 Task: Research Airbnb accommodation in Yuyao, China from 5th December, 2023 to 10th December, 2023 for 4 adults.2 bedrooms having 4 beds and 2 bathrooms. Property type can be house. Amenities needed are: washing machine. Look for 3 properties as per requirement.
Action: Mouse moved to (418, 171)
Screenshot: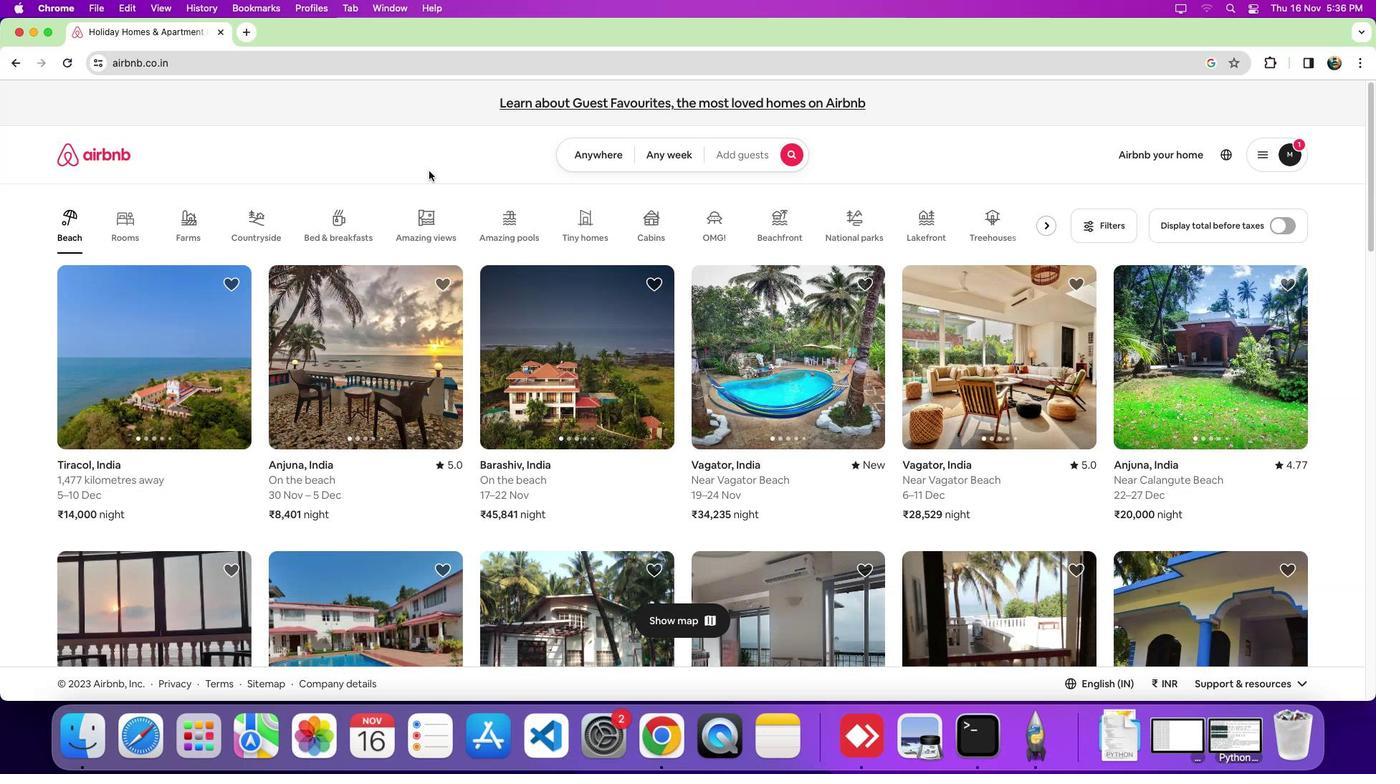 
Action: Mouse pressed left at (418, 171)
Screenshot: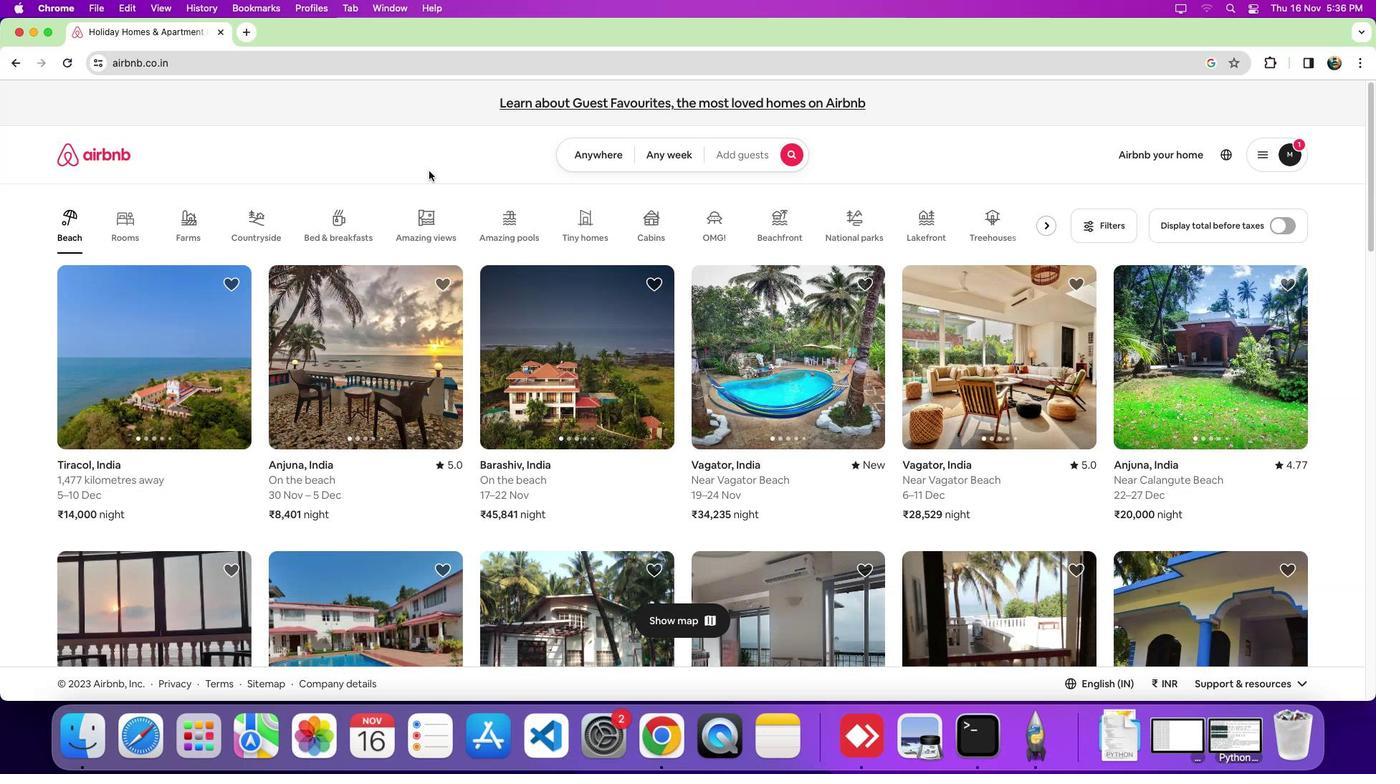 
Action: Mouse moved to (585, 155)
Screenshot: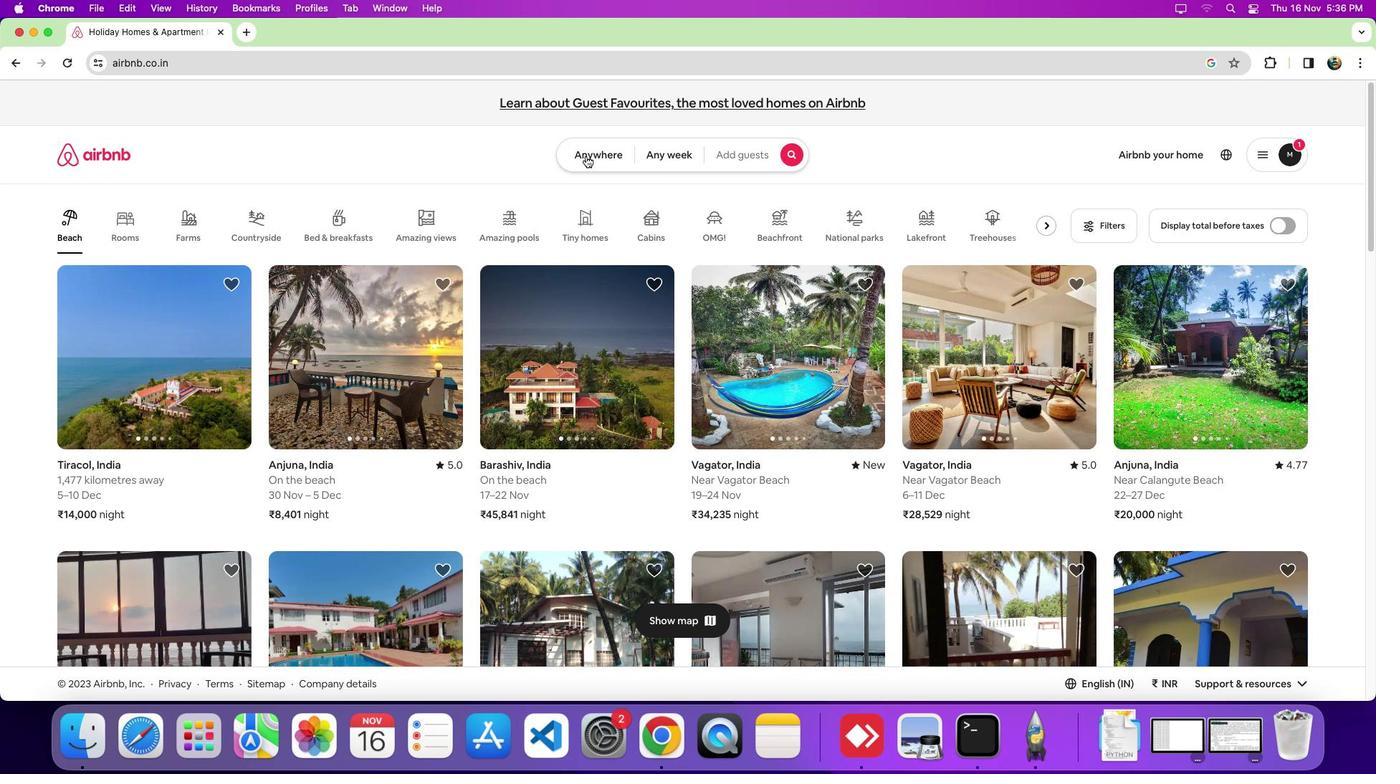 
Action: Mouse pressed left at (585, 155)
Screenshot: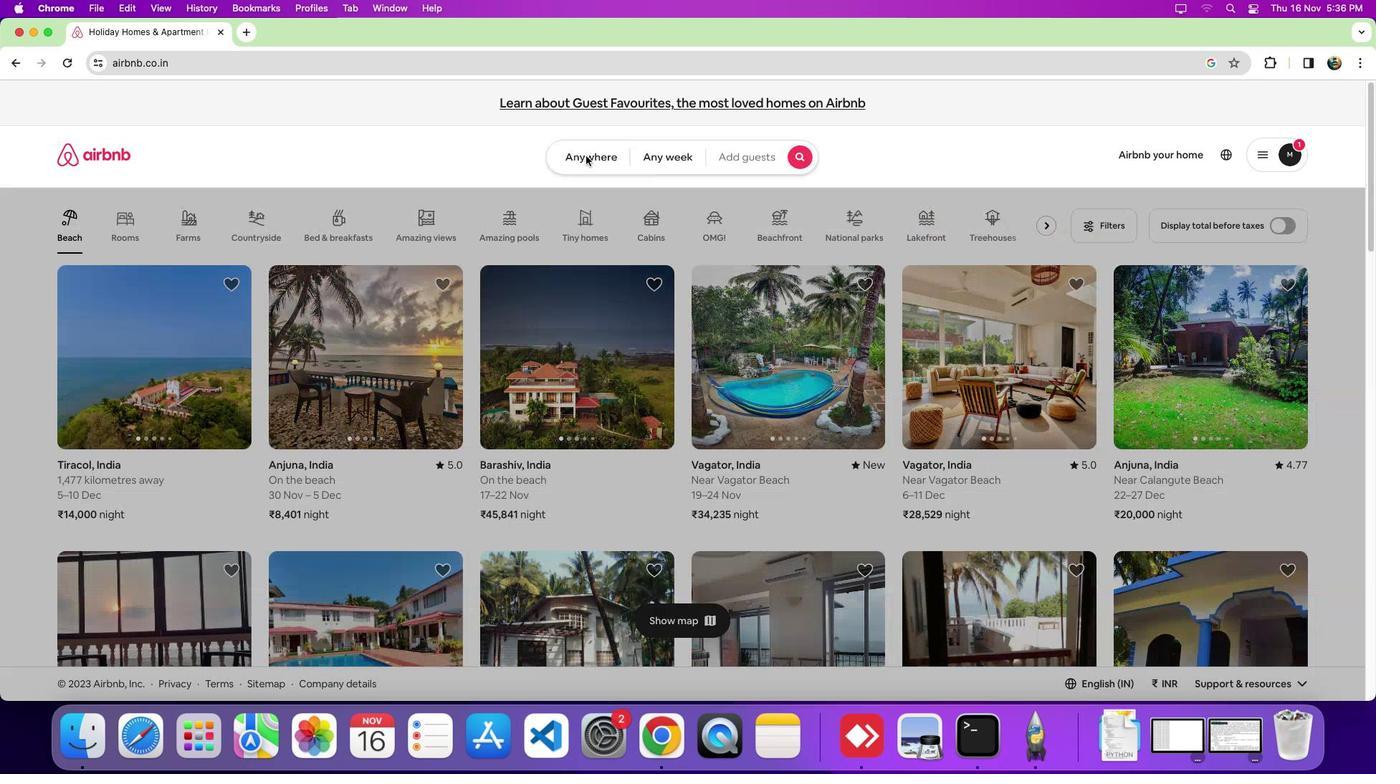 
Action: Mouse moved to (589, 162)
Screenshot: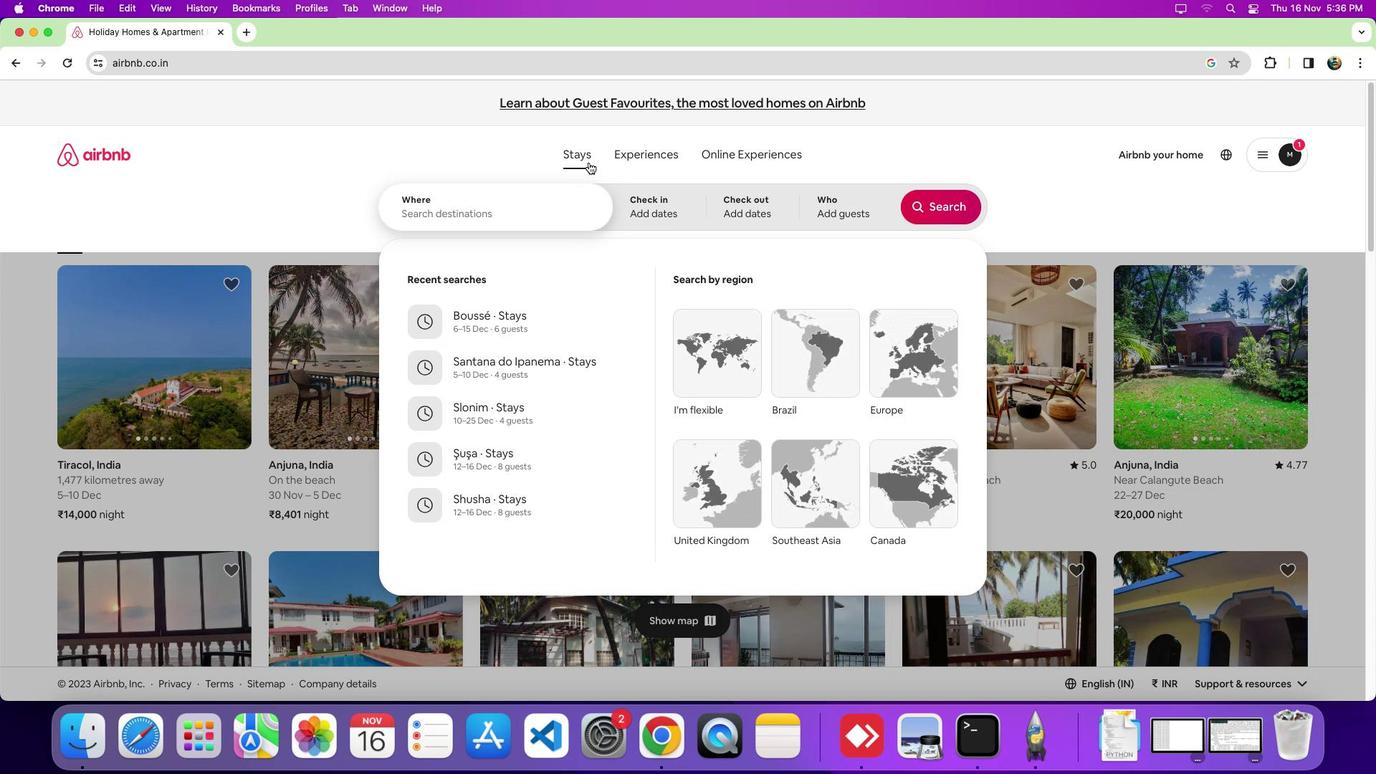 
Action: Key pressed Key.shift'Y''u''y''a''o'','Key.spaceKey.shift_r'C'
Screenshot: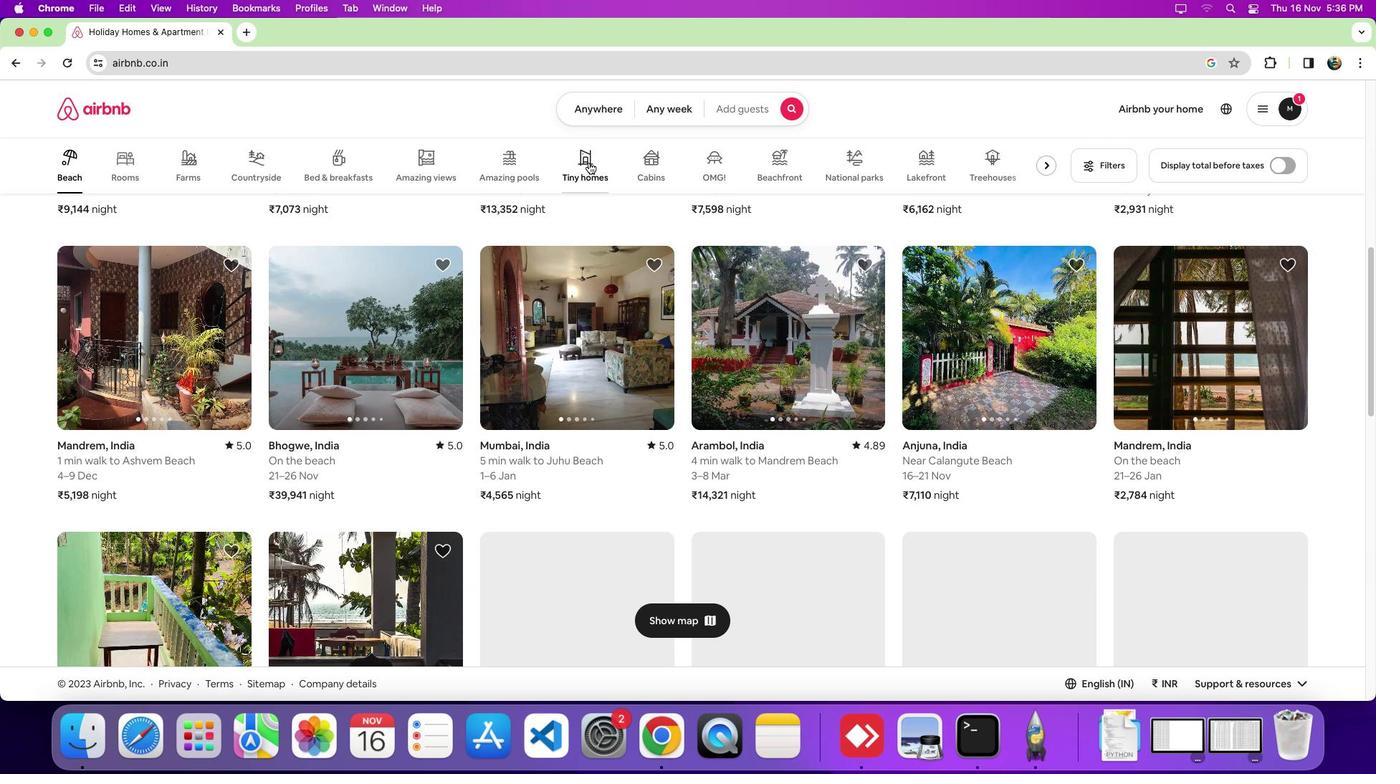 
Action: Mouse moved to (508, 408)
Screenshot: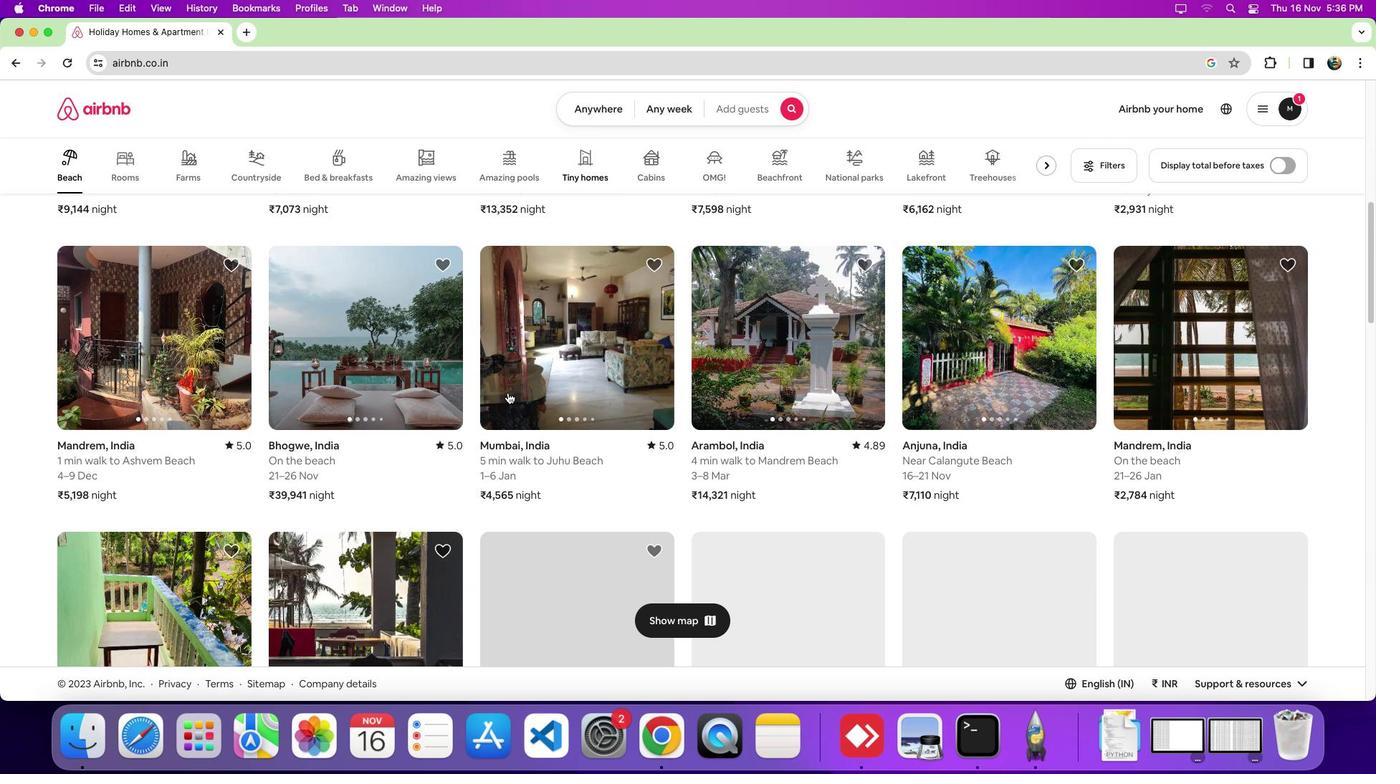 
Action: Mouse scrolled (508, 408) with delta (0, 0)
Screenshot: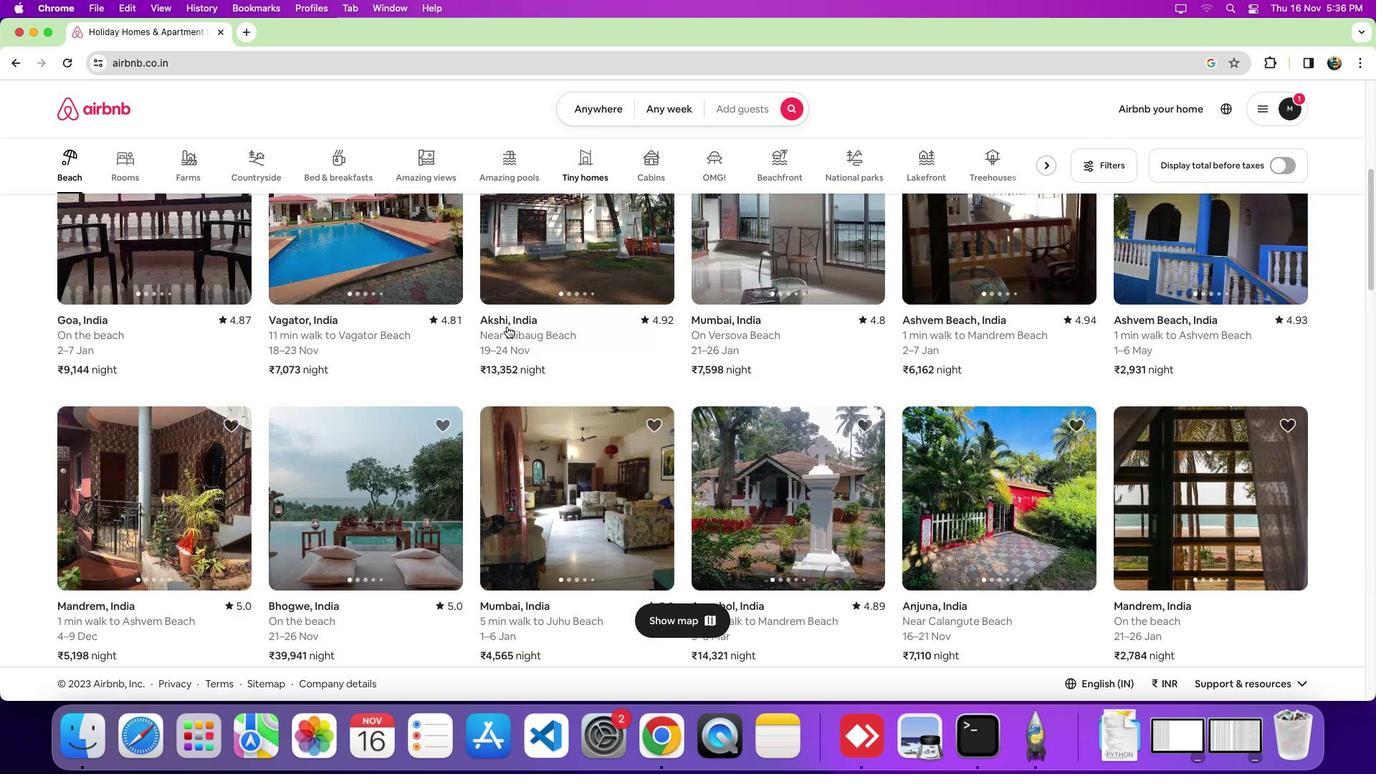 
Action: Mouse scrolled (508, 408) with delta (0, 0)
Screenshot: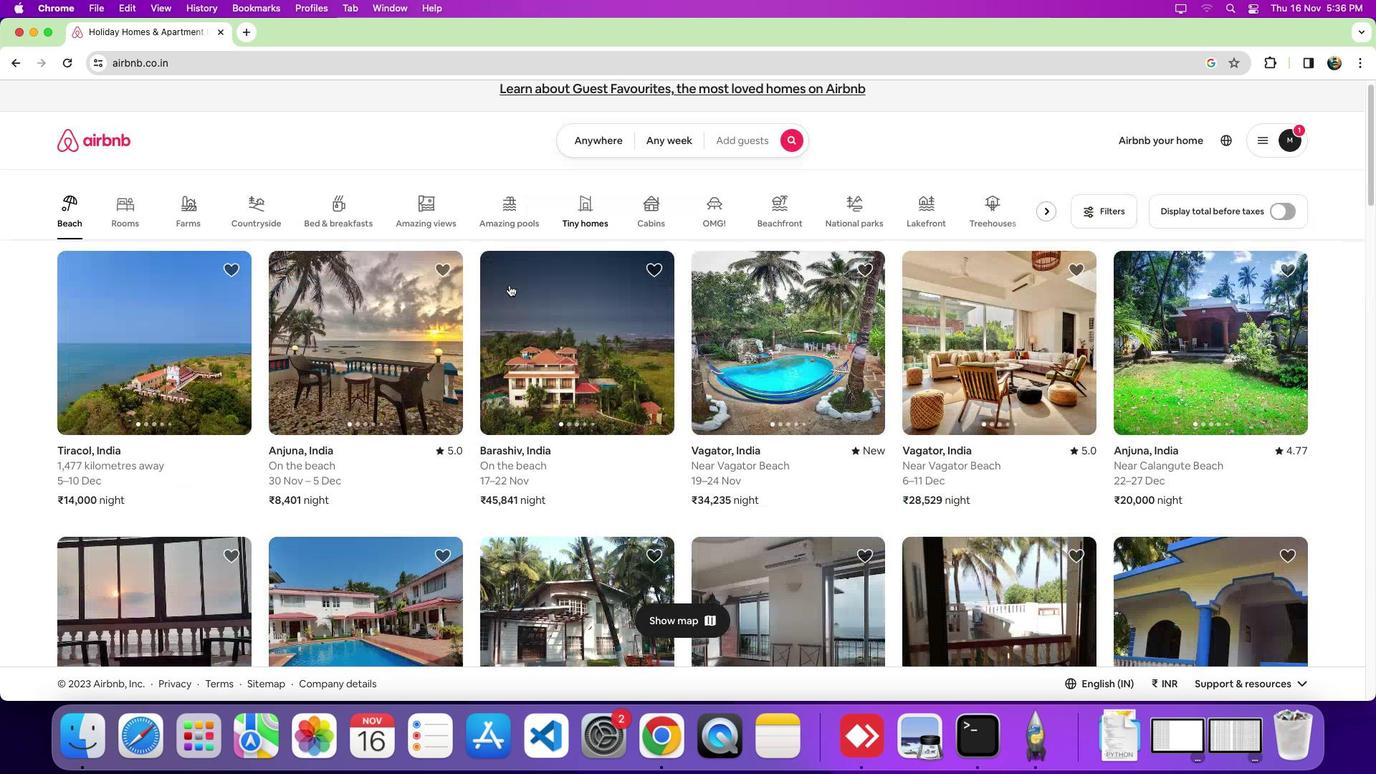 
Action: Mouse scrolled (508, 408) with delta (0, 6)
Screenshot: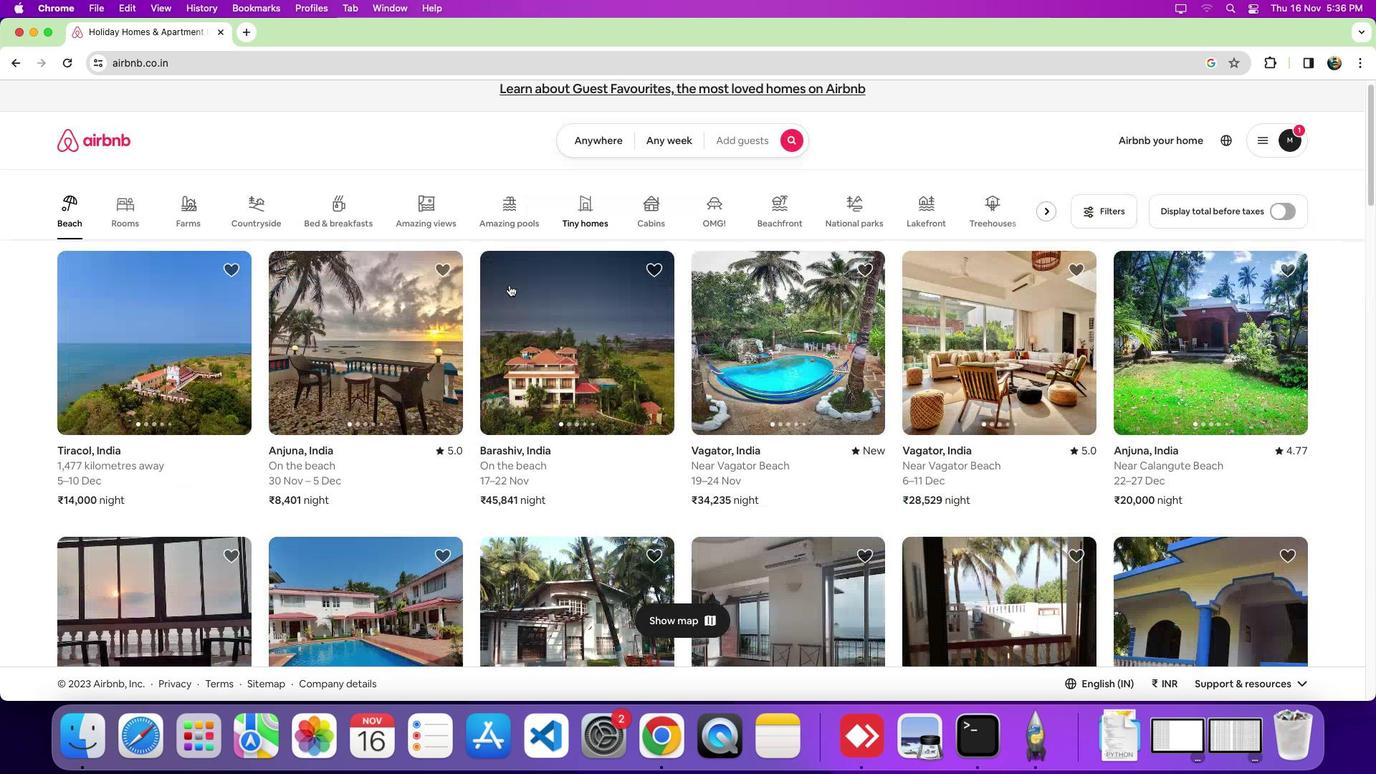 
Action: Mouse moved to (508, 392)
Screenshot: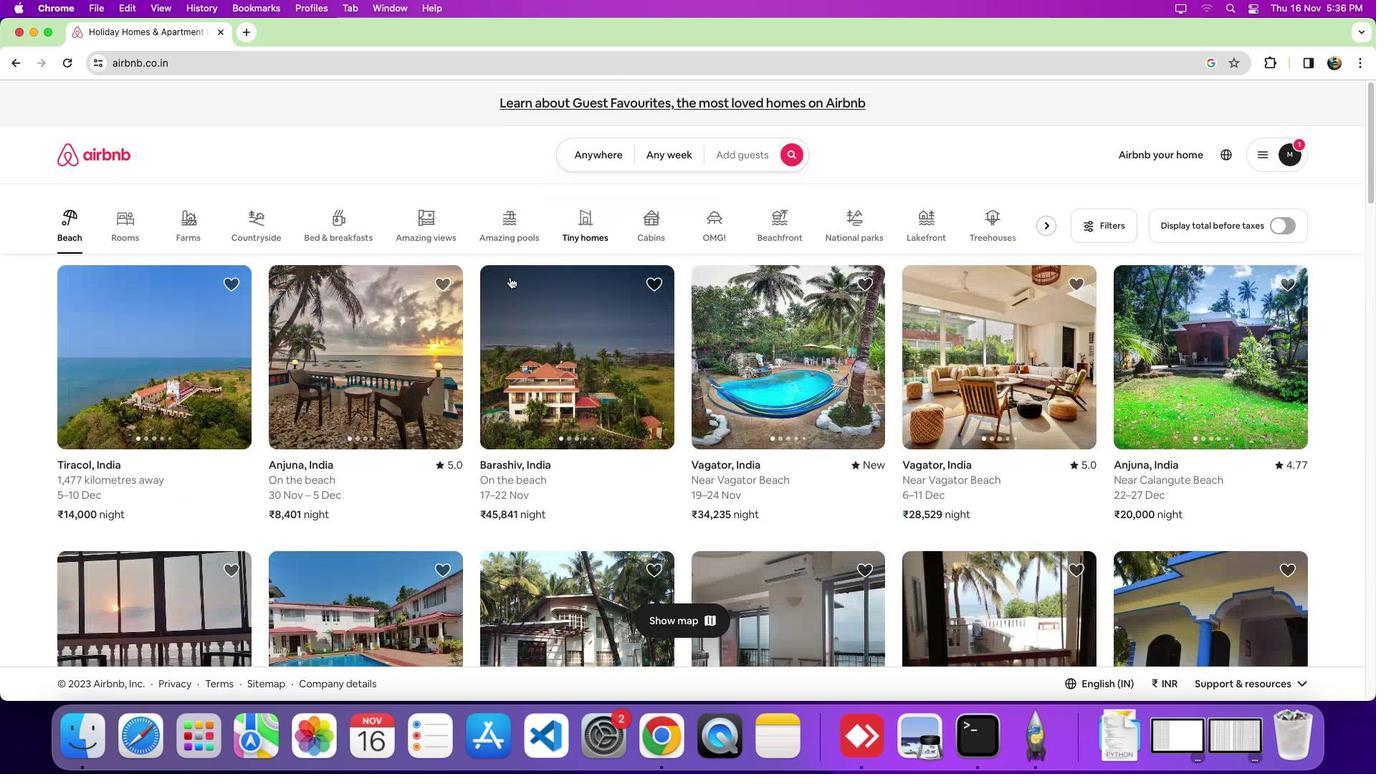 
Action: Mouse scrolled (508, 392) with delta (0, 9)
Screenshot: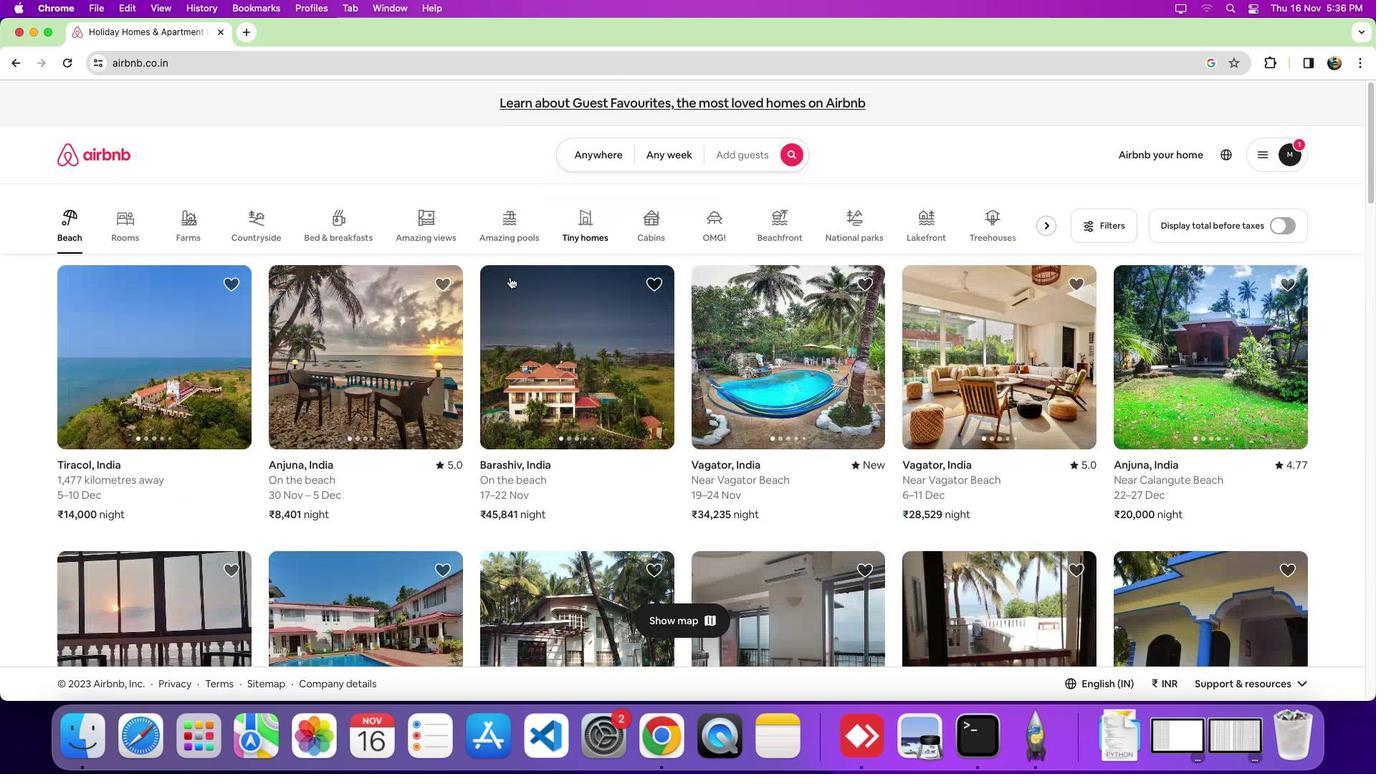 
Action: Mouse moved to (509, 276)
Screenshot: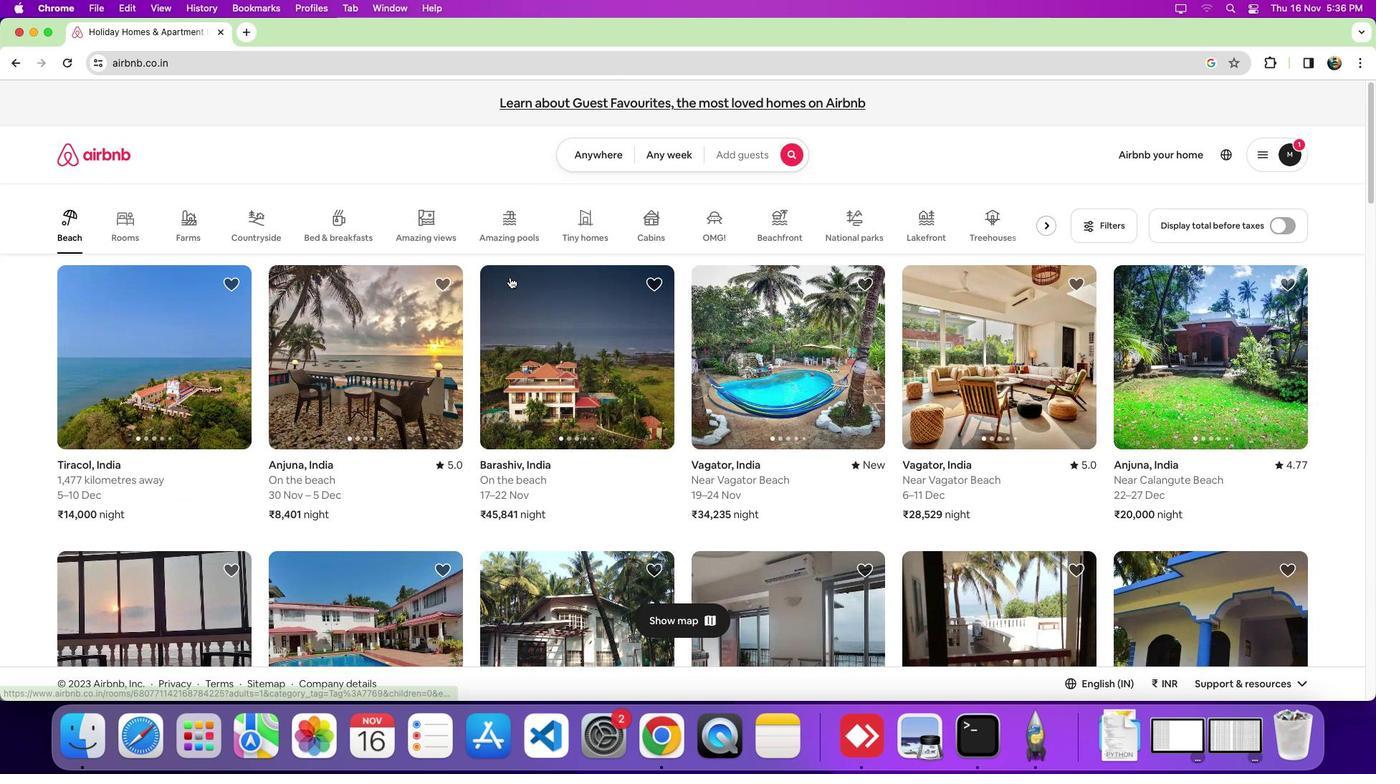 
Action: Mouse scrolled (509, 276) with delta (0, 0)
Screenshot: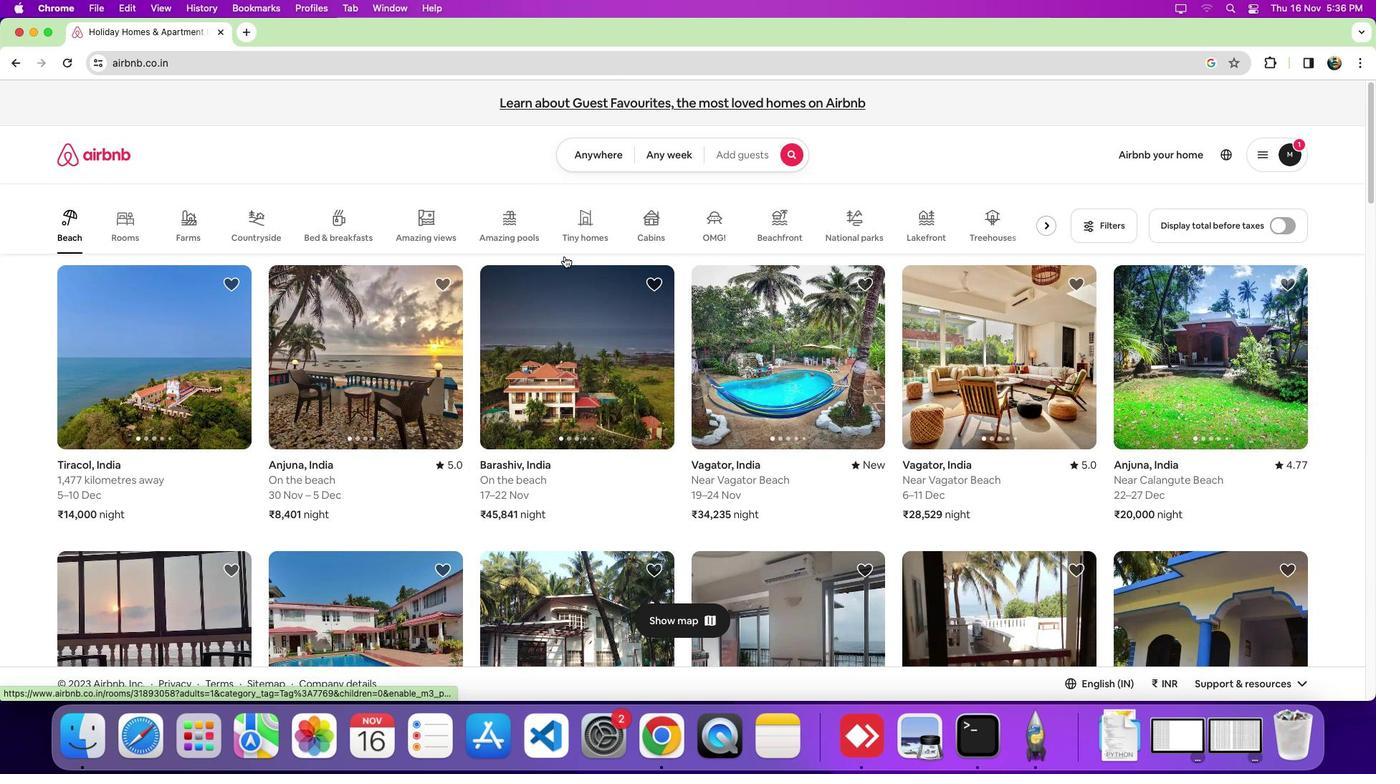 
Action: Mouse scrolled (509, 276) with delta (0, 0)
Screenshot: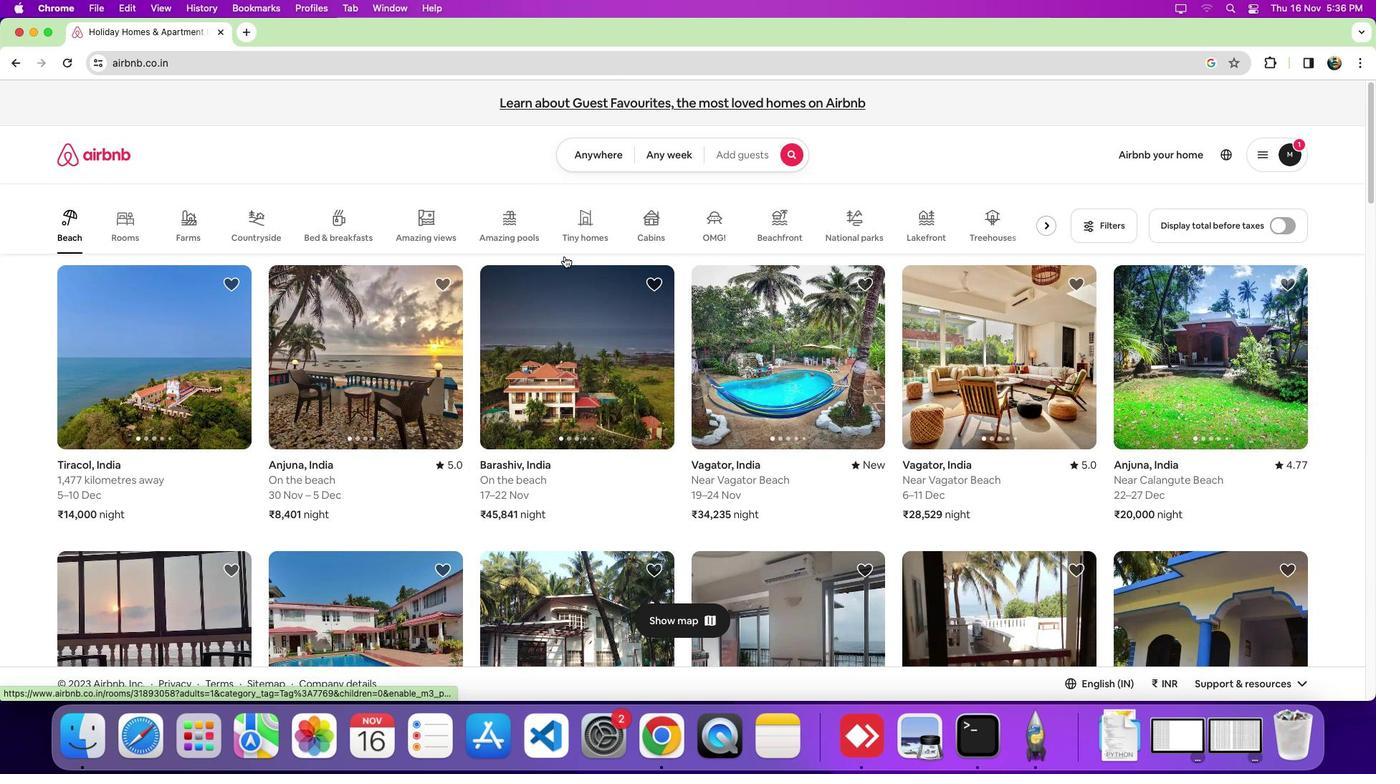 
Action: Mouse moved to (516, 276)
Screenshot: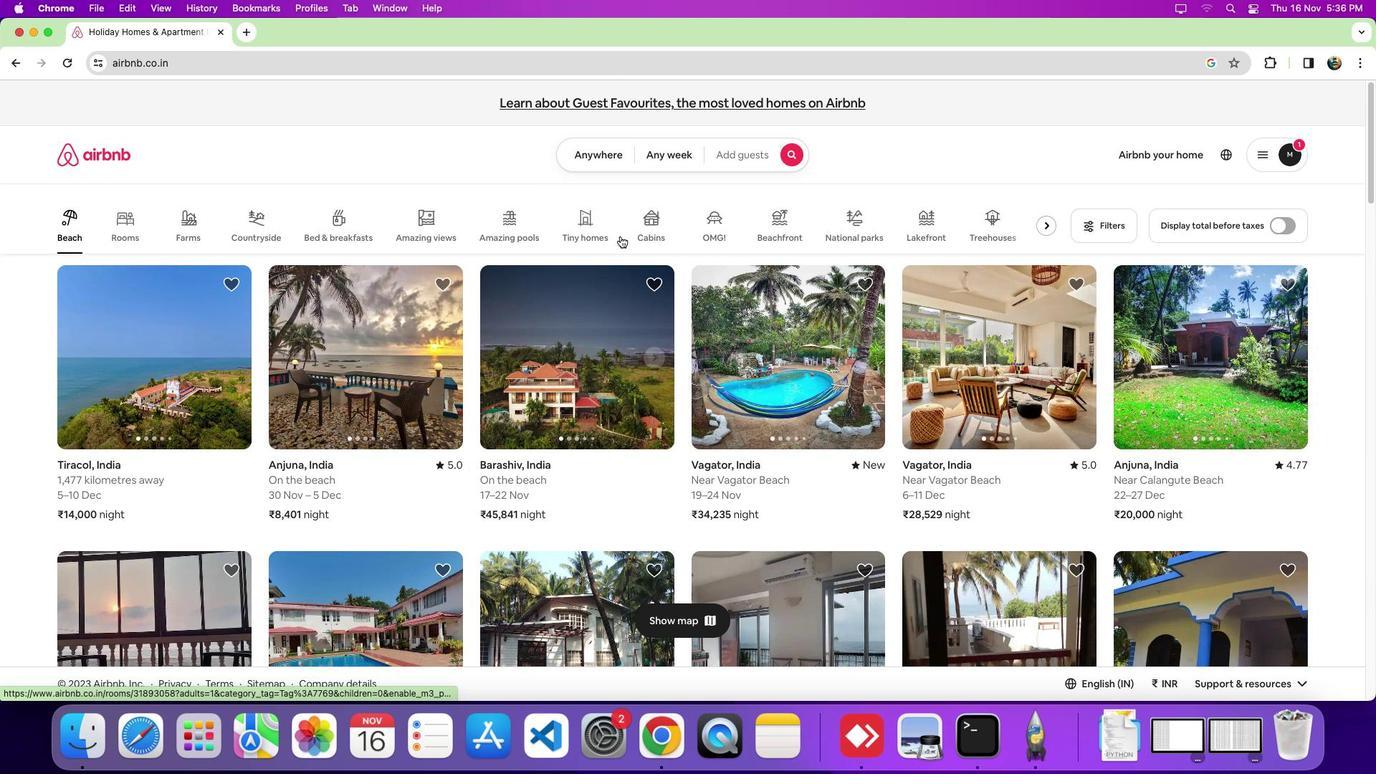 
Action: Mouse scrolled (516, 276) with delta (0, 5)
Screenshot: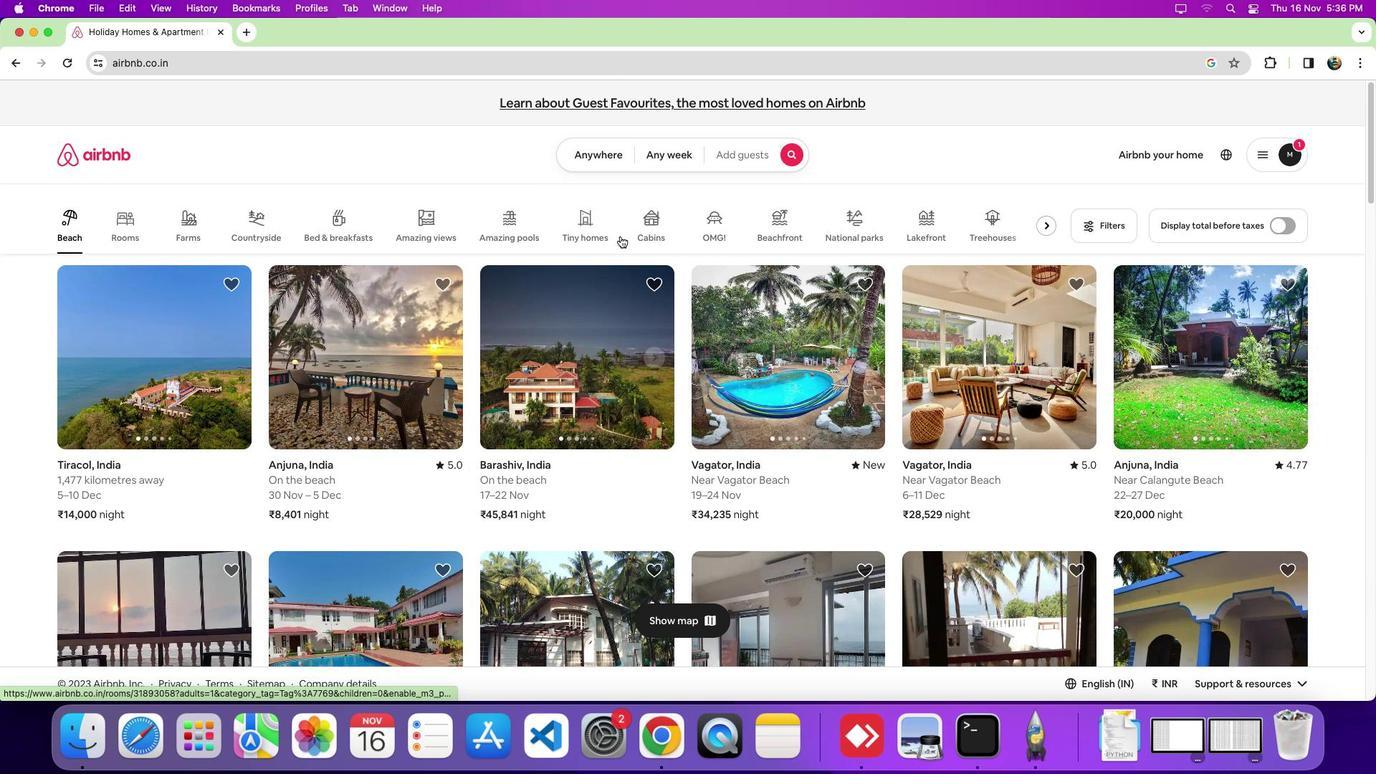 
Action: Mouse moved to (620, 159)
Screenshot: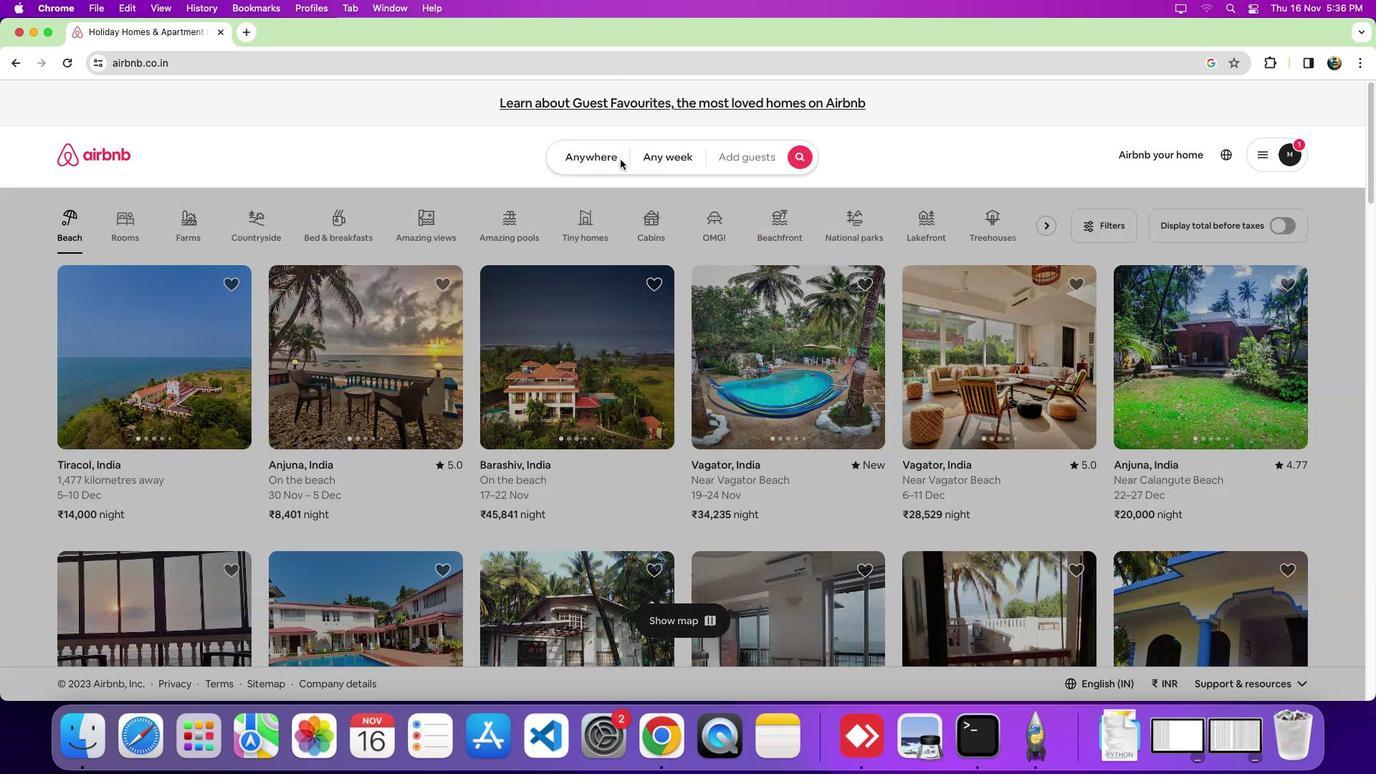 
Action: Mouse pressed left at (620, 159)
Screenshot: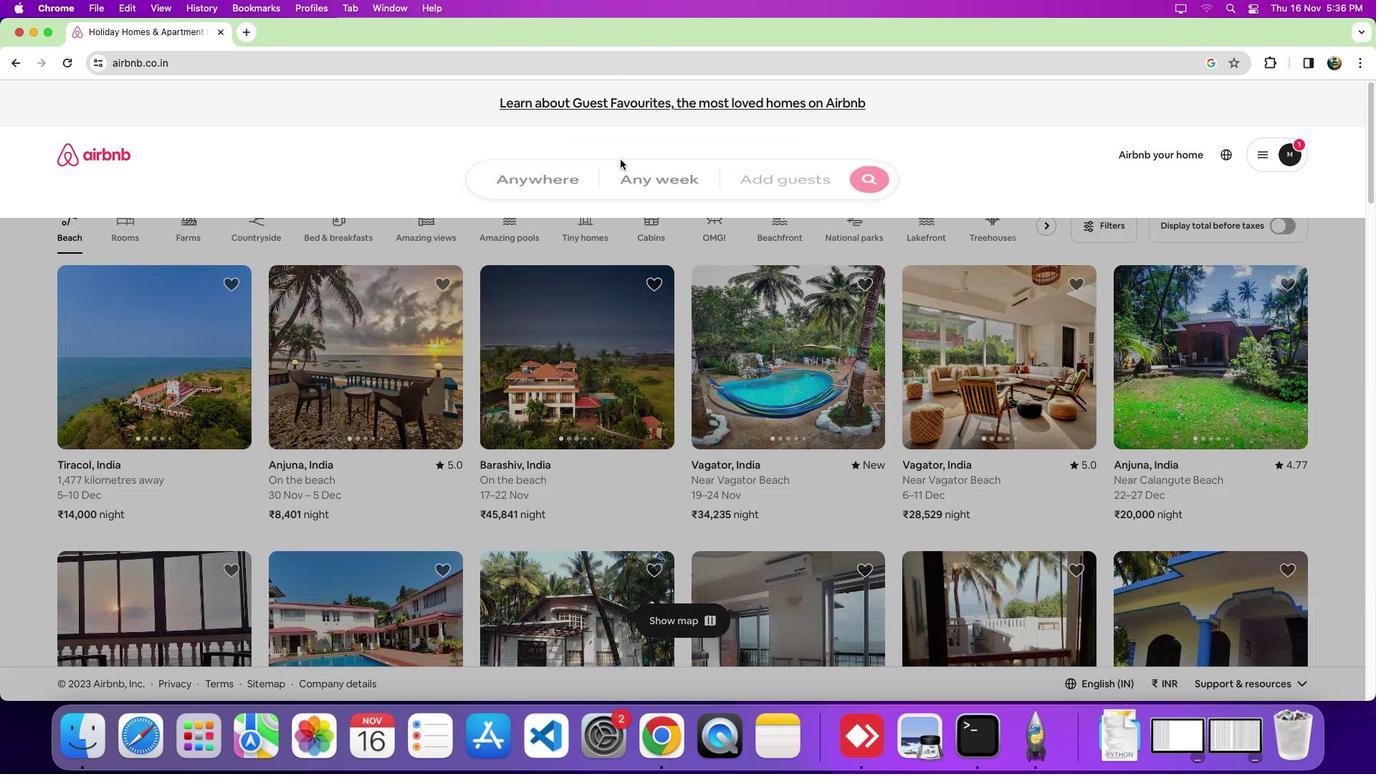 
Action: Mouse moved to (480, 212)
Screenshot: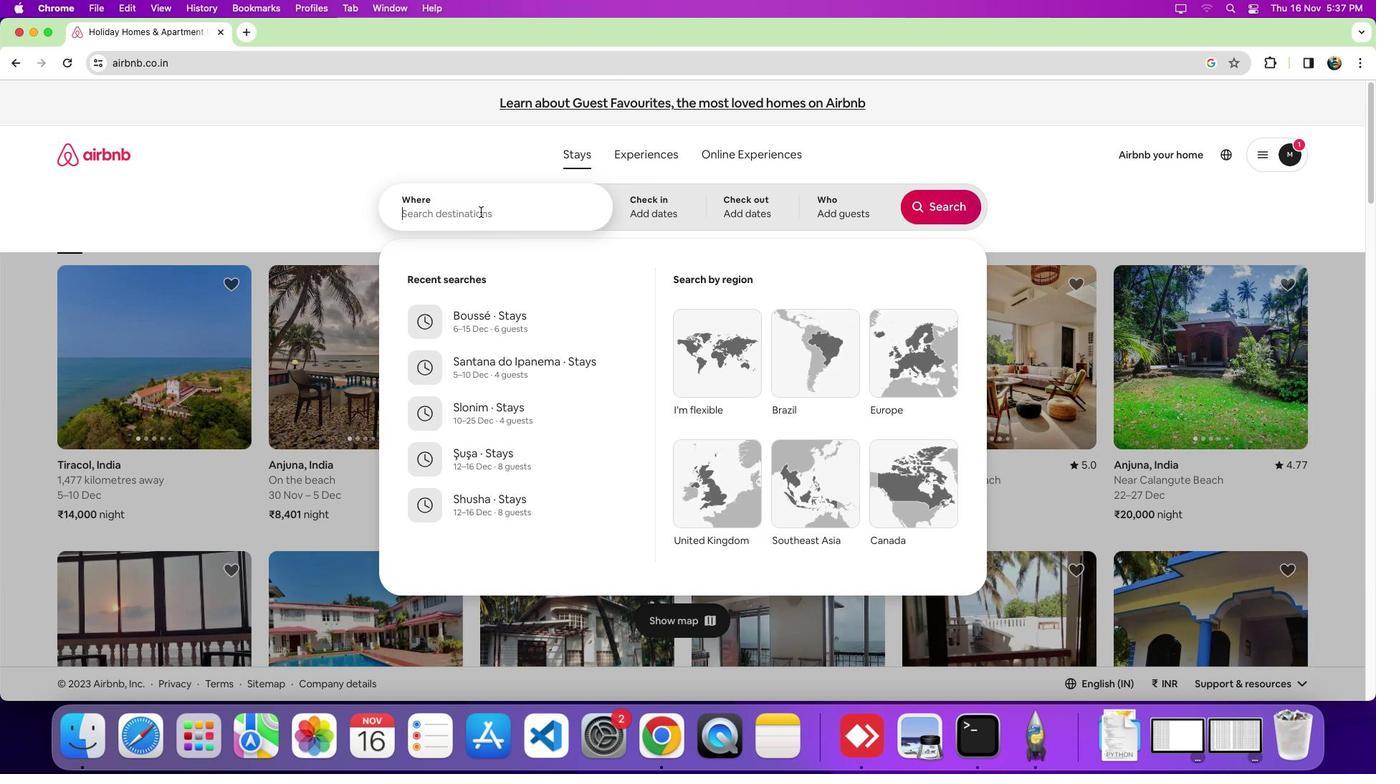 
Action: Mouse pressed left at (480, 212)
Screenshot: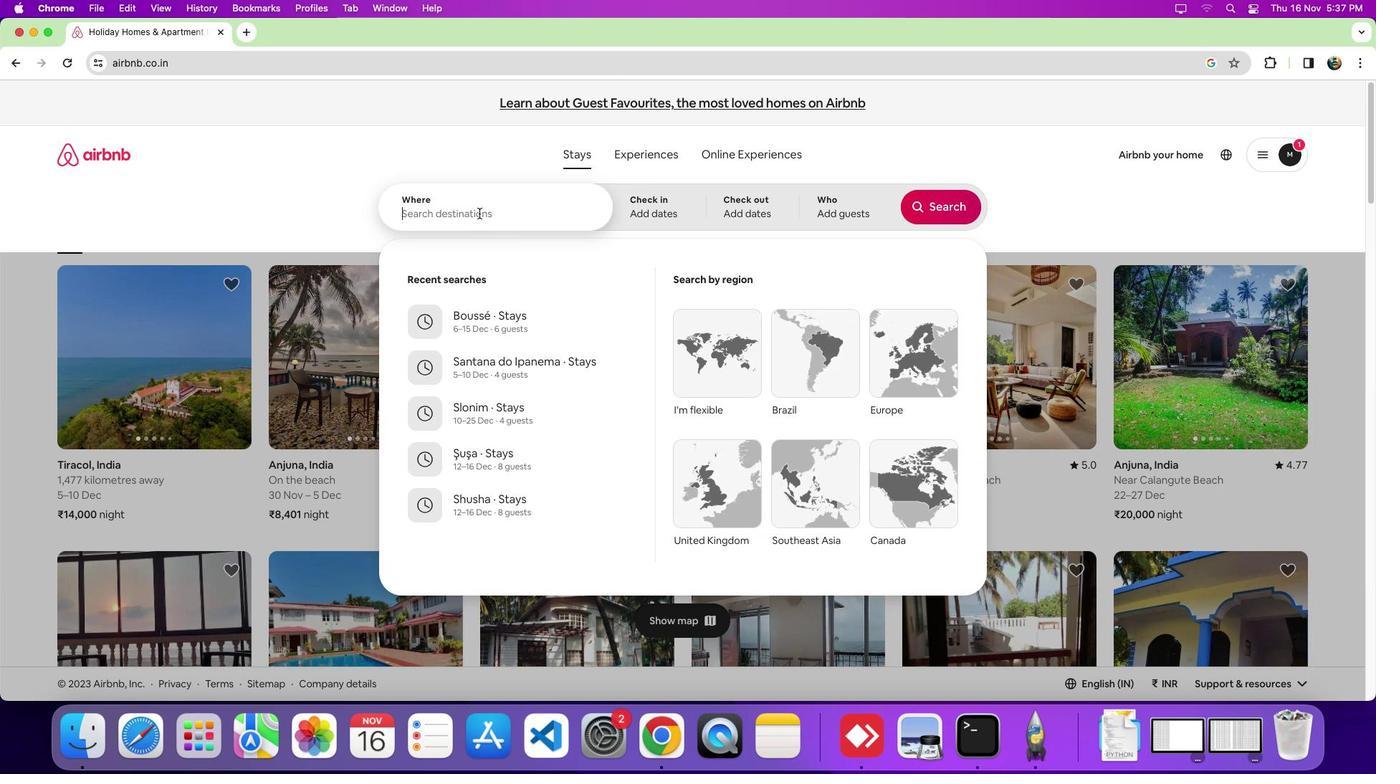 
Action: Mouse moved to (479, 212)
Screenshot: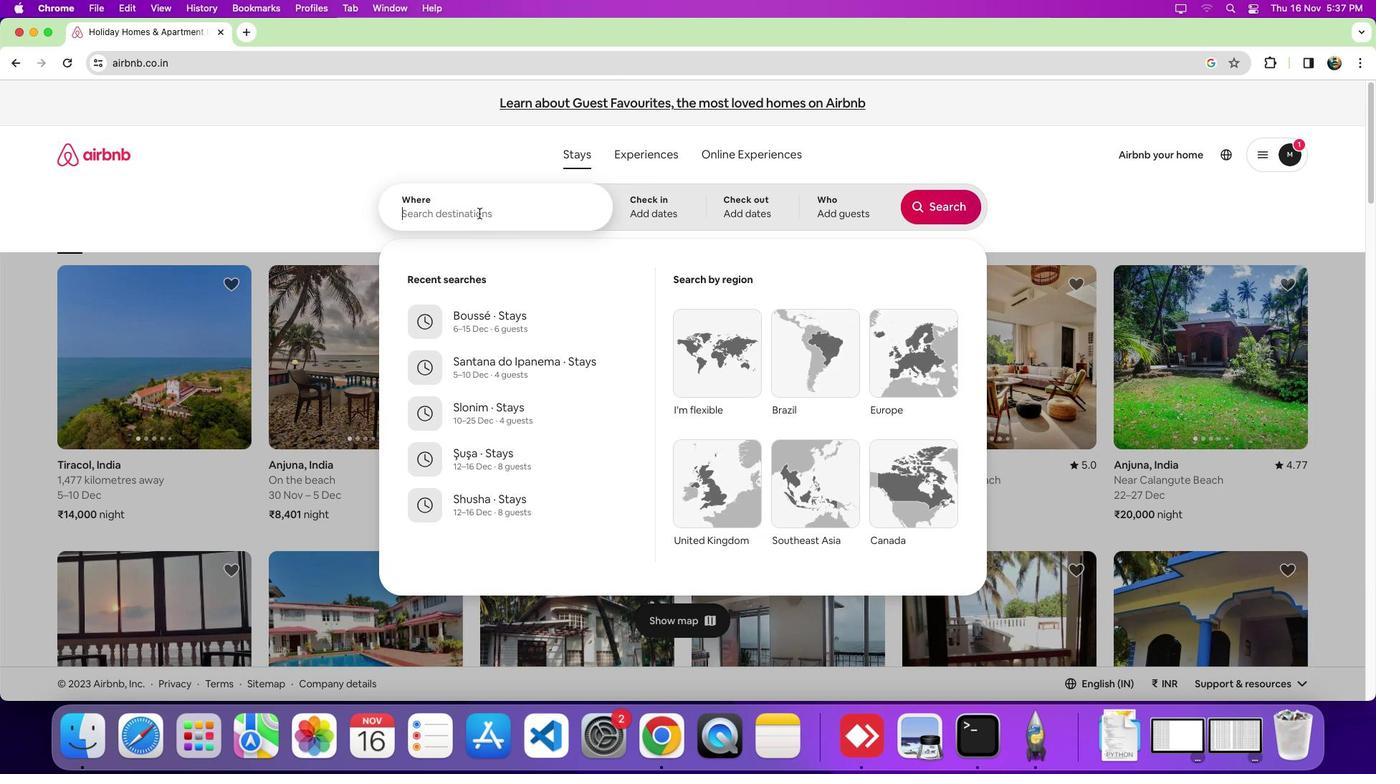 
Action: Key pressed Key.shift'Y''u''y''a''o'','Key.spaceKey.shift_r'C''h''i''n''a'
Screenshot: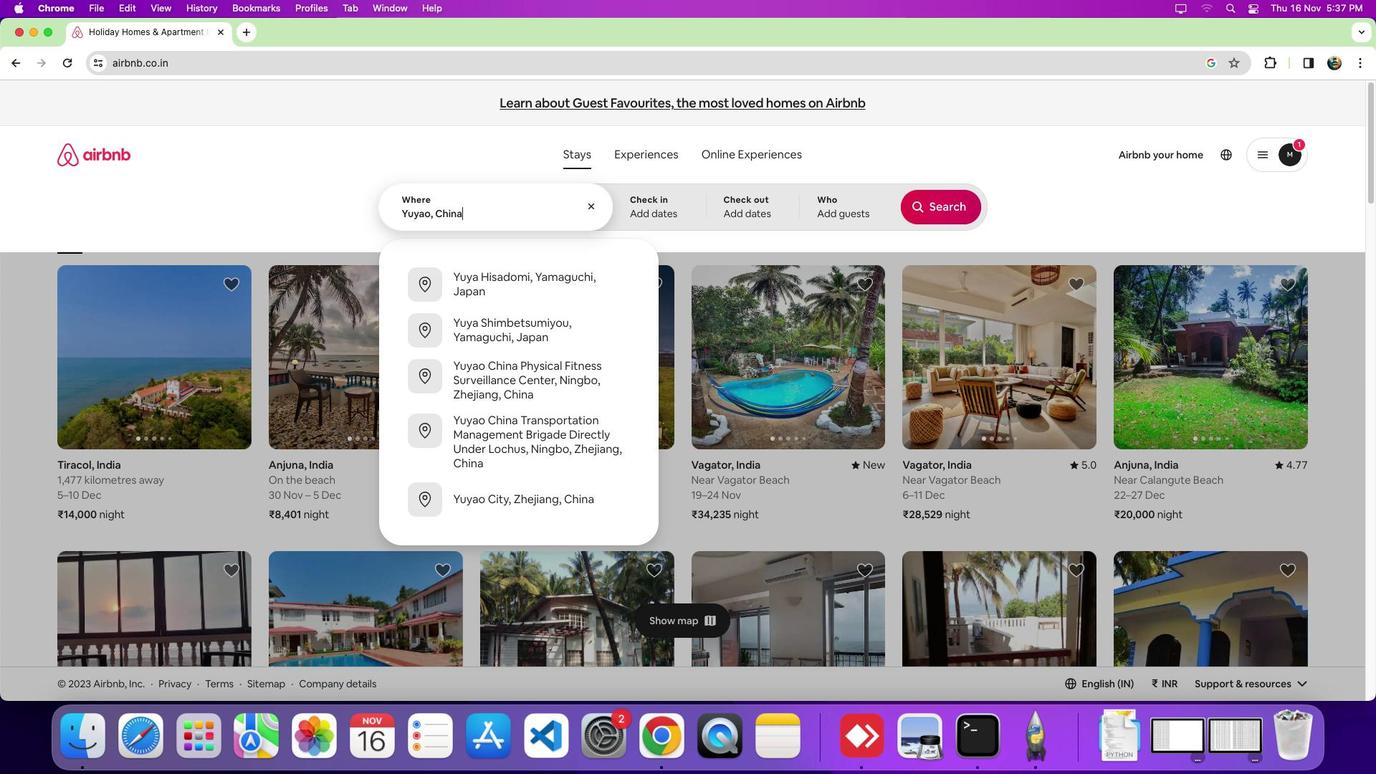 
Action: Mouse moved to (635, 218)
Screenshot: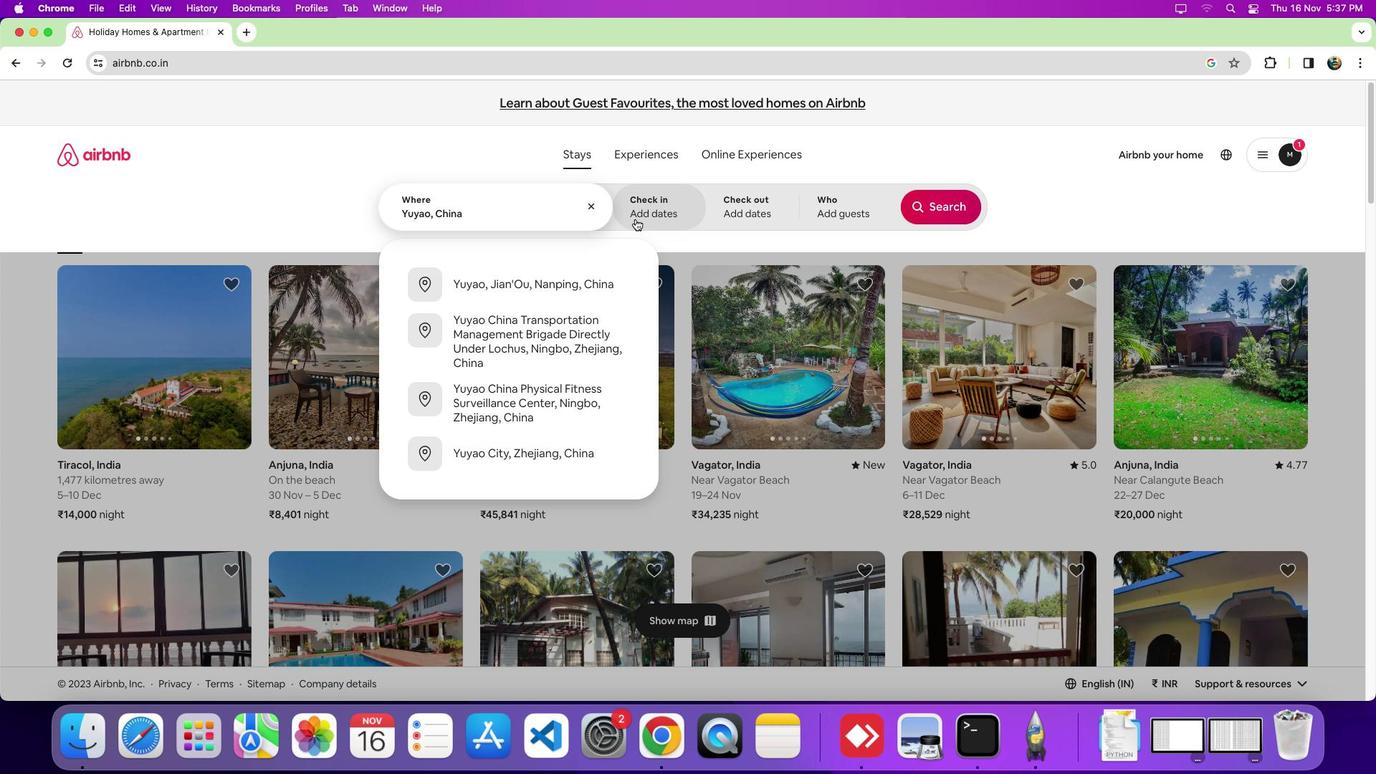 
Action: Mouse pressed left at (635, 218)
Screenshot: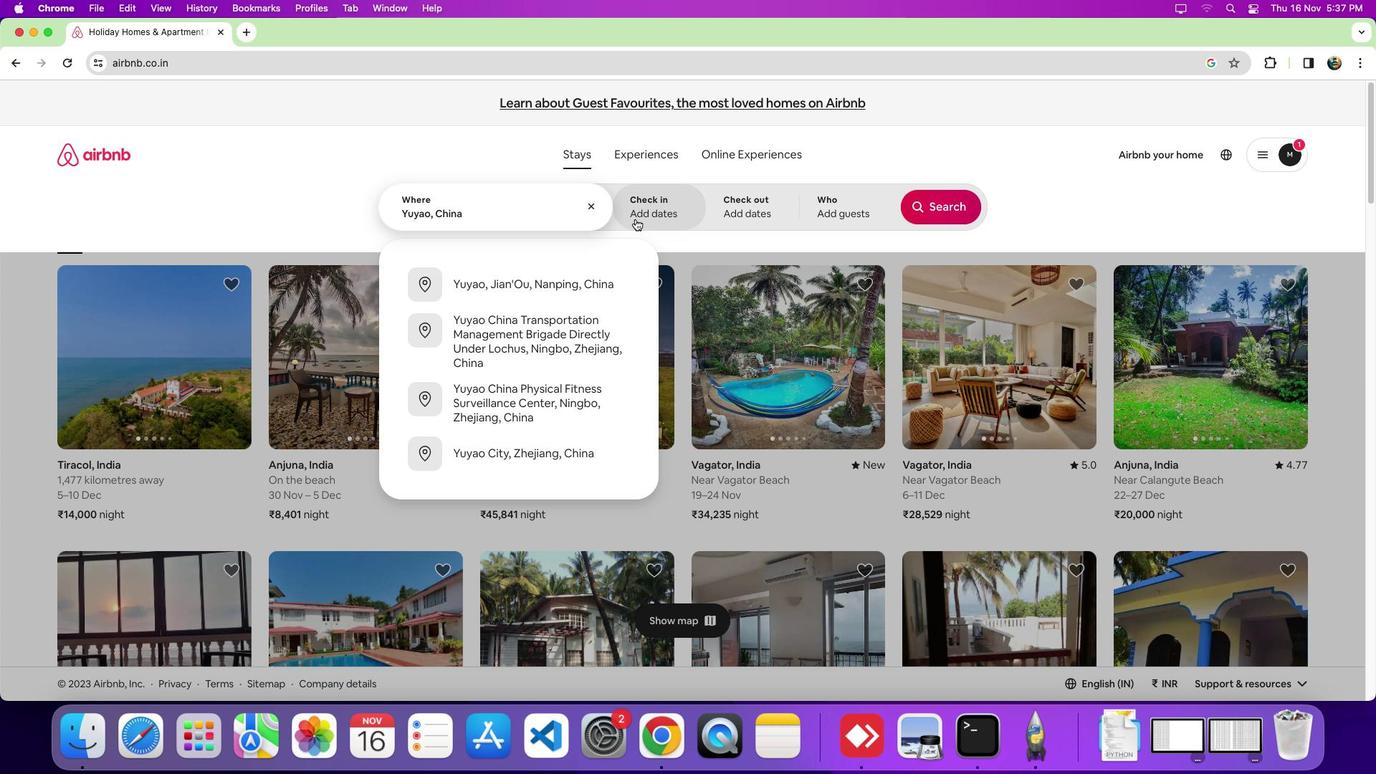 
Action: Mouse moved to (783, 424)
Screenshot: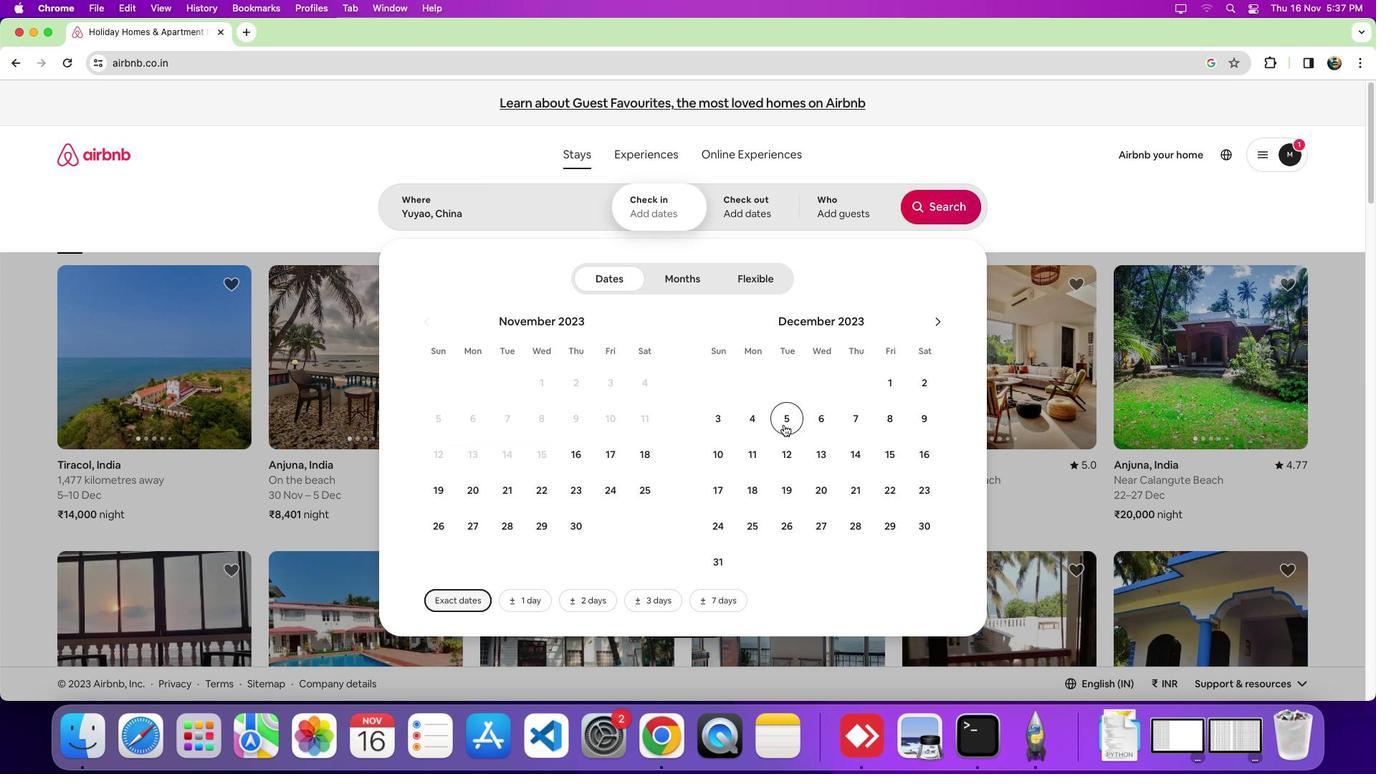 
Action: Mouse pressed left at (783, 424)
Screenshot: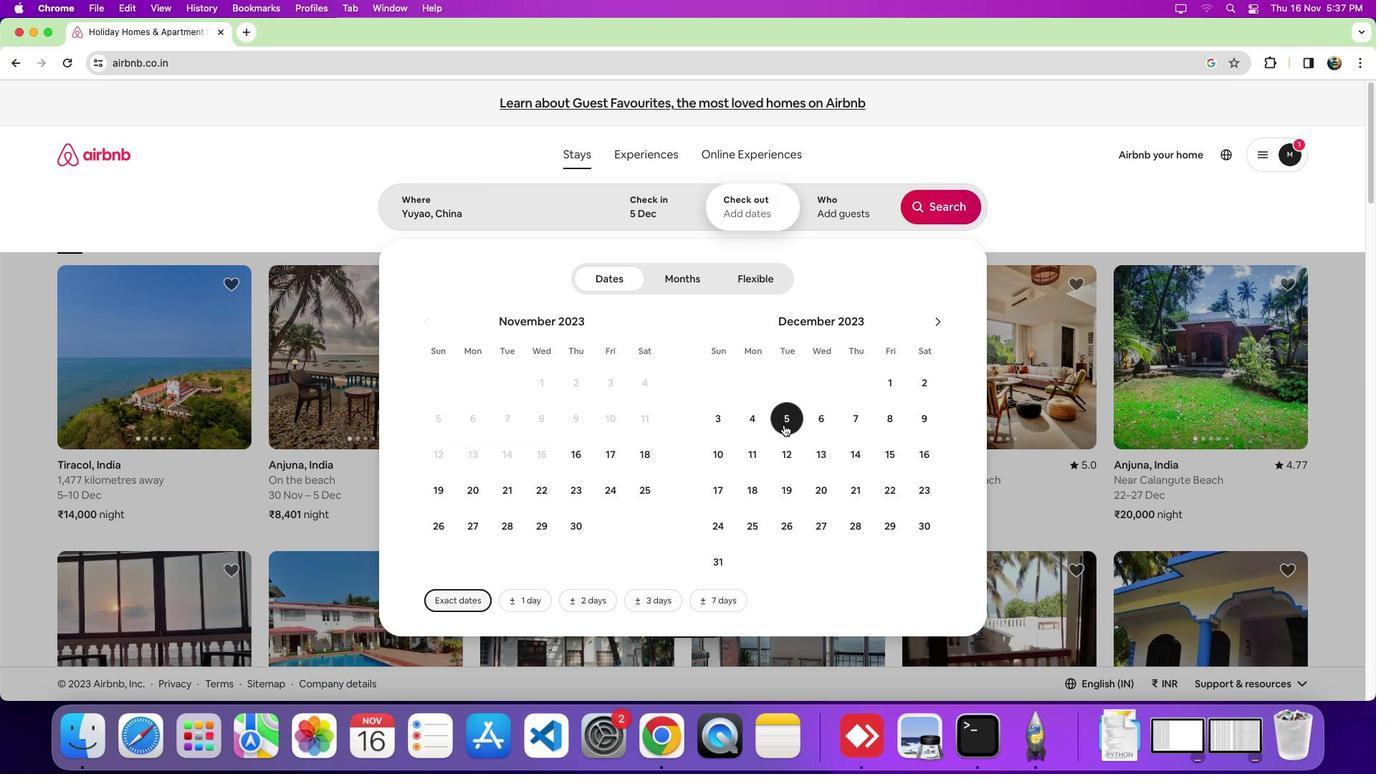 
Action: Mouse moved to (726, 464)
Screenshot: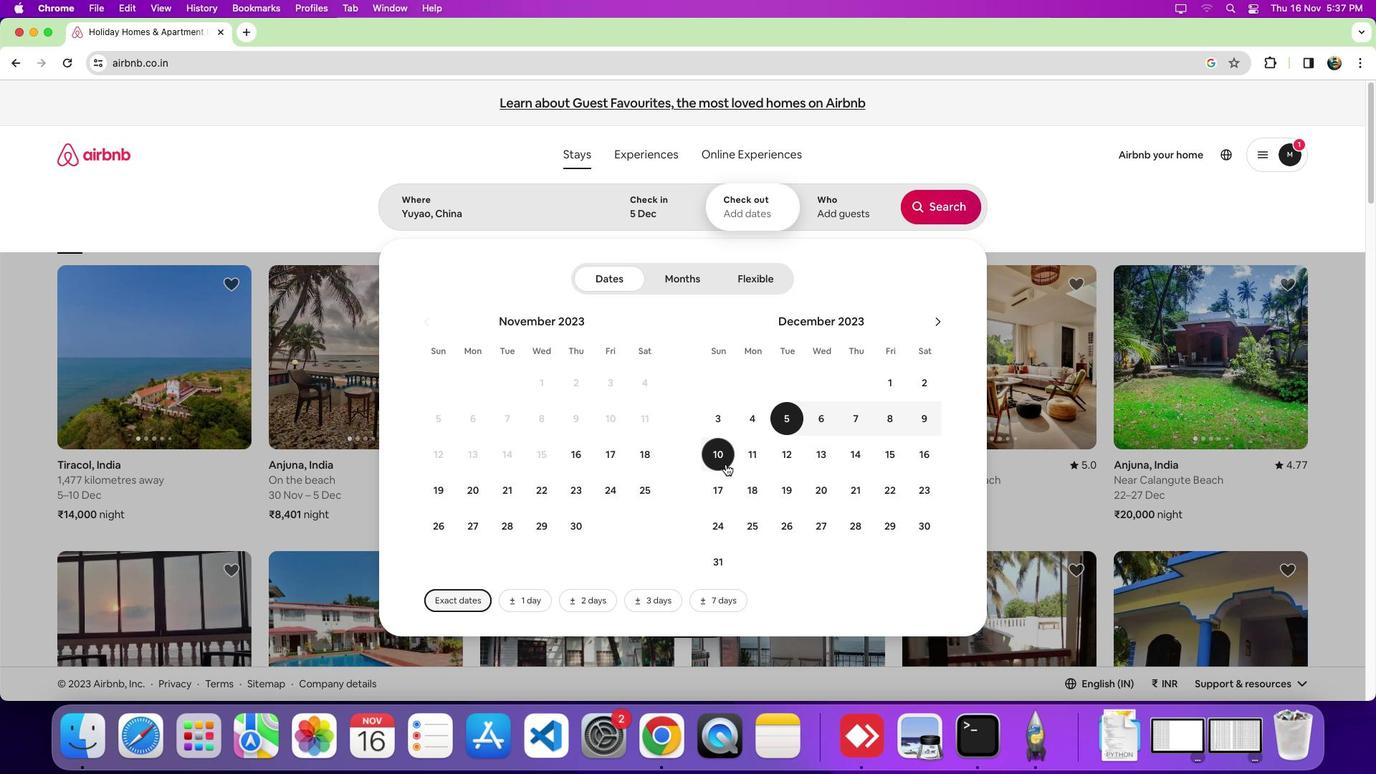 
Action: Mouse pressed left at (726, 464)
Screenshot: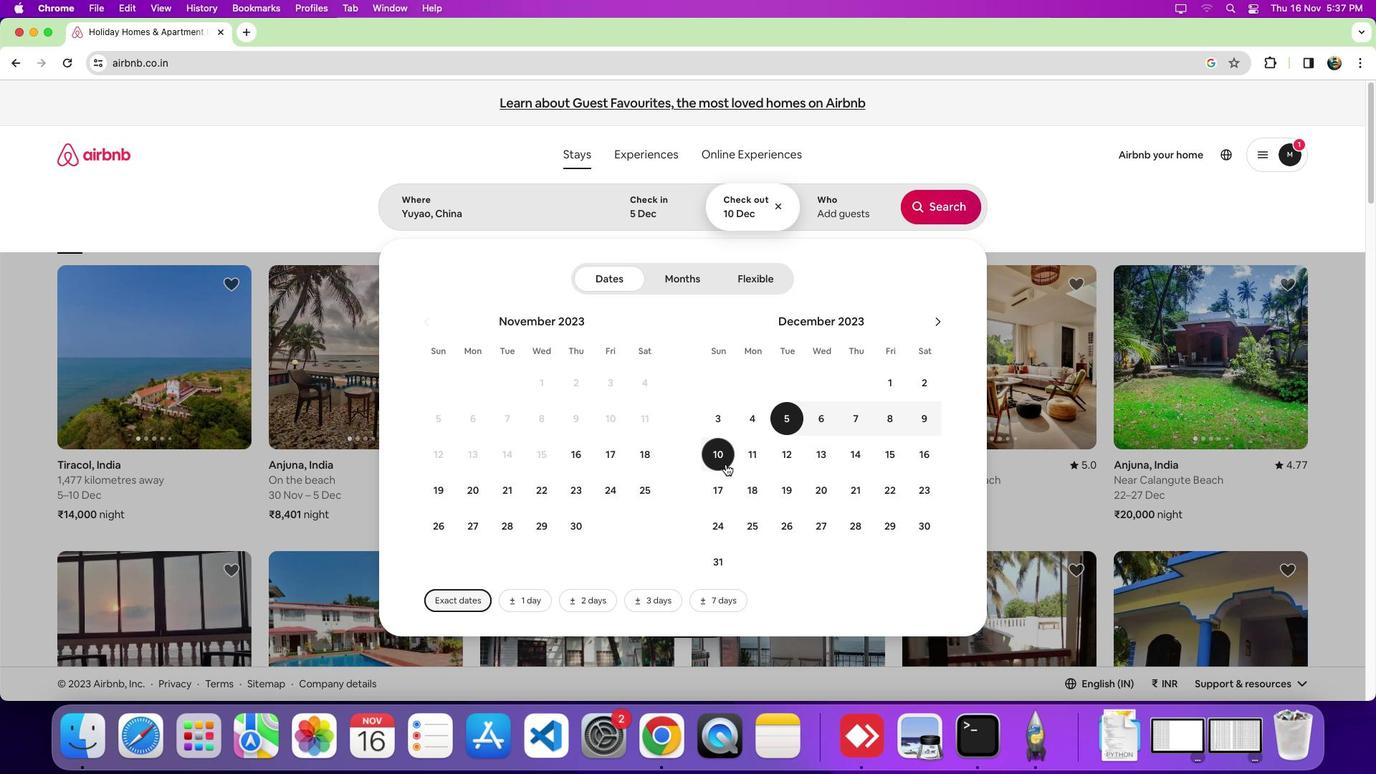 
Action: Mouse moved to (847, 209)
Screenshot: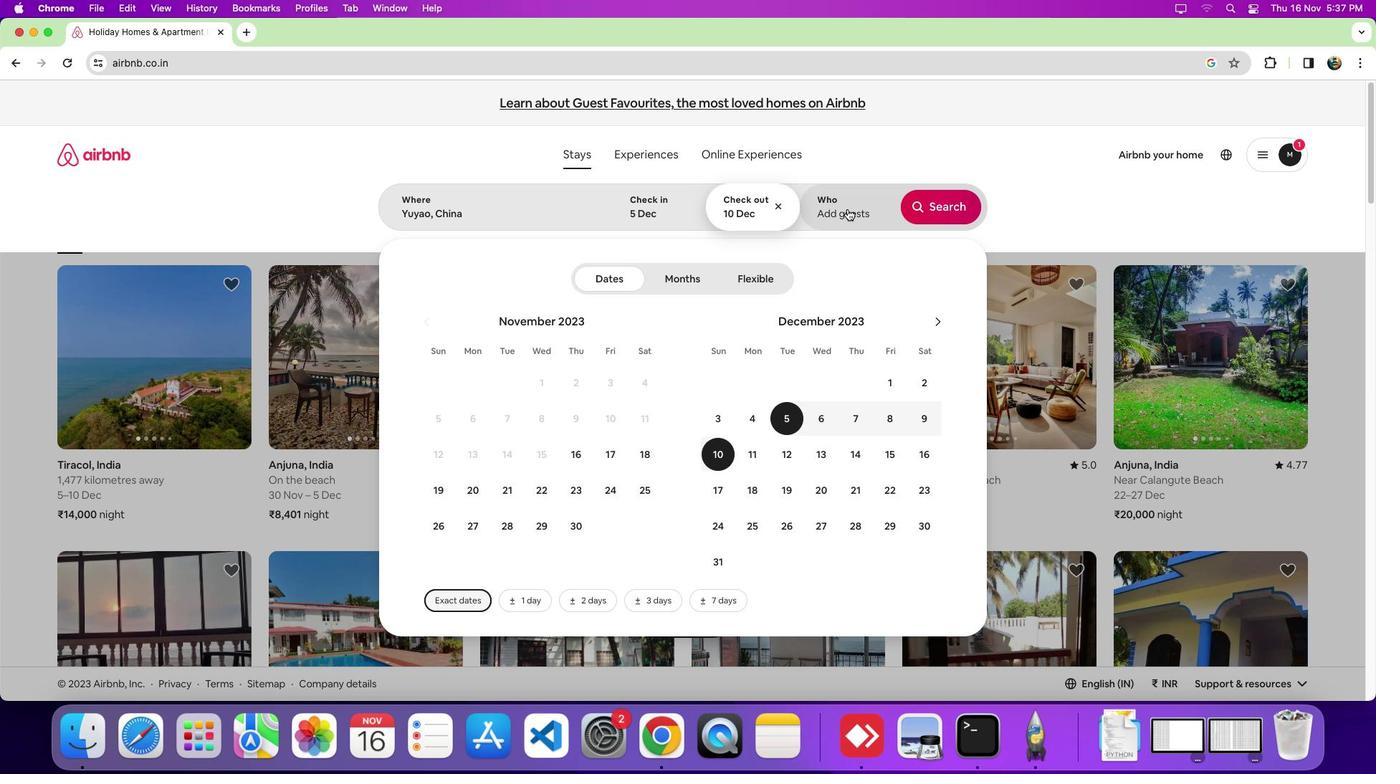 
Action: Mouse pressed left at (847, 209)
Screenshot: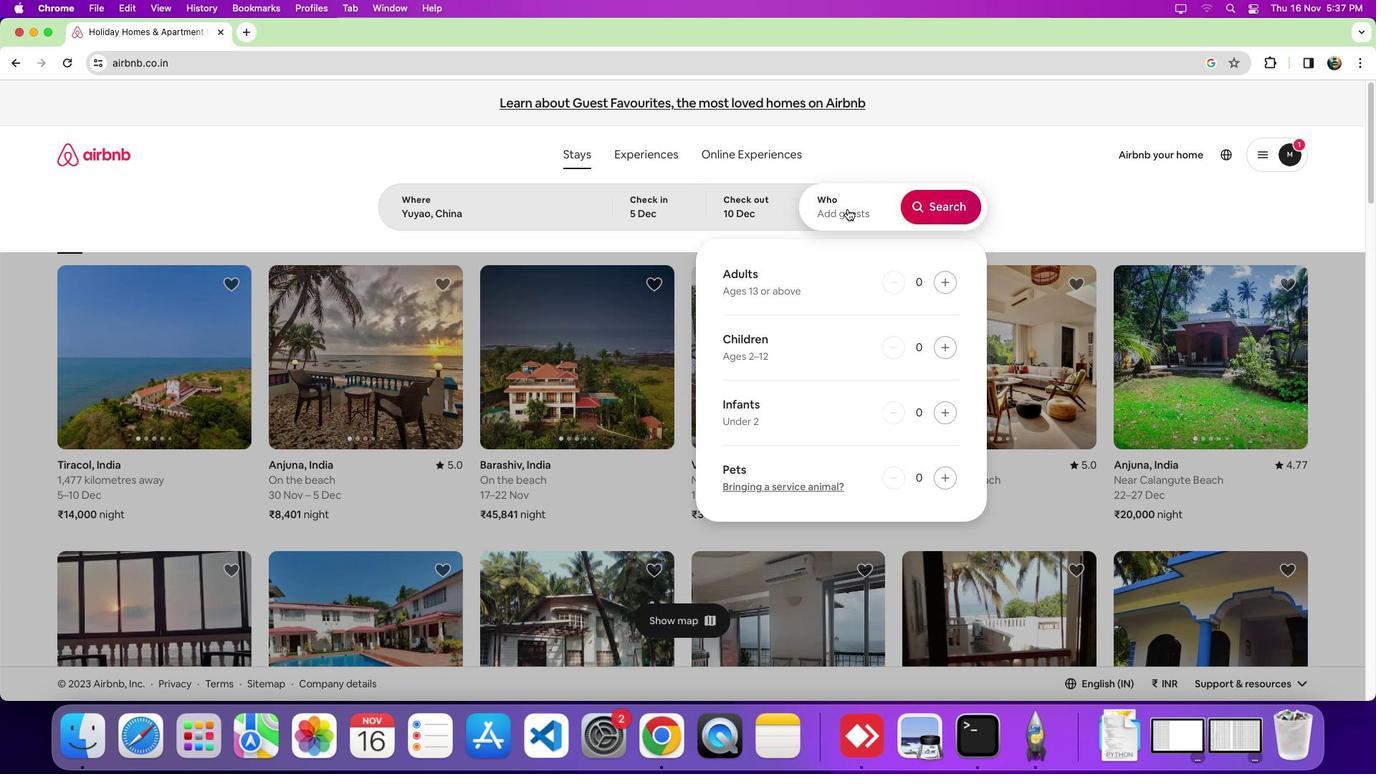 
Action: Mouse moved to (939, 287)
Screenshot: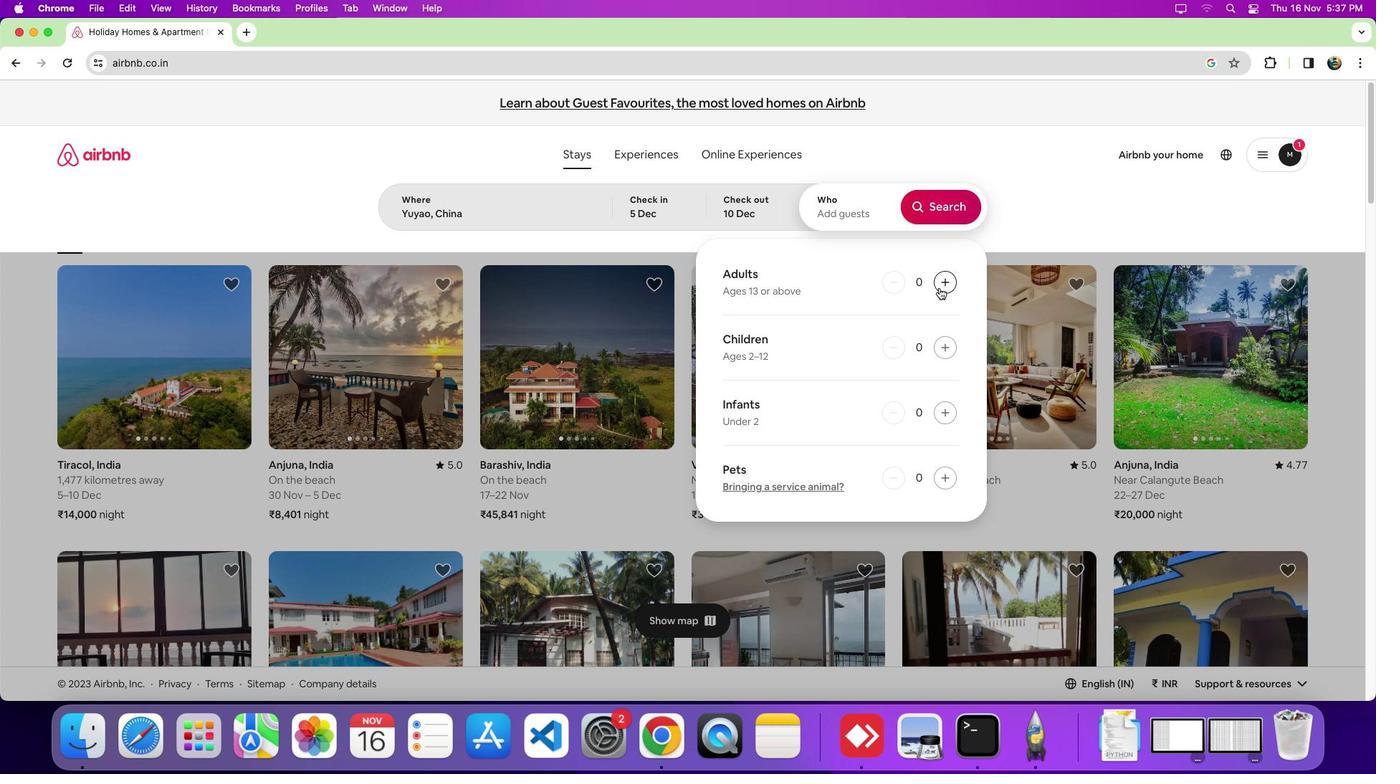 
Action: Mouse pressed left at (939, 287)
Screenshot: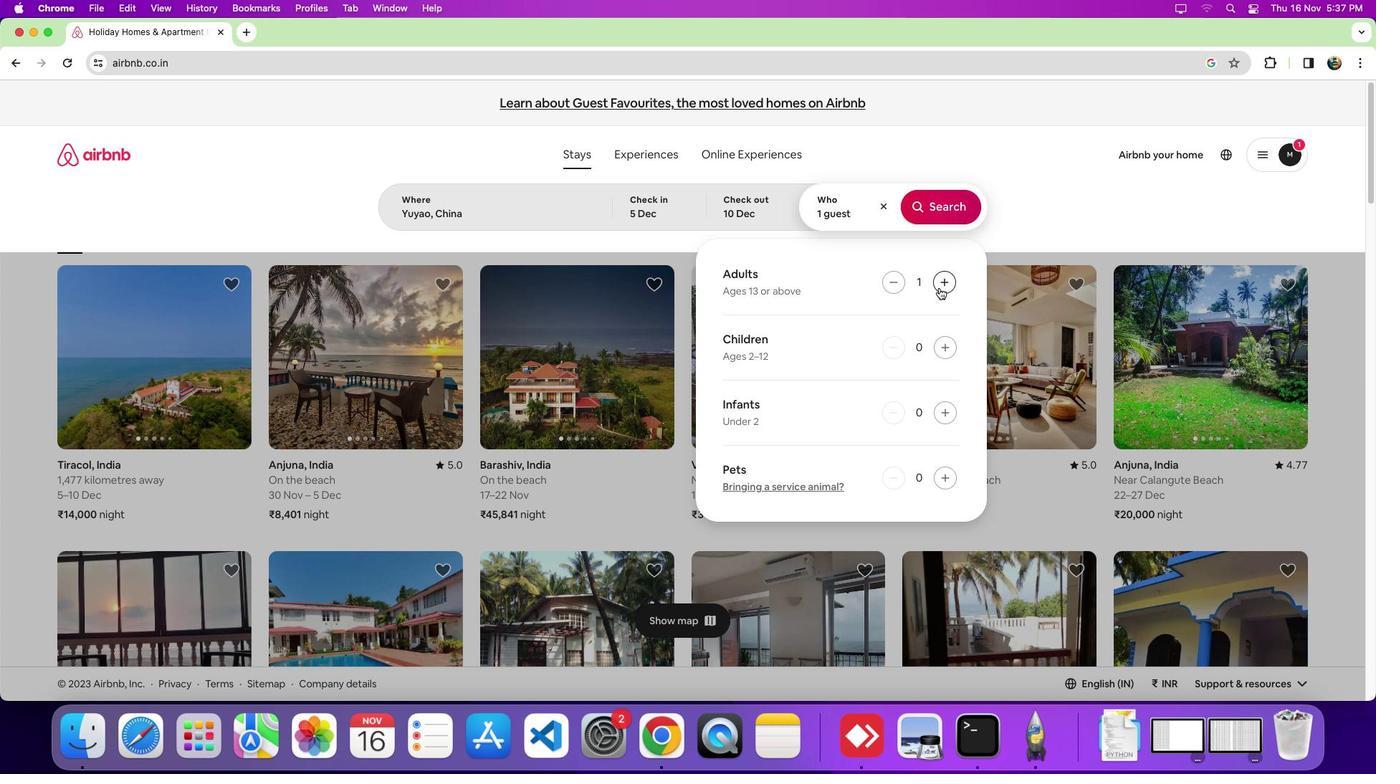 
Action: Mouse pressed left at (939, 287)
Screenshot: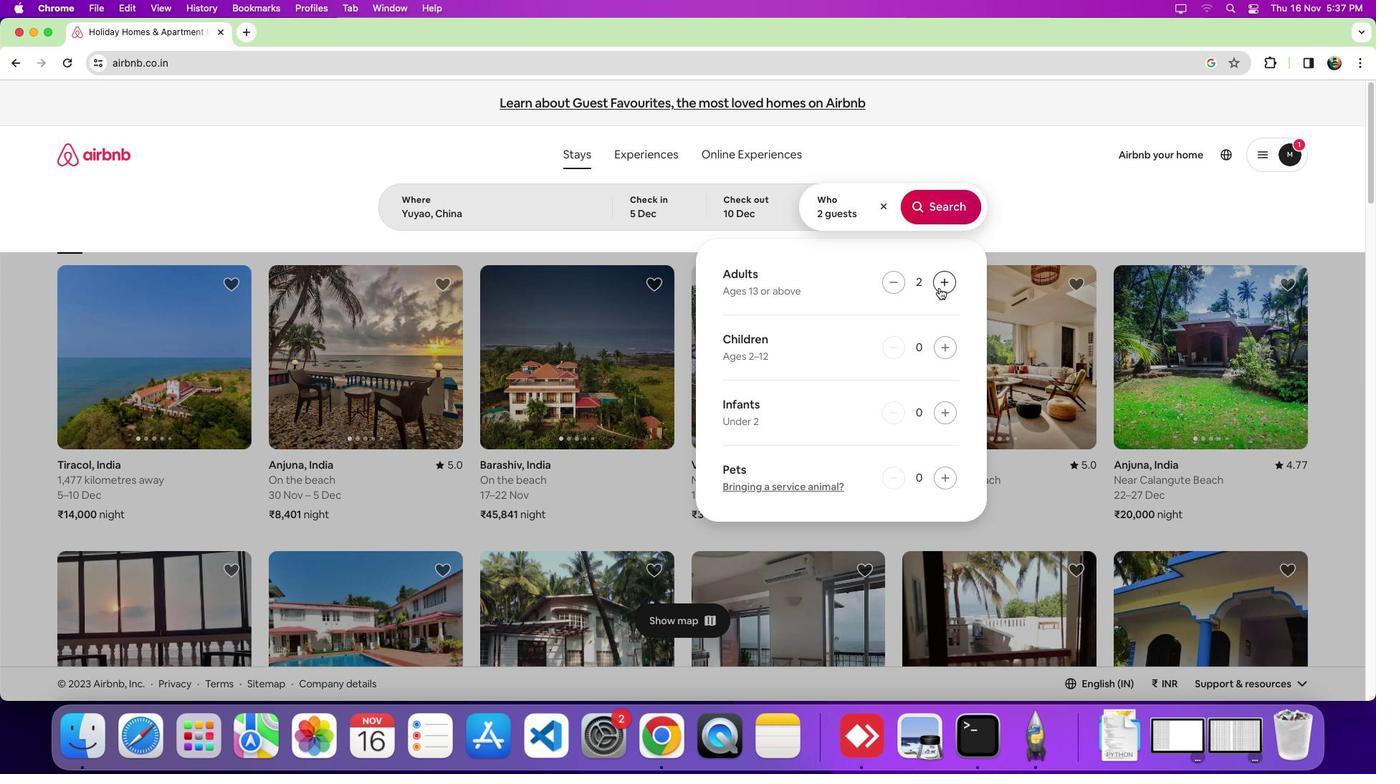 
Action: Mouse pressed left at (939, 287)
Screenshot: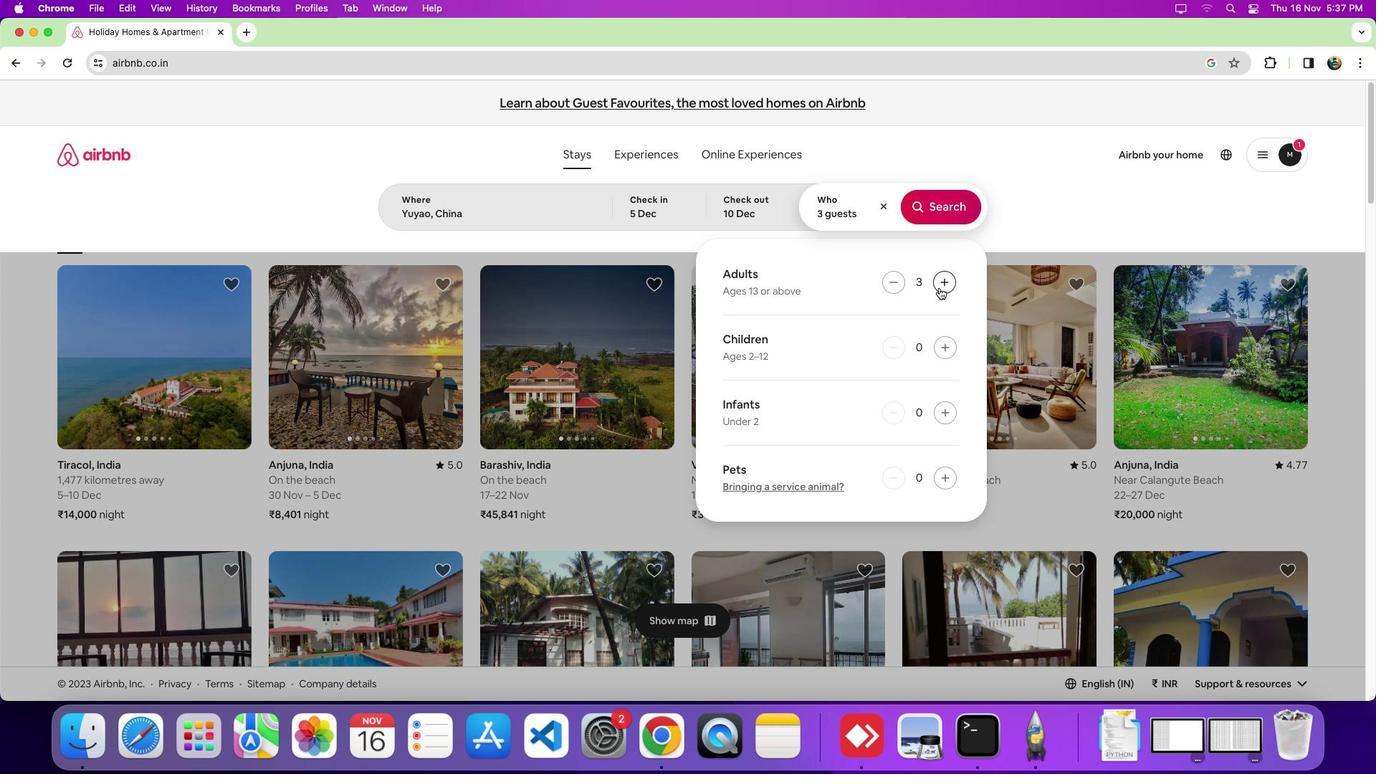 
Action: Mouse pressed left at (939, 287)
Screenshot: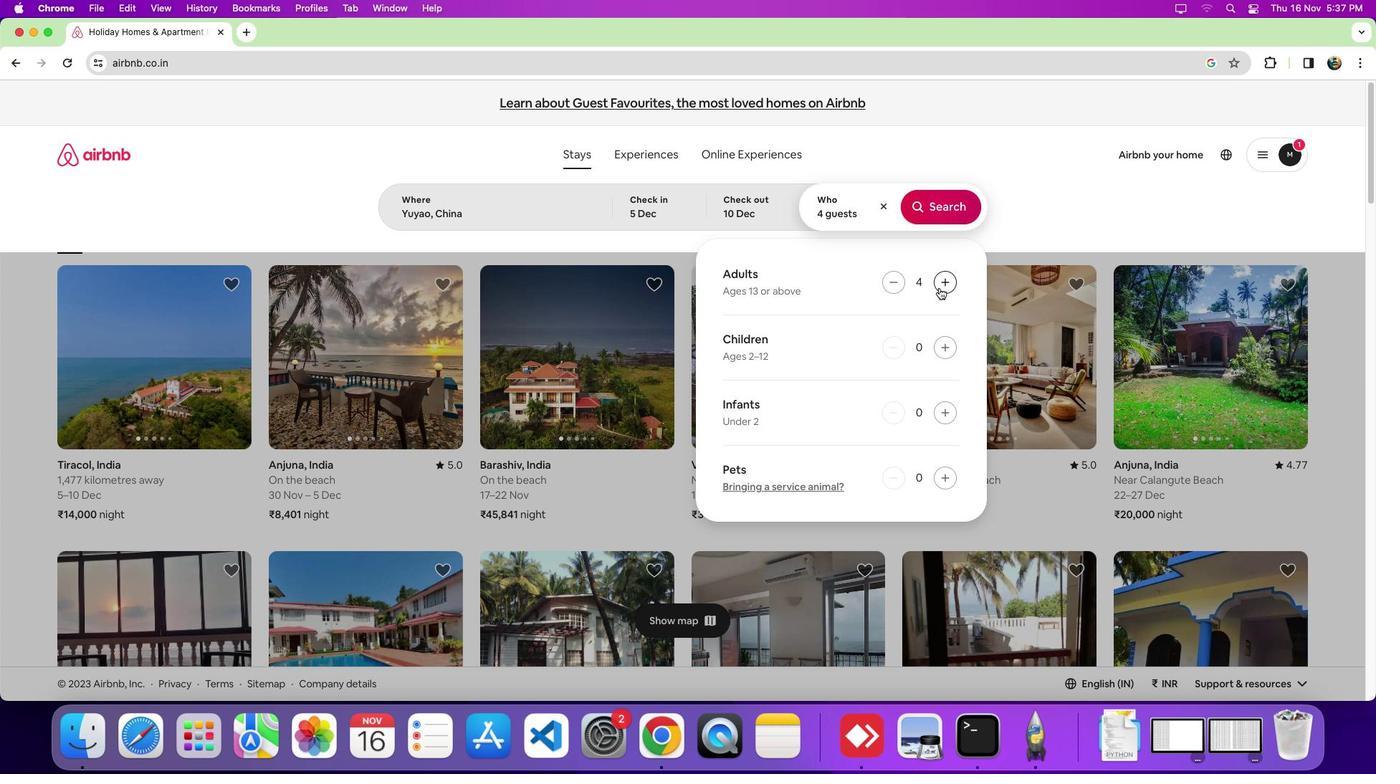 
Action: Mouse moved to (926, 206)
Screenshot: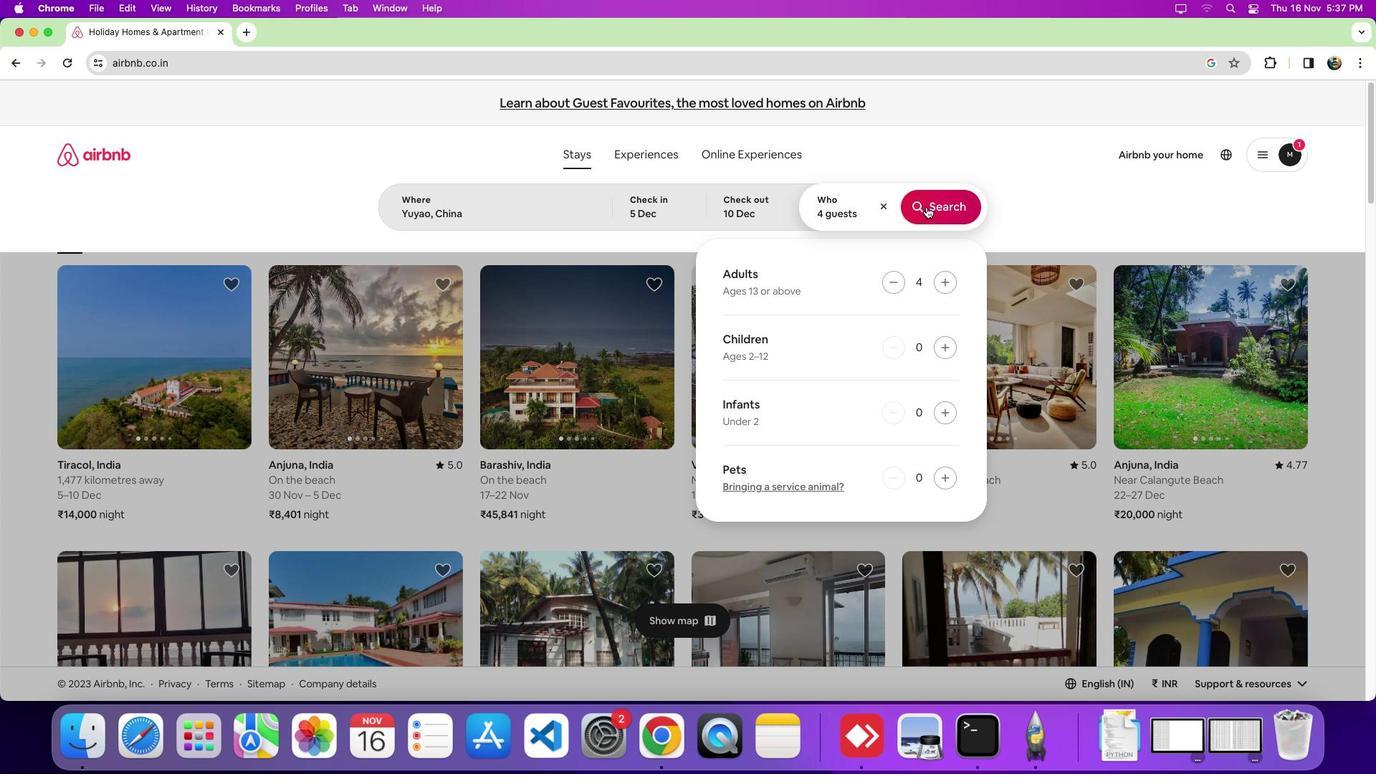 
Action: Mouse pressed left at (926, 206)
Screenshot: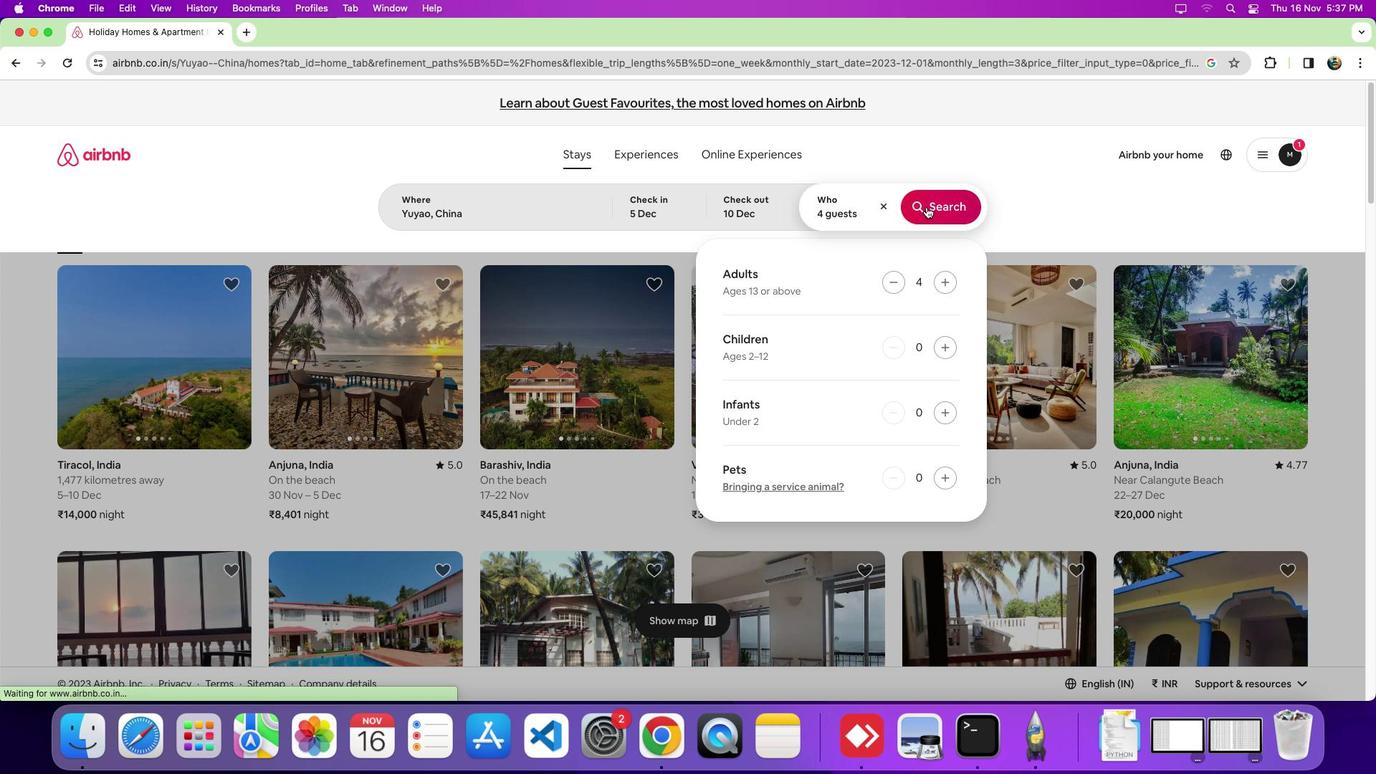 
Action: Mouse moved to (1138, 172)
Screenshot: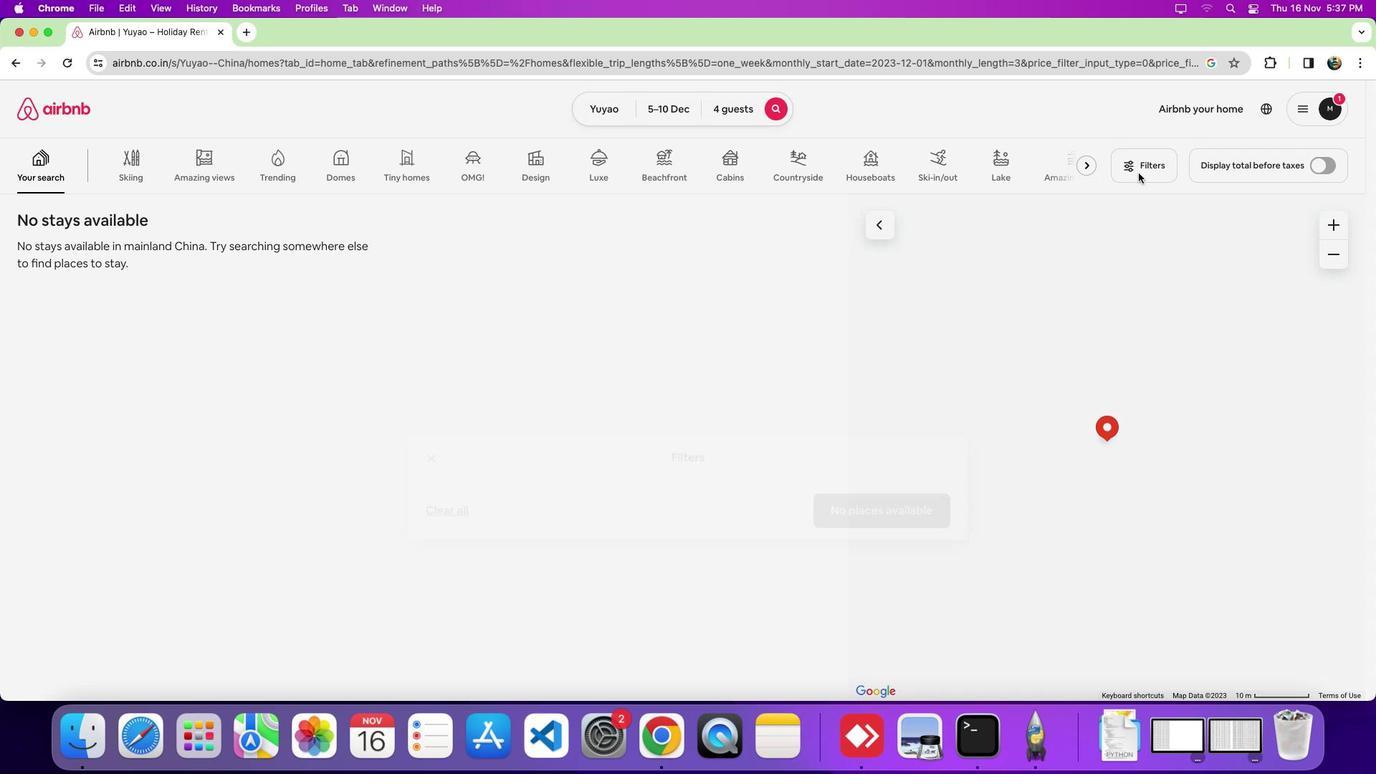 
Action: Mouse pressed left at (1138, 172)
Screenshot: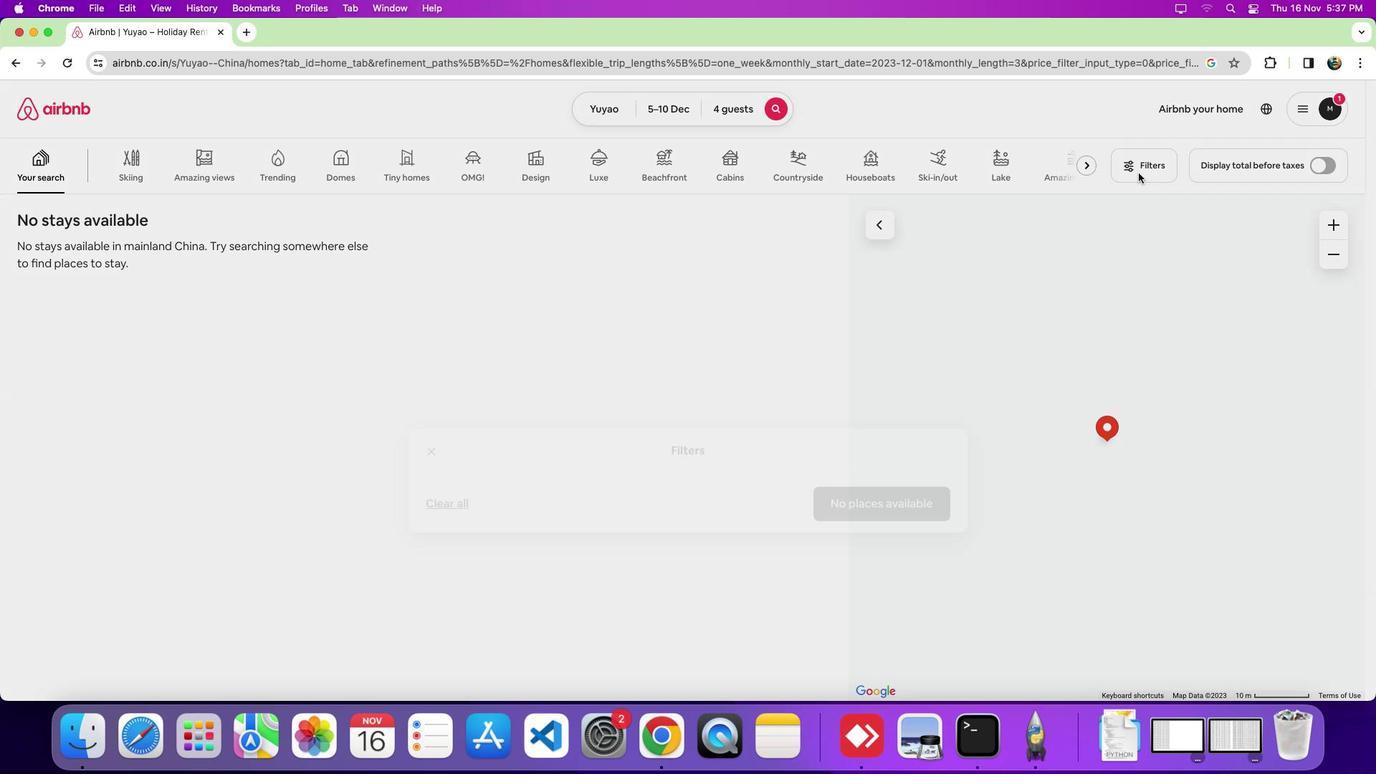 
Action: Mouse moved to (563, 557)
Screenshot: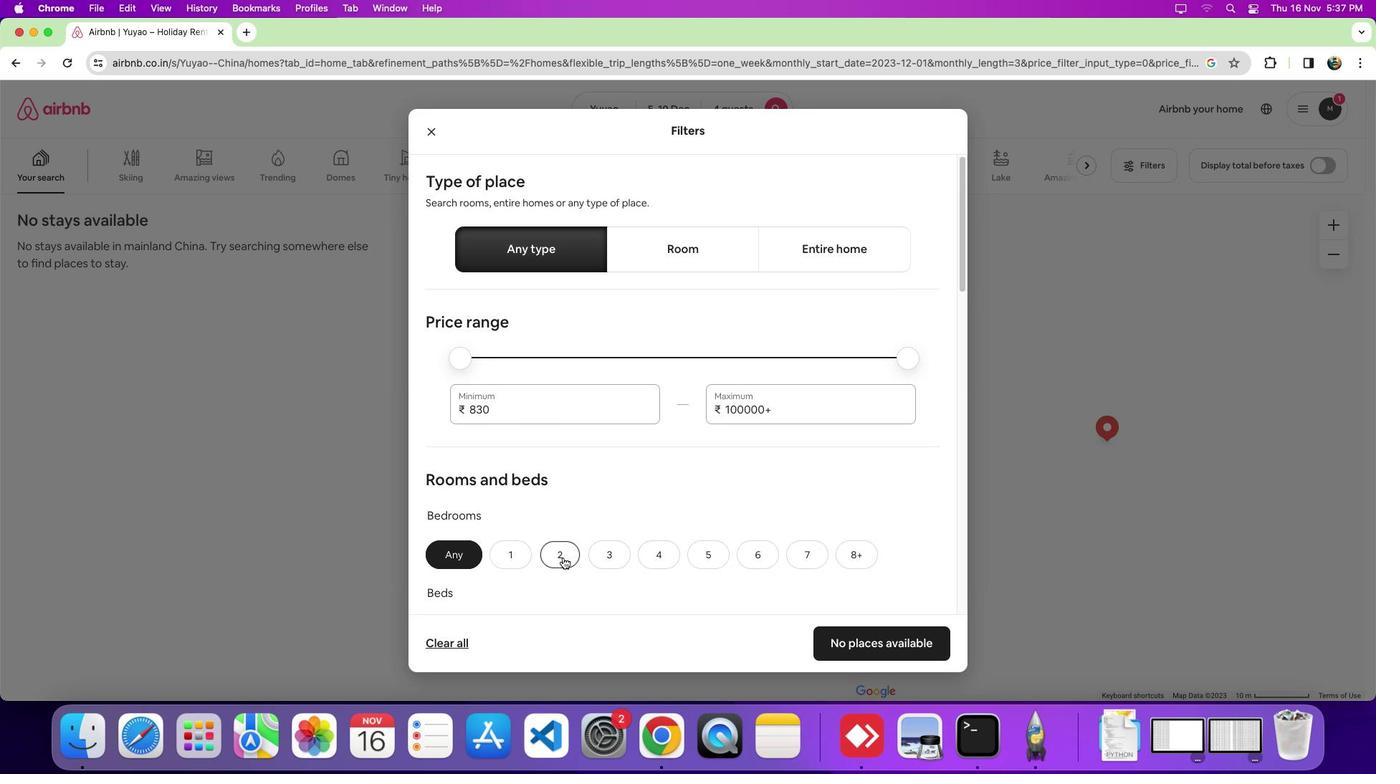 
Action: Mouse pressed left at (563, 557)
Screenshot: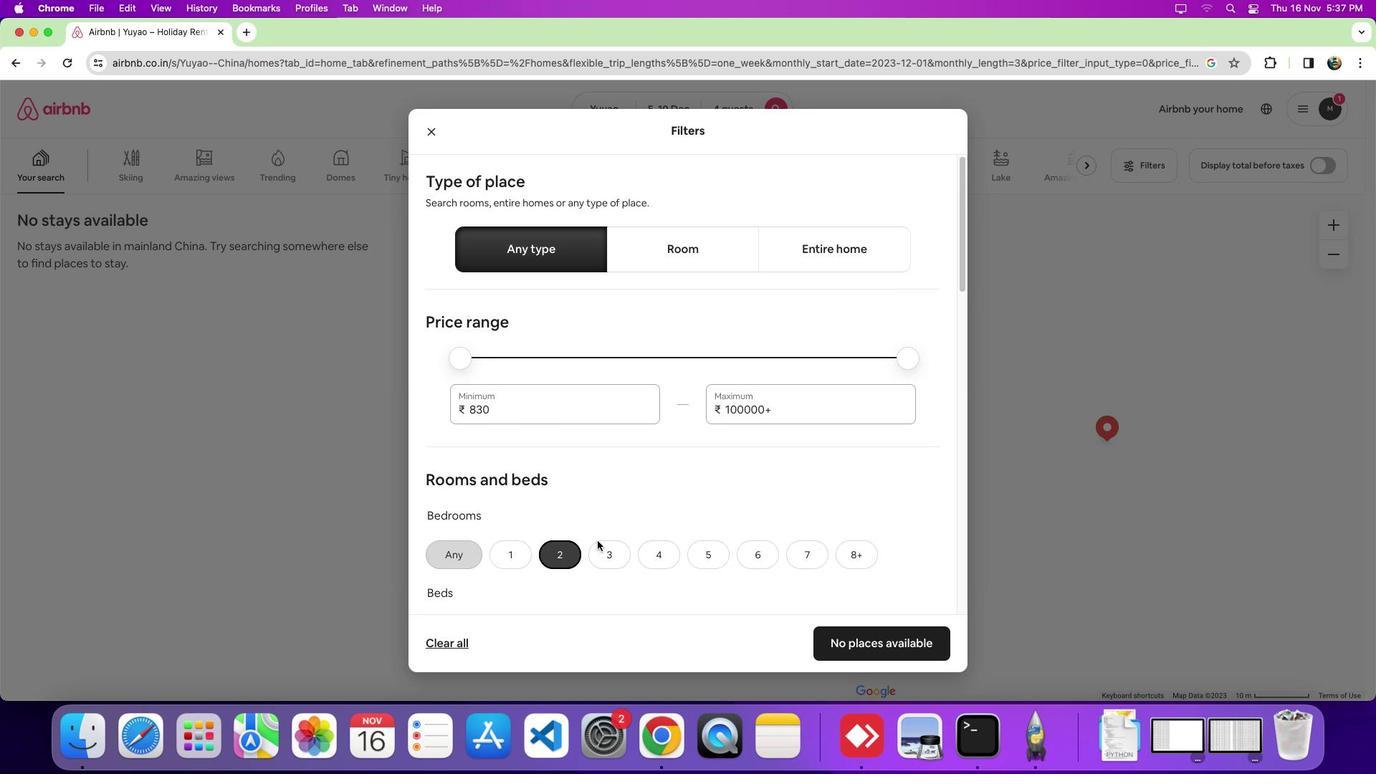 
Action: Mouse moved to (630, 524)
Screenshot: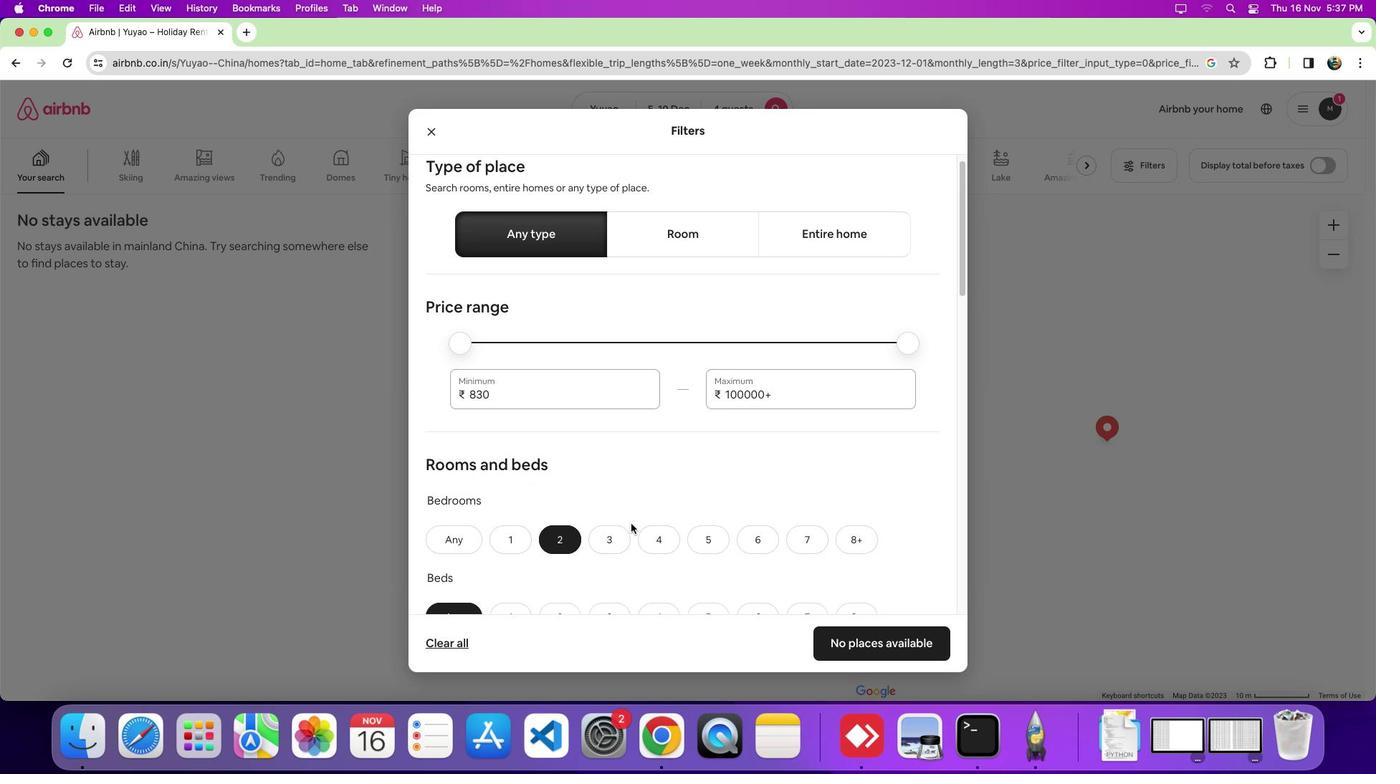 
Action: Mouse scrolled (630, 524) with delta (0, 0)
Screenshot: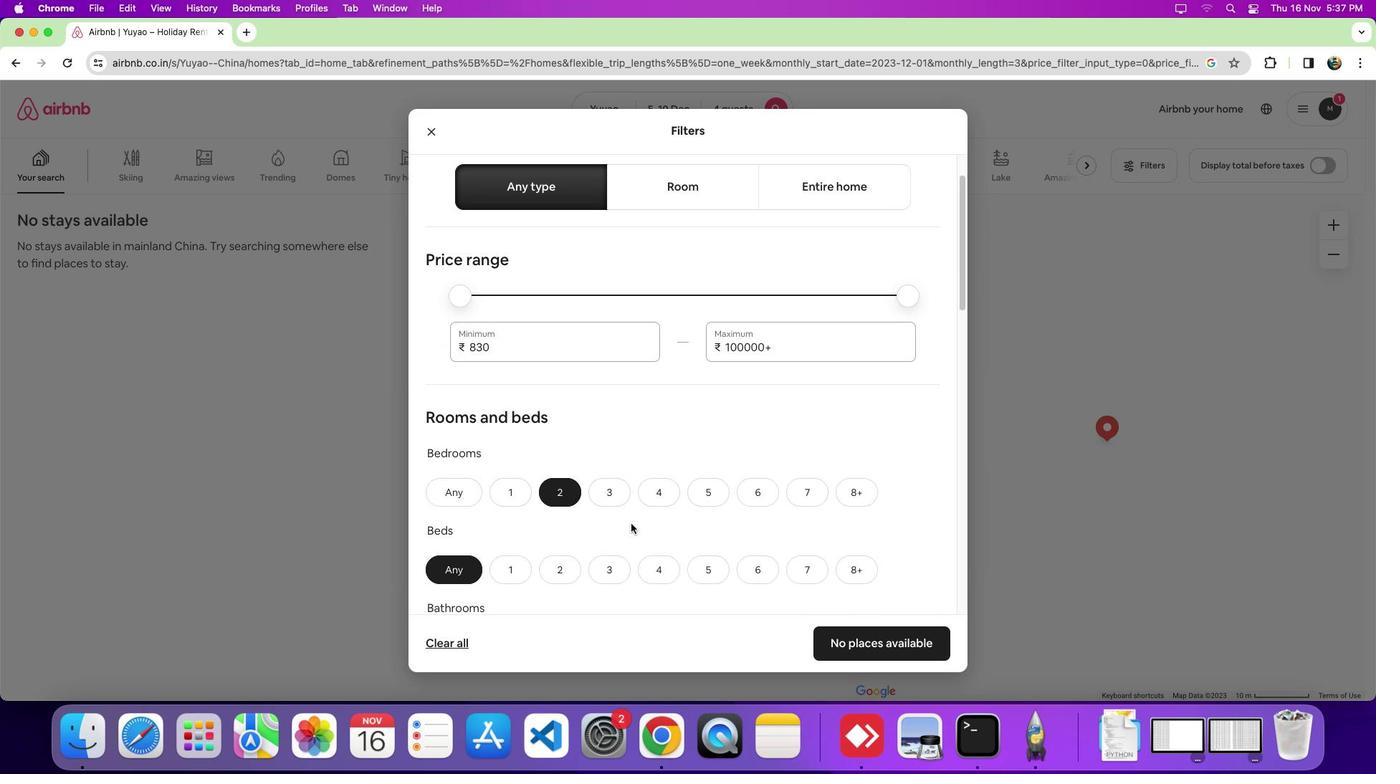 
Action: Mouse scrolled (630, 524) with delta (0, 0)
Screenshot: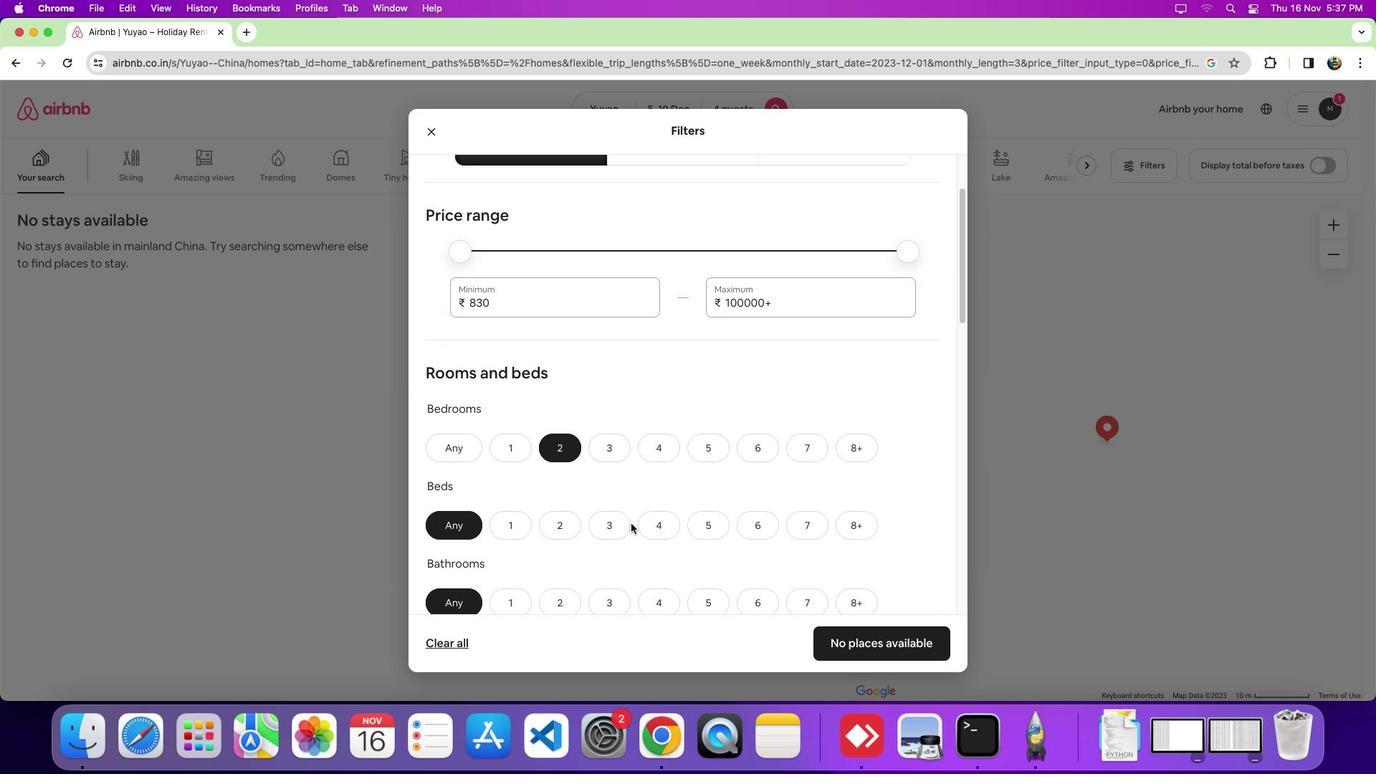 
Action: Mouse moved to (630, 524)
Screenshot: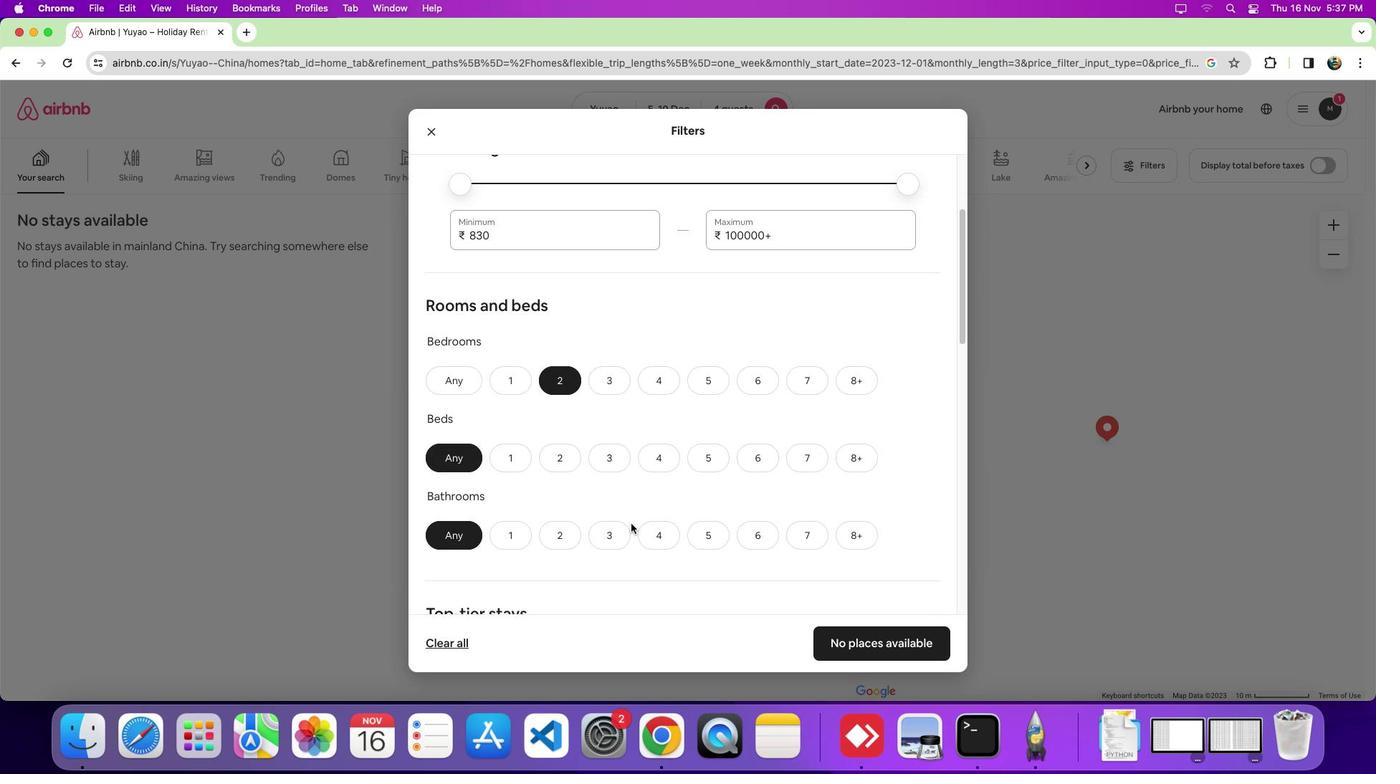 
Action: Mouse scrolled (630, 524) with delta (0, -2)
Screenshot: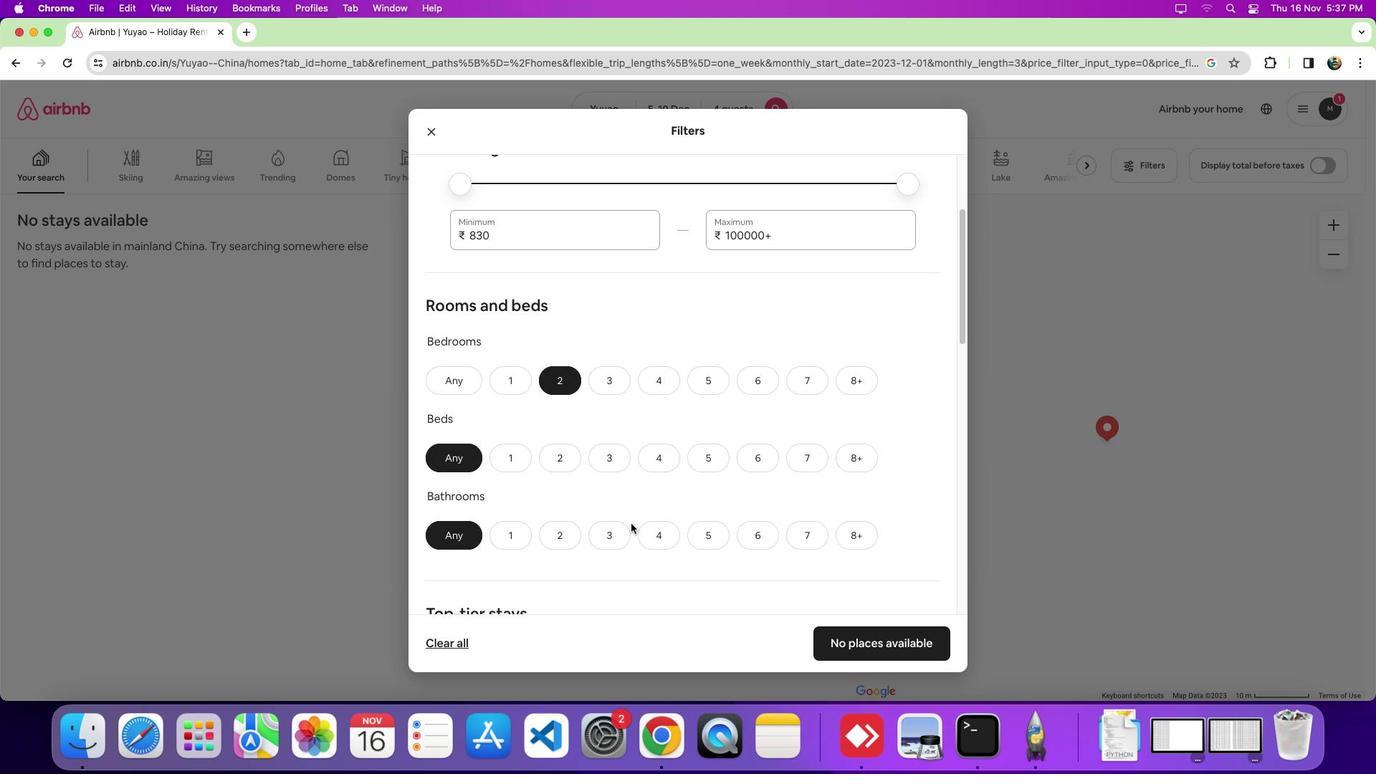 
Action: Mouse moved to (663, 464)
Screenshot: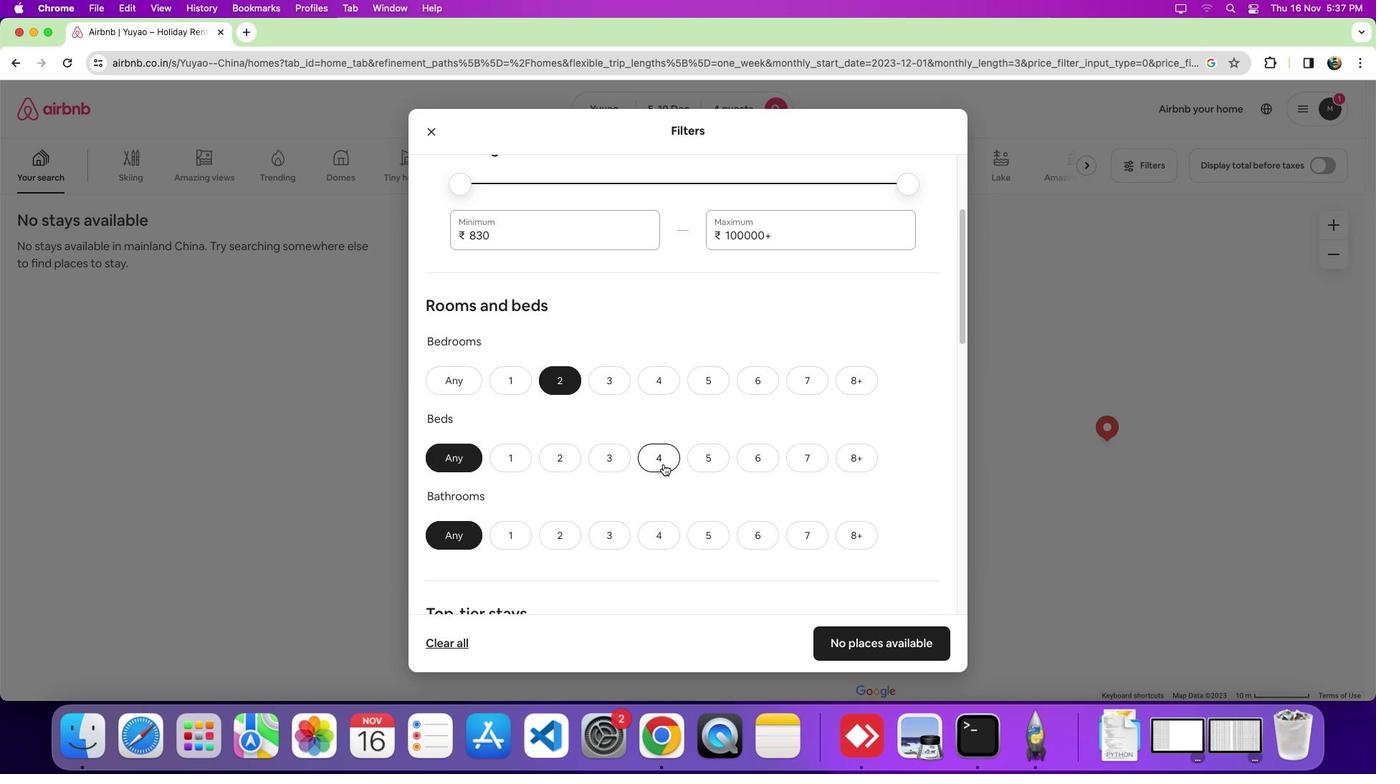 
Action: Mouse pressed left at (663, 464)
Screenshot: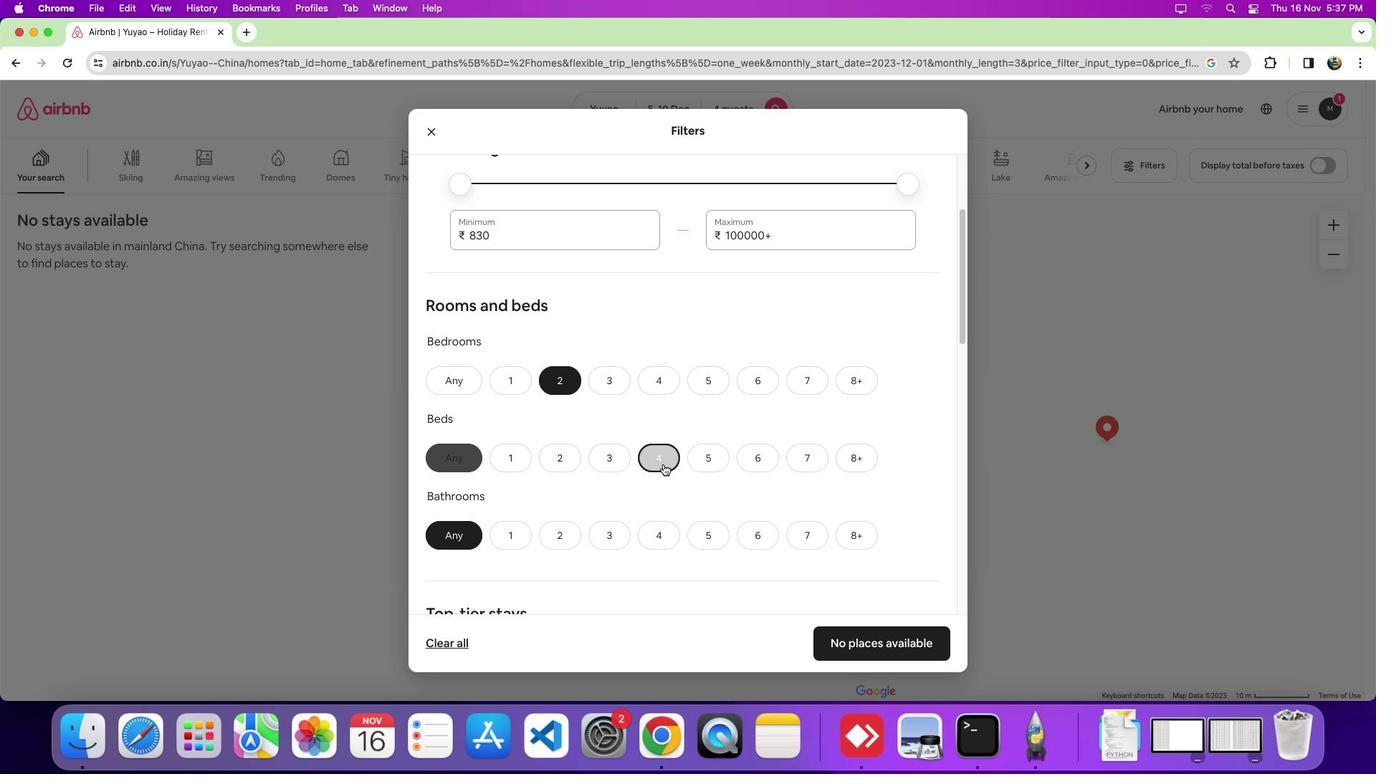 
Action: Mouse scrolled (663, 464) with delta (0, 0)
Screenshot: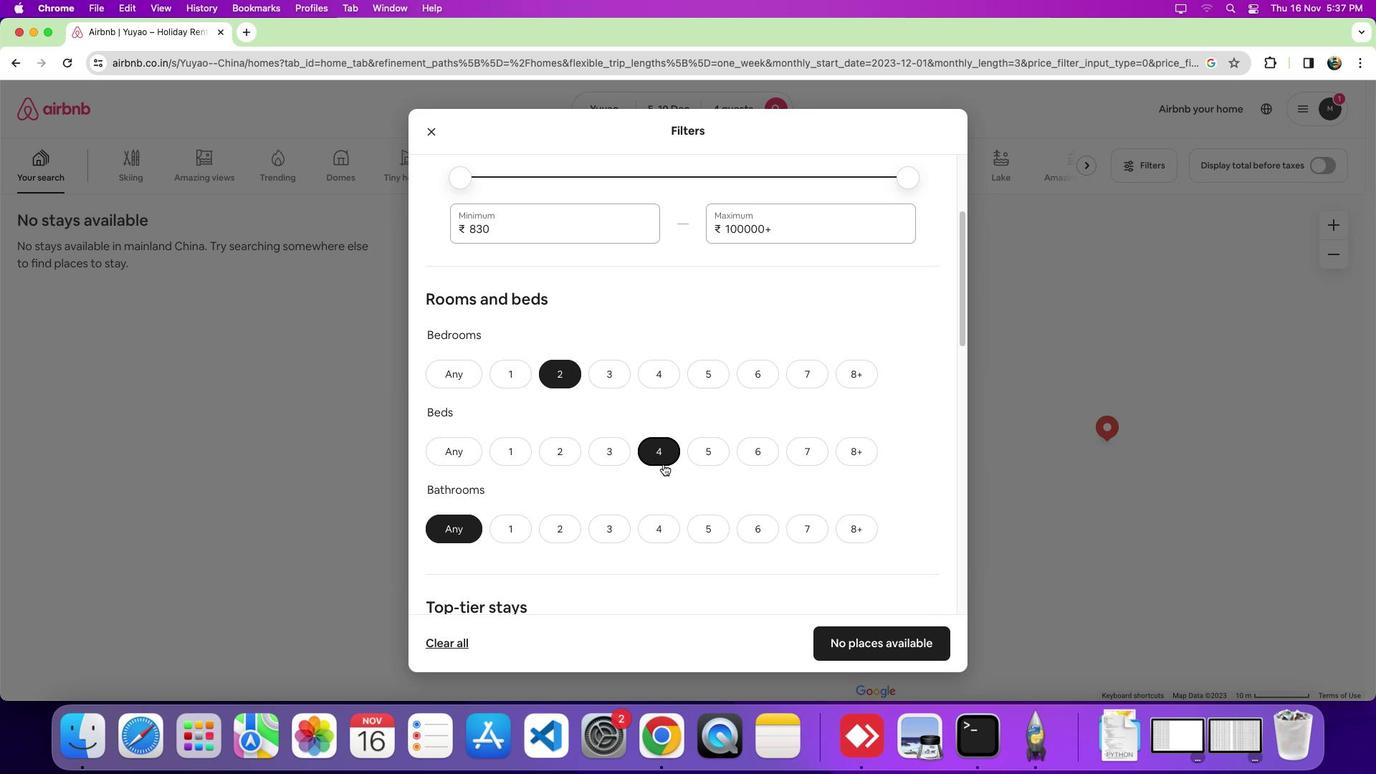 
Action: Mouse scrolled (663, 464) with delta (0, 0)
Screenshot: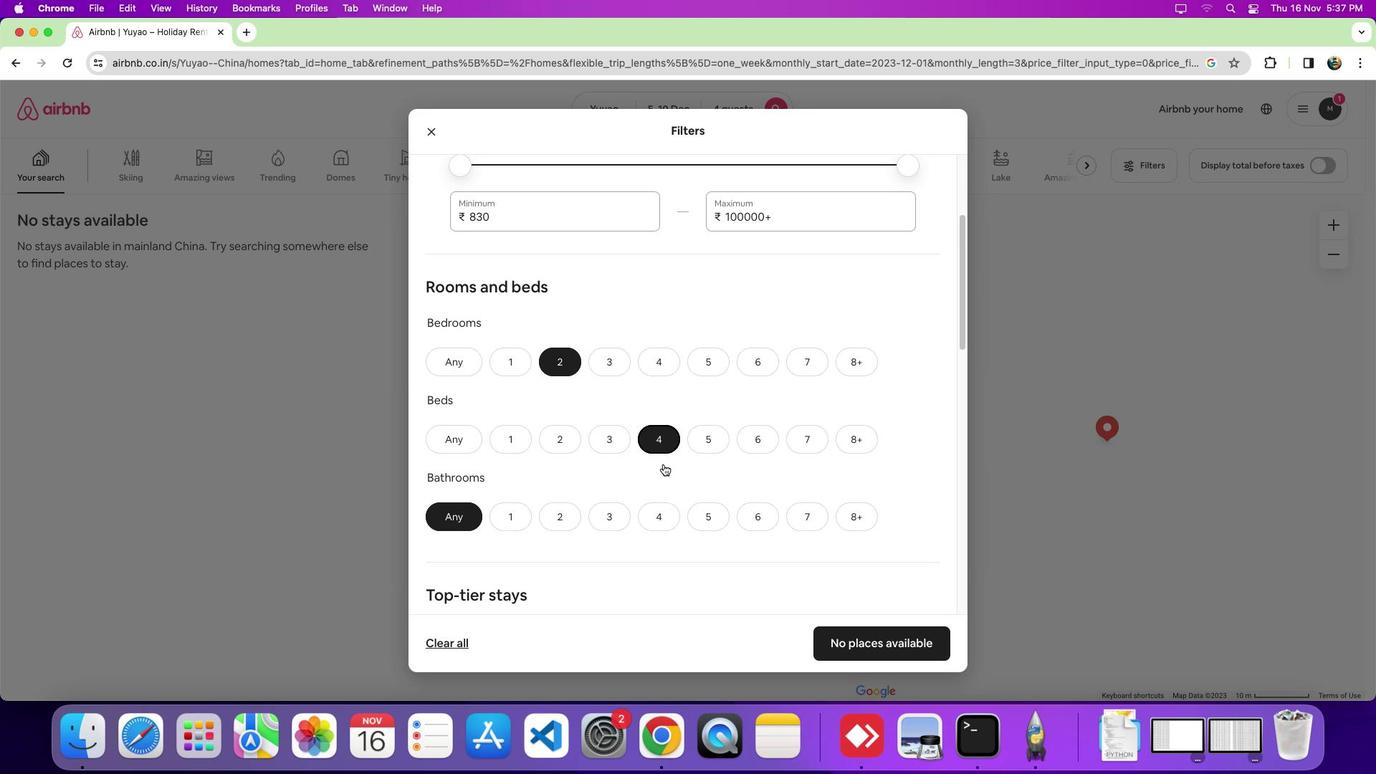 
Action: Mouse scrolled (663, 464) with delta (0, 0)
Screenshot: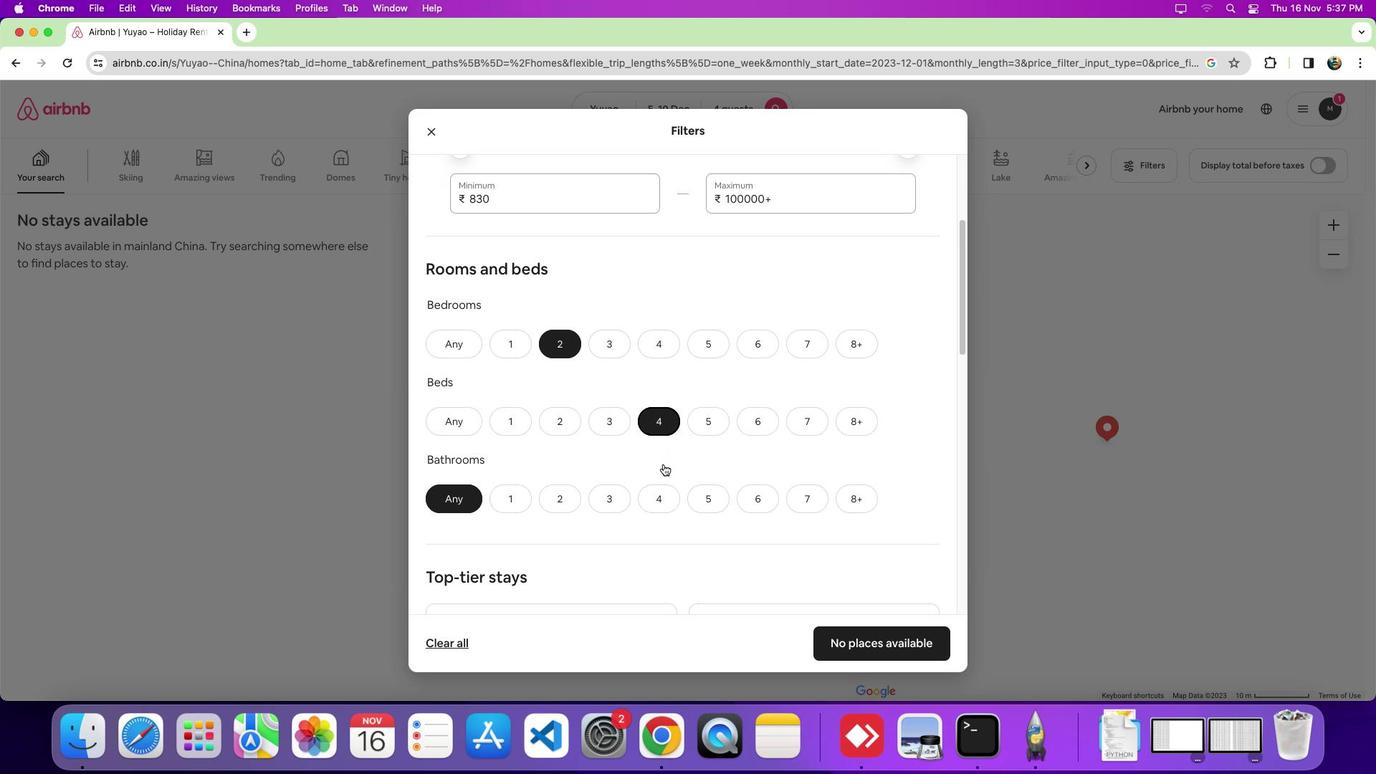
Action: Mouse moved to (558, 503)
Screenshot: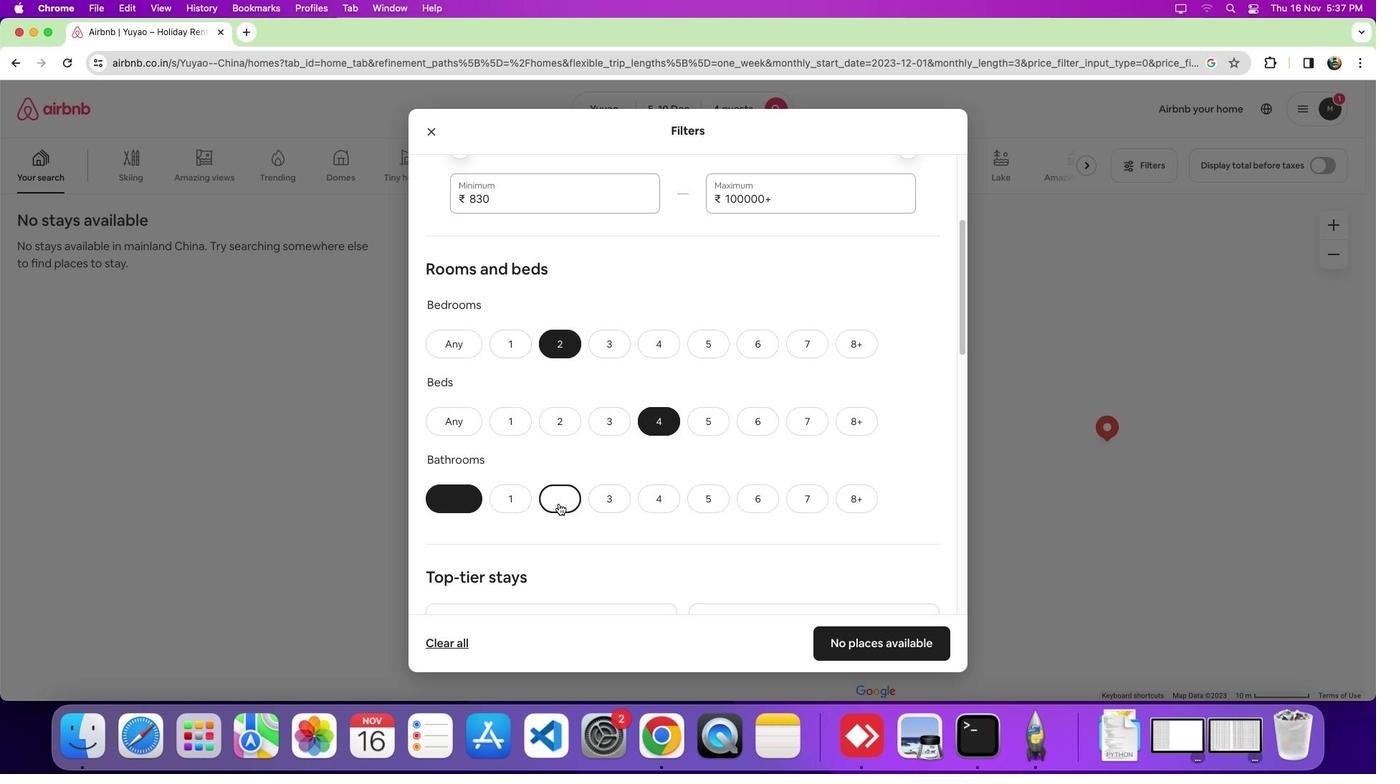 
Action: Mouse pressed left at (558, 503)
Screenshot: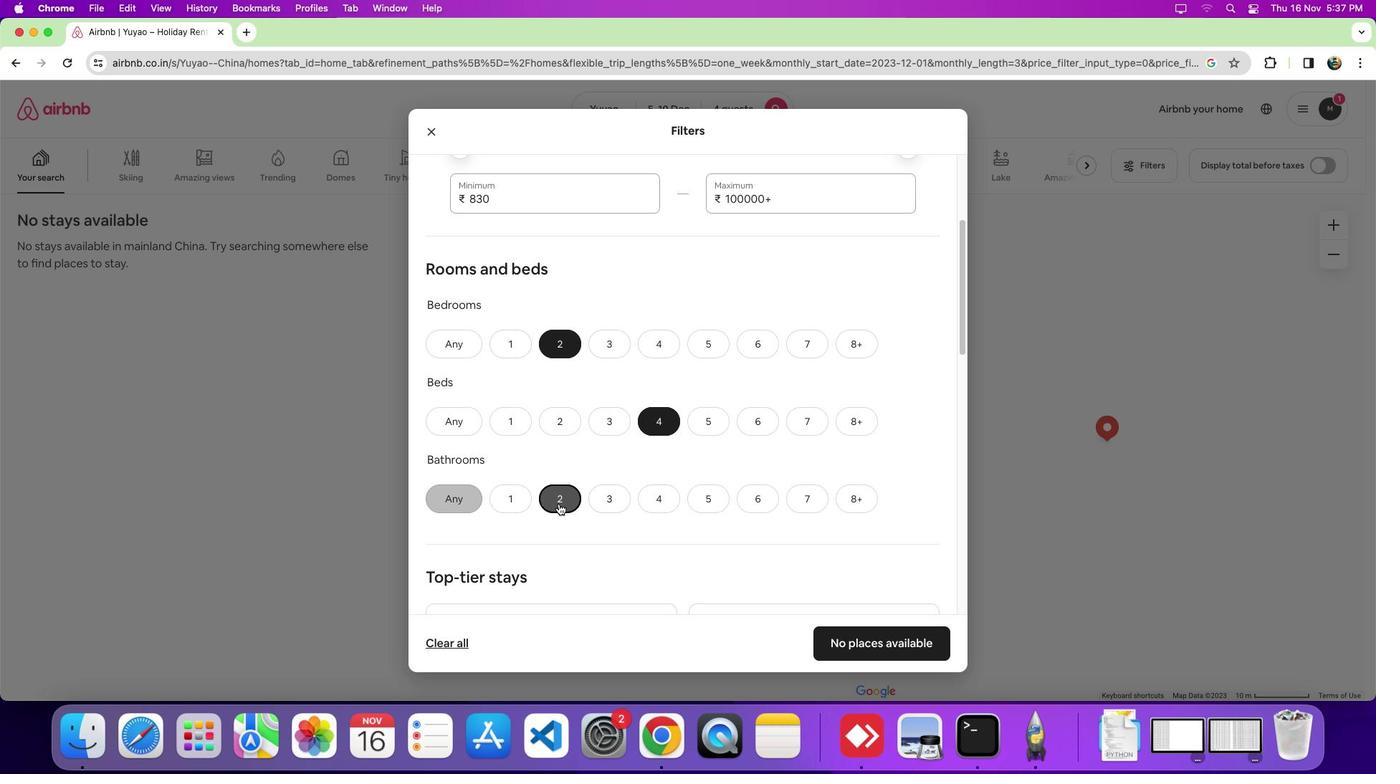 
Action: Mouse moved to (645, 488)
Screenshot: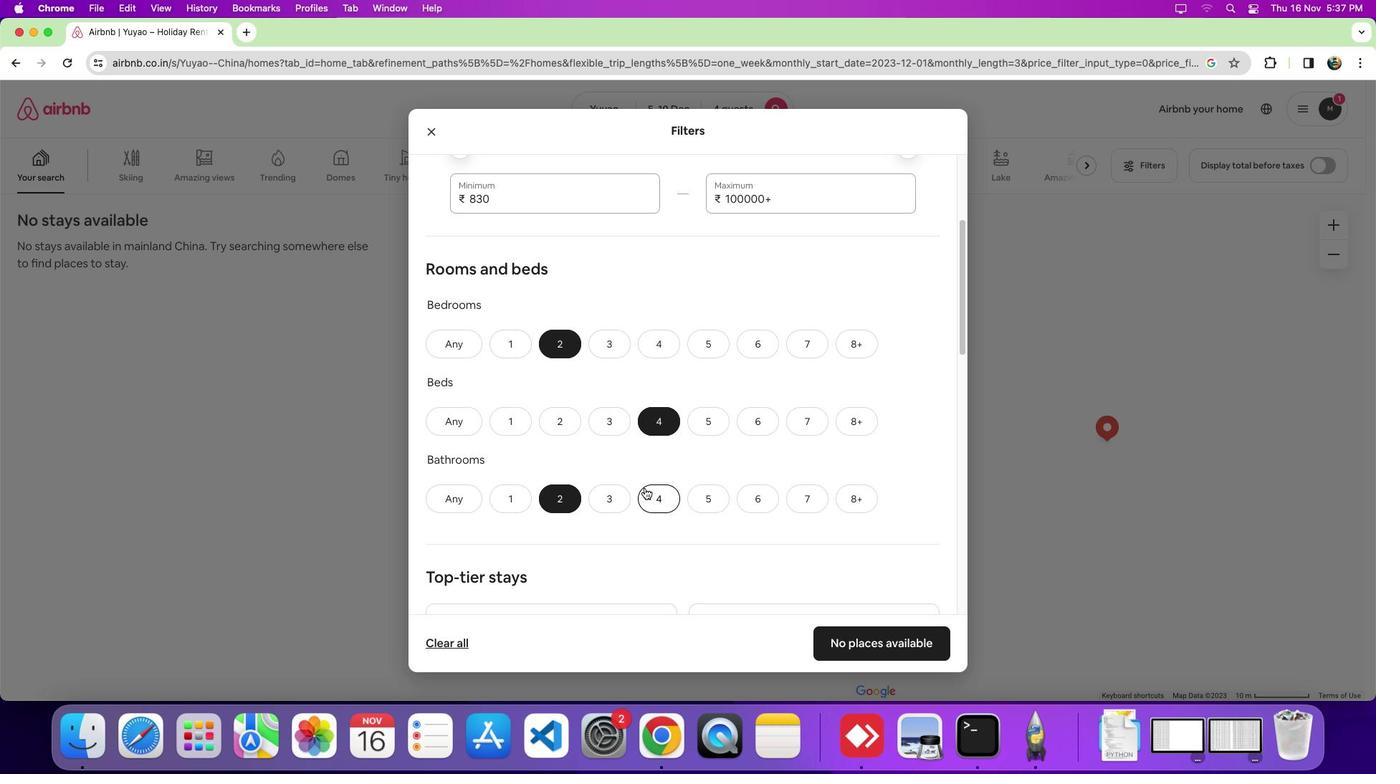 
Action: Mouse scrolled (645, 488) with delta (0, 0)
Screenshot: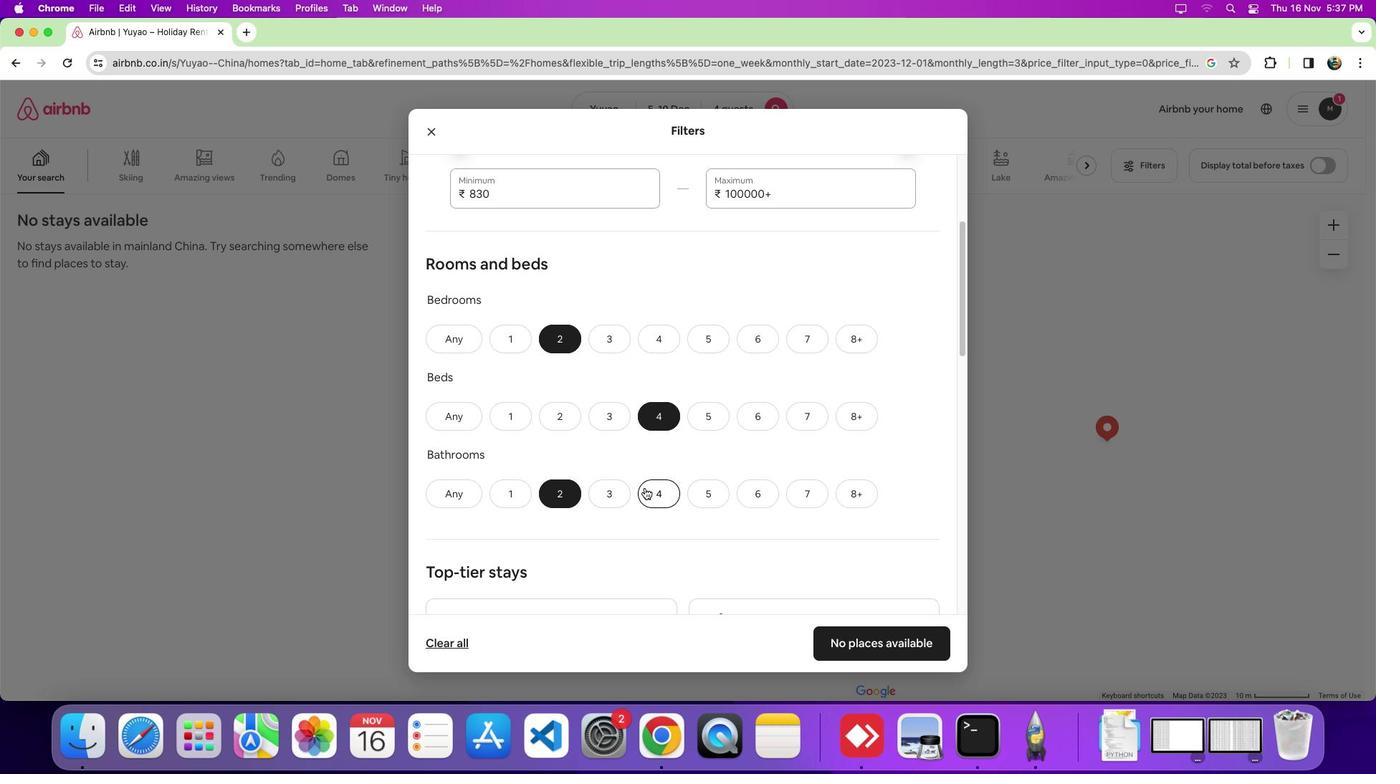 
Action: Mouse scrolled (645, 488) with delta (0, 0)
Screenshot: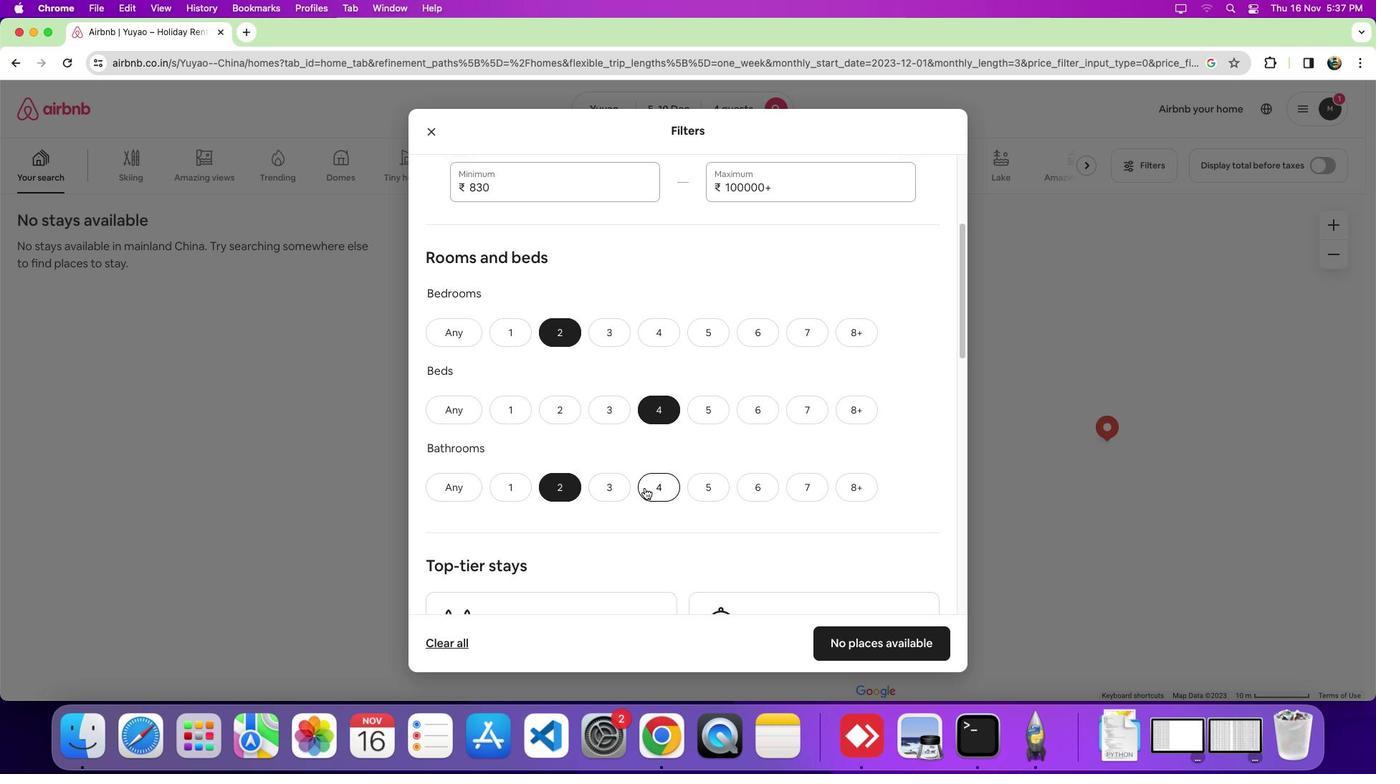 
Action: Mouse scrolled (645, 488) with delta (0, 0)
Screenshot: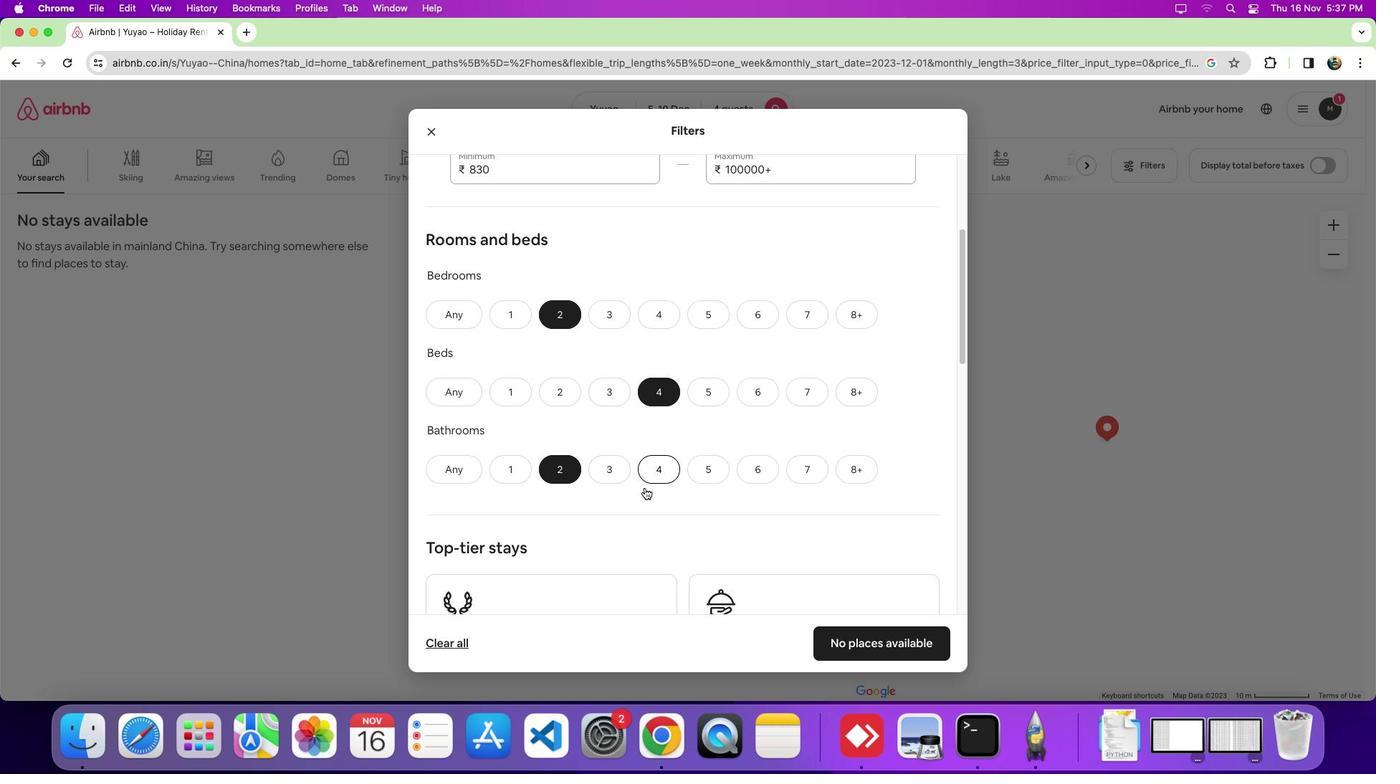 
Action: Mouse scrolled (645, 488) with delta (0, 0)
Screenshot: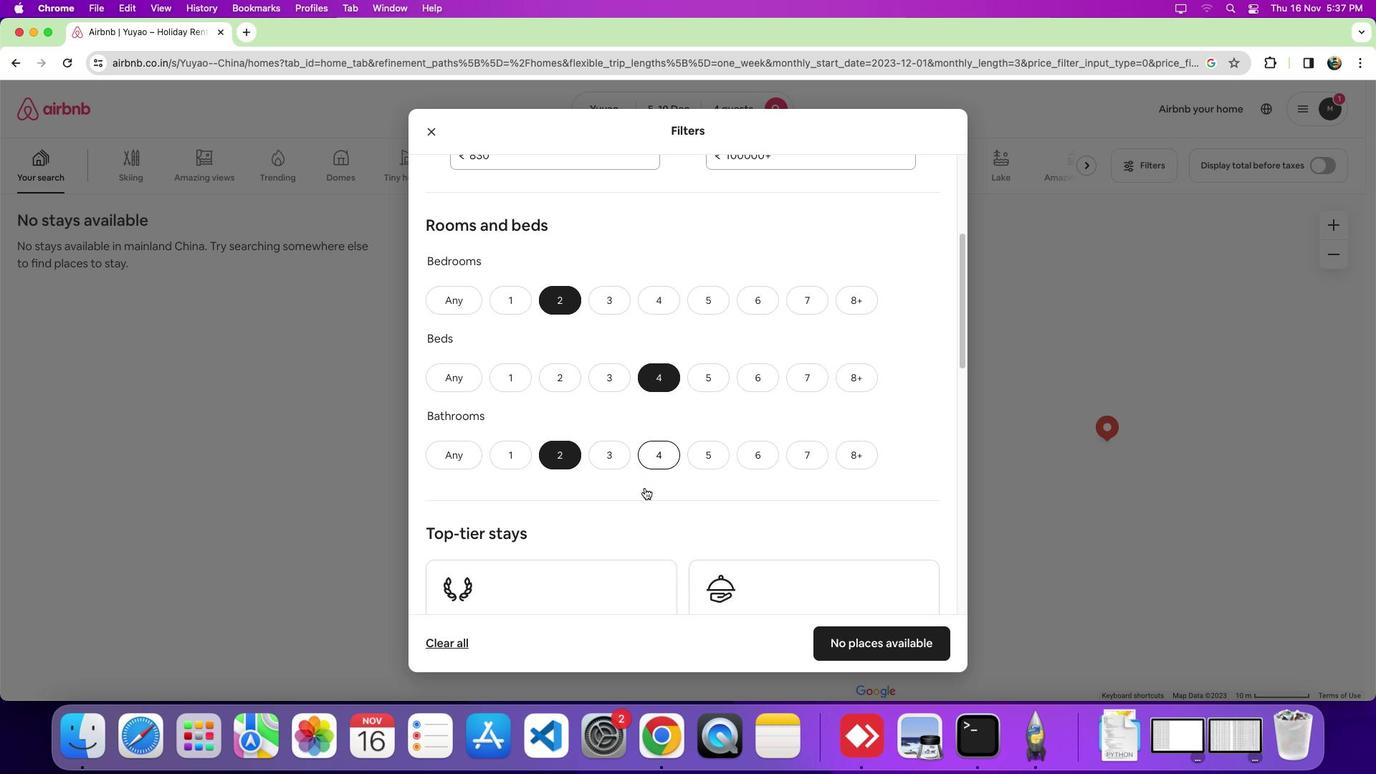 
Action: Mouse moved to (645, 490)
Screenshot: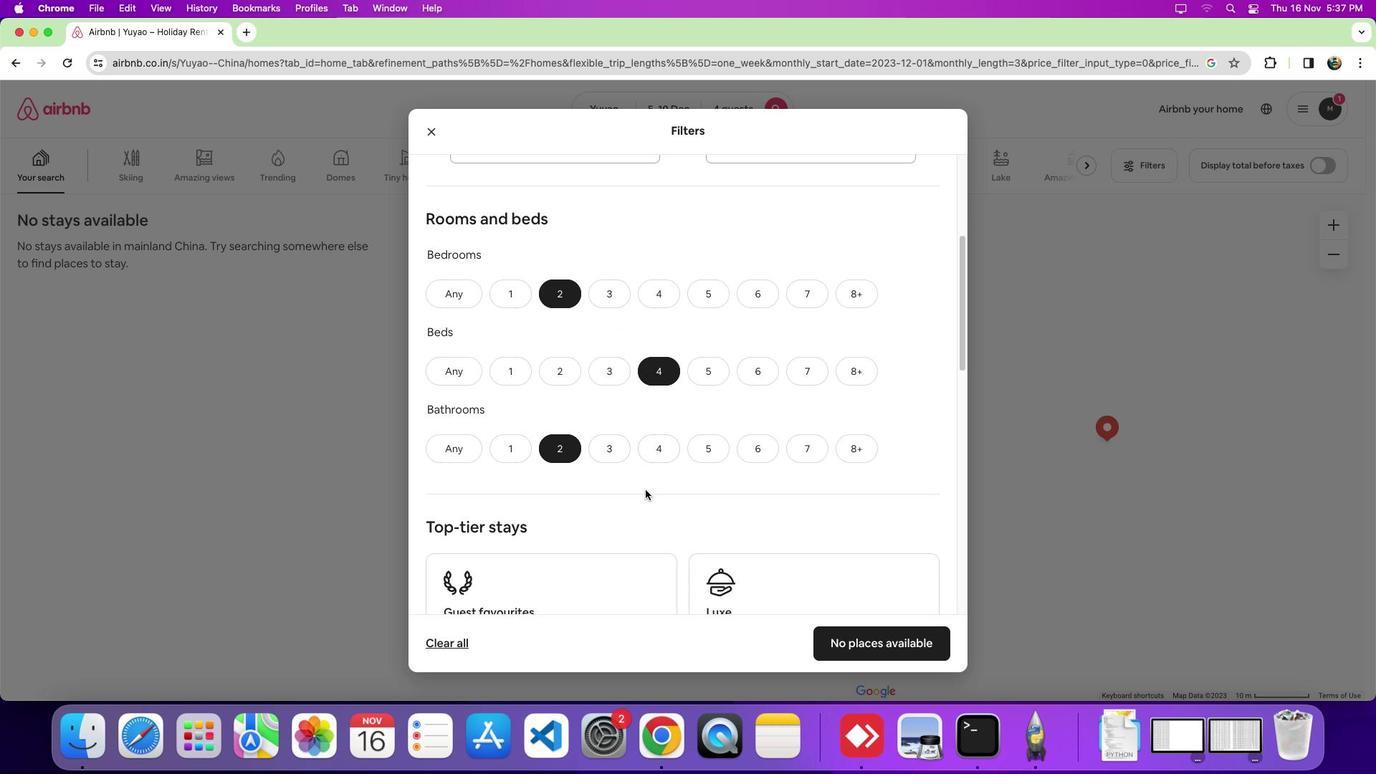 
Action: Mouse scrolled (645, 490) with delta (0, 0)
Screenshot: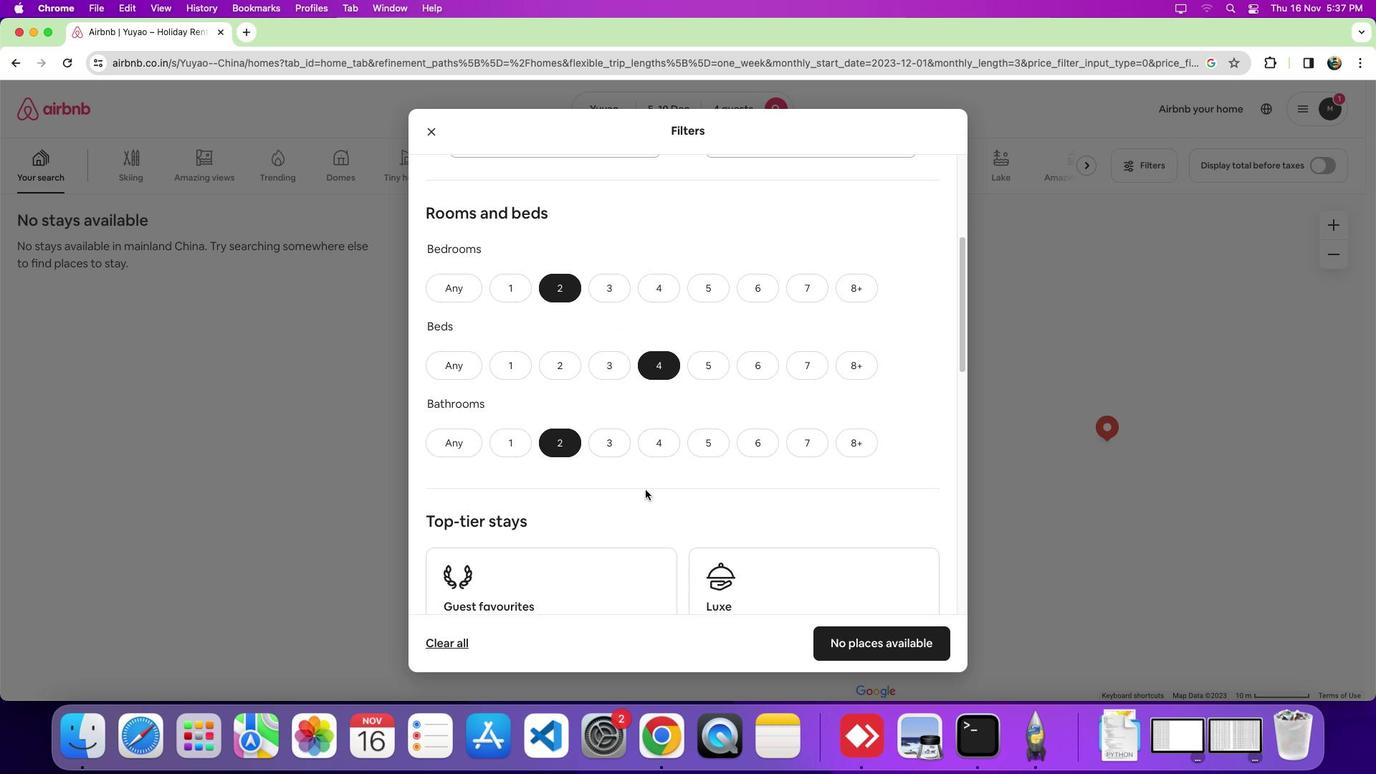 
Action: Mouse scrolled (645, 490) with delta (0, 0)
Screenshot: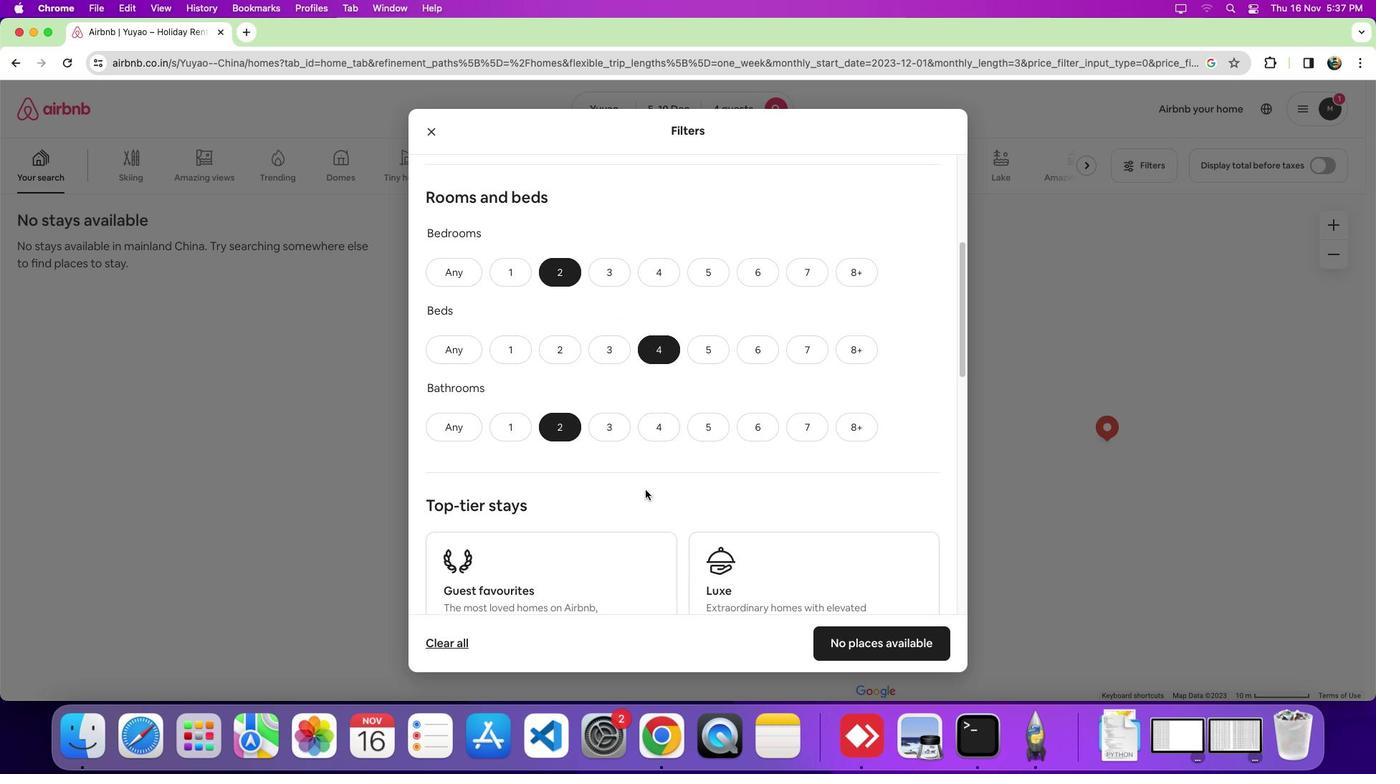 
Action: Mouse scrolled (645, 490) with delta (0, 0)
Screenshot: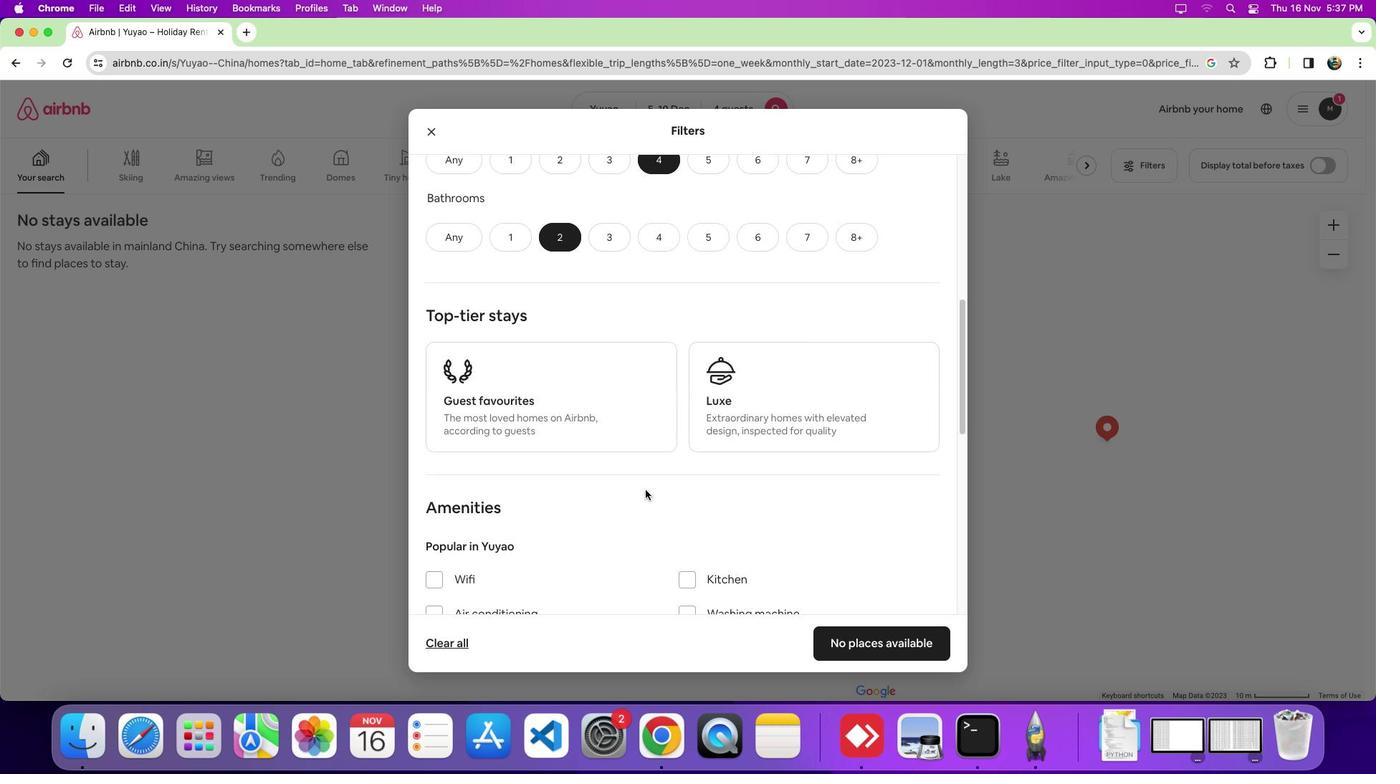
Action: Mouse scrolled (645, 490) with delta (0, 0)
Screenshot: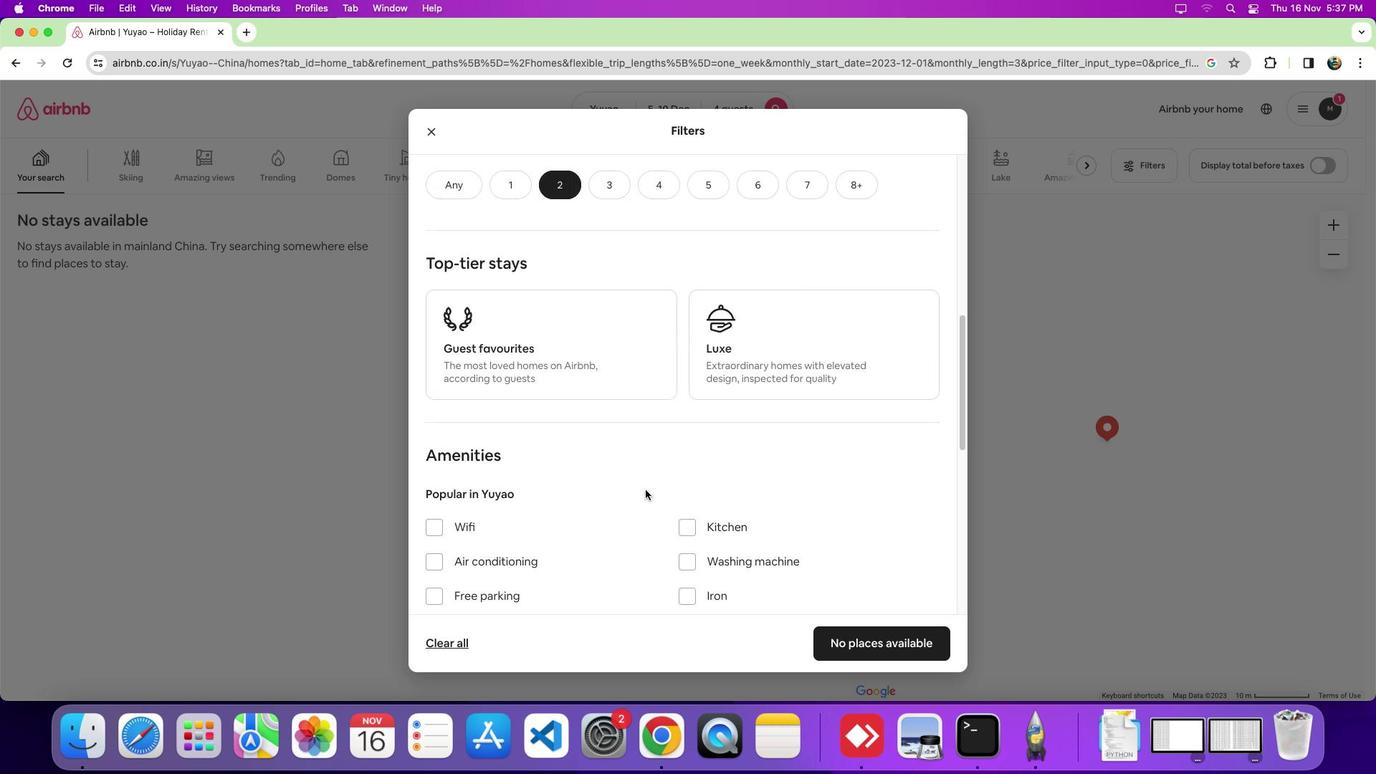
Action: Mouse scrolled (645, 490) with delta (0, -4)
Screenshot: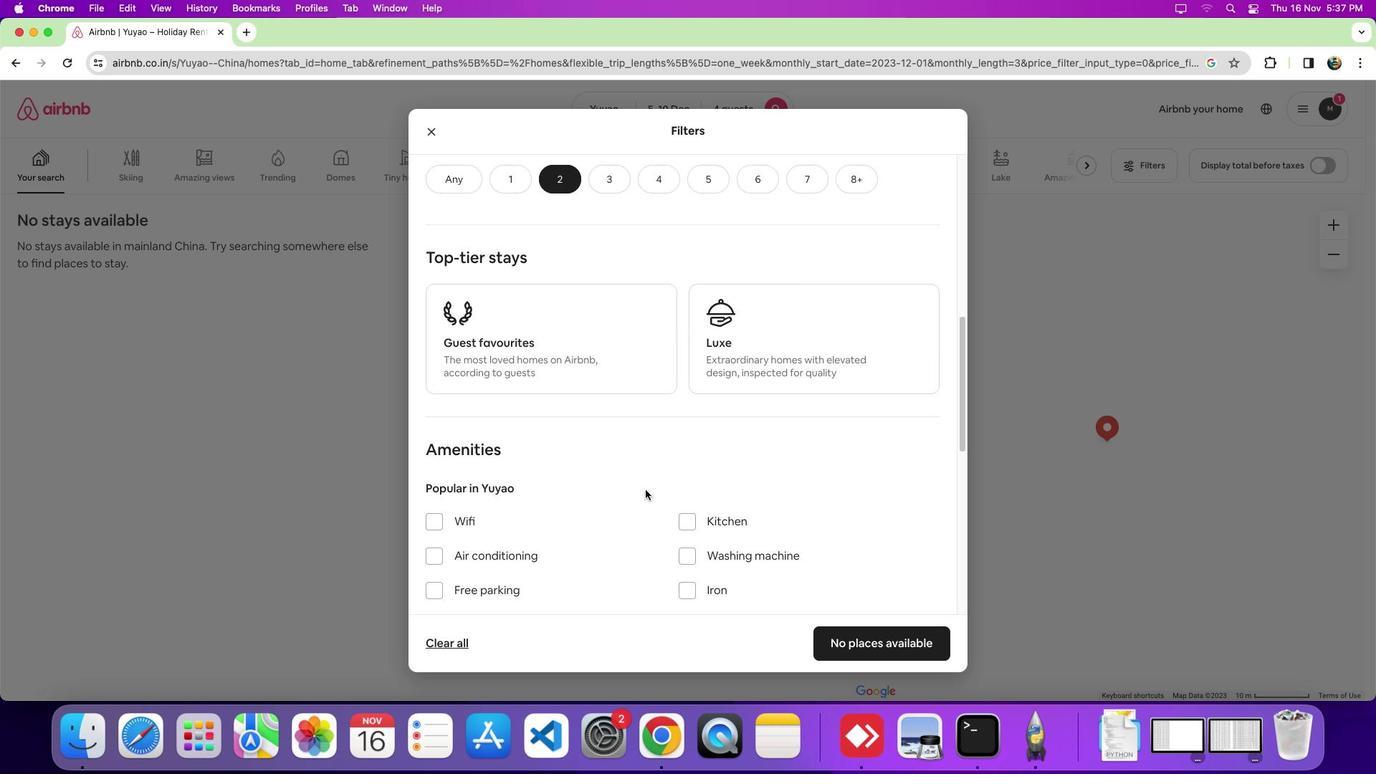 
Action: Mouse scrolled (645, 490) with delta (0, 0)
Screenshot: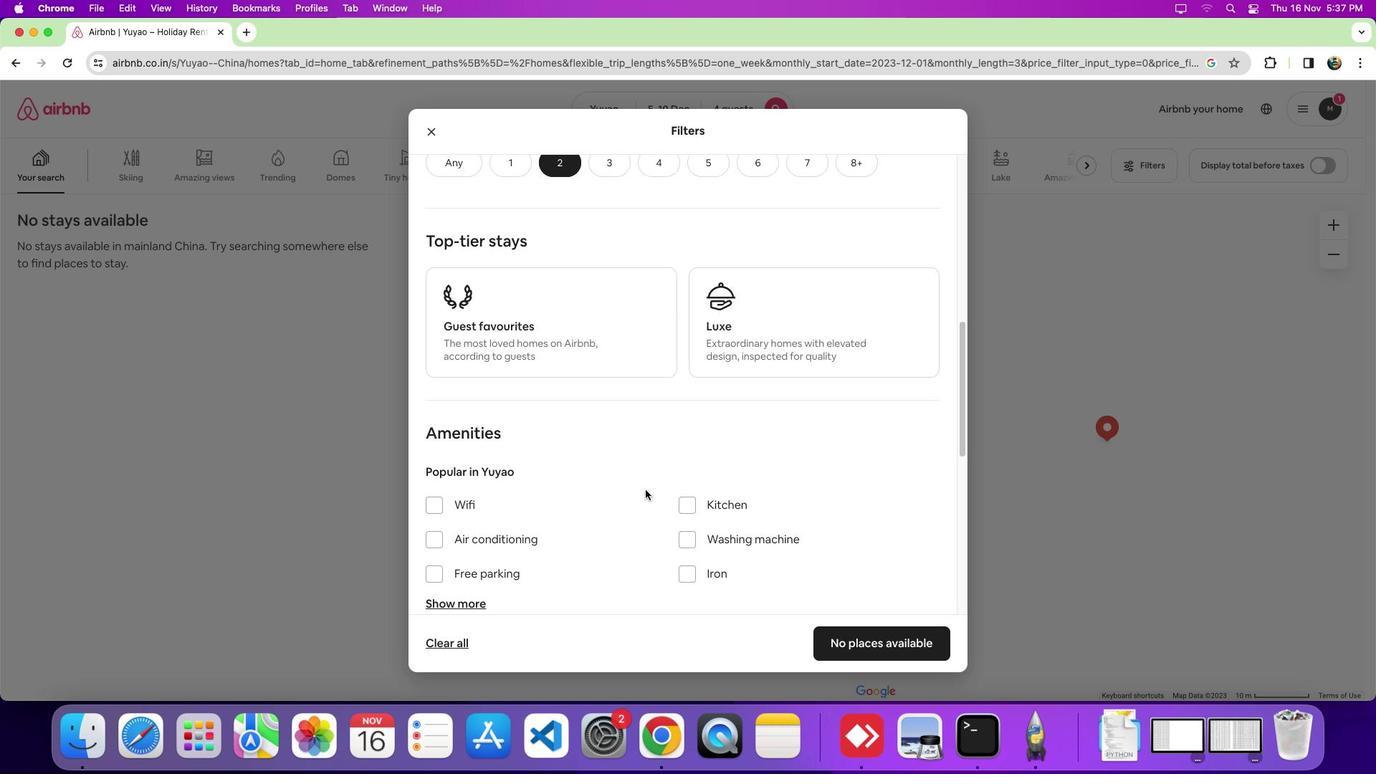 
Action: Mouse scrolled (645, 490) with delta (0, 0)
Screenshot: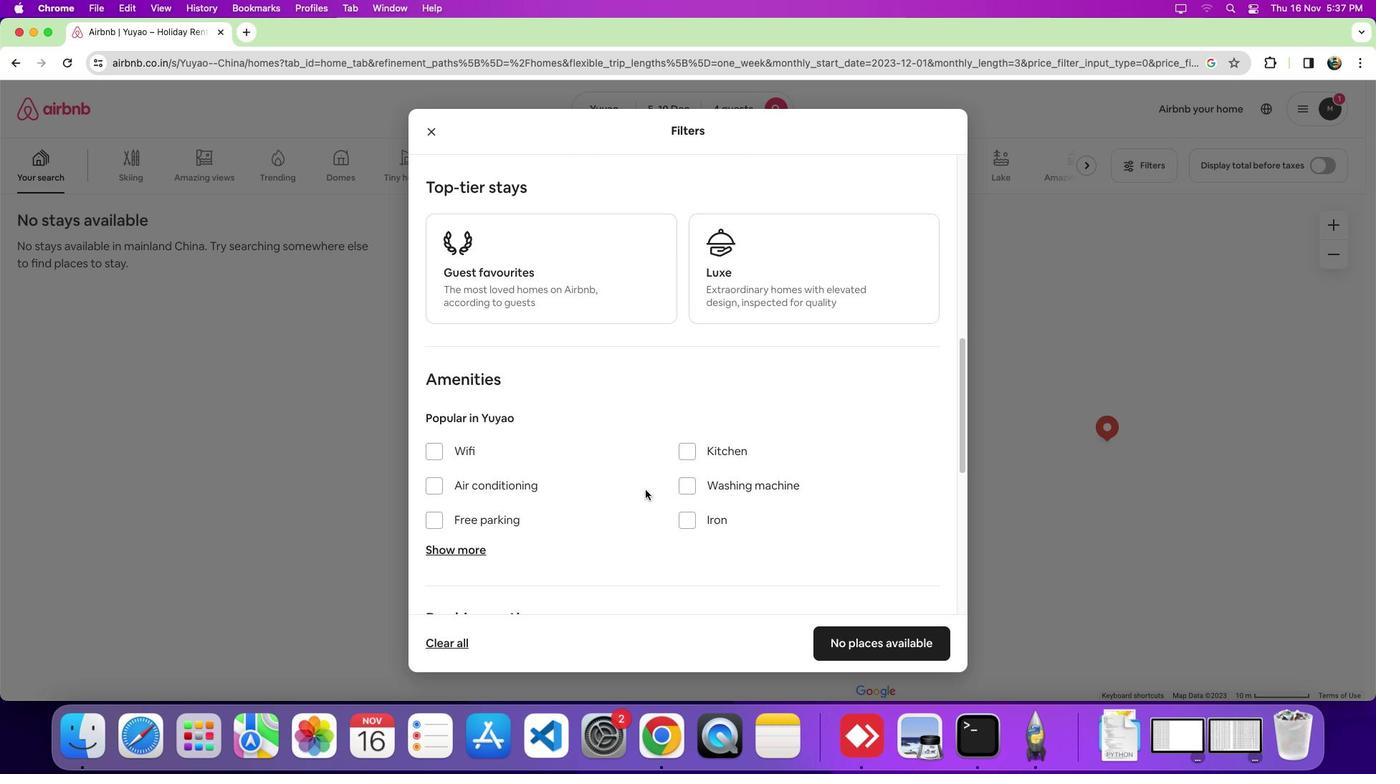 
Action: Mouse scrolled (645, 490) with delta (0, -2)
Screenshot: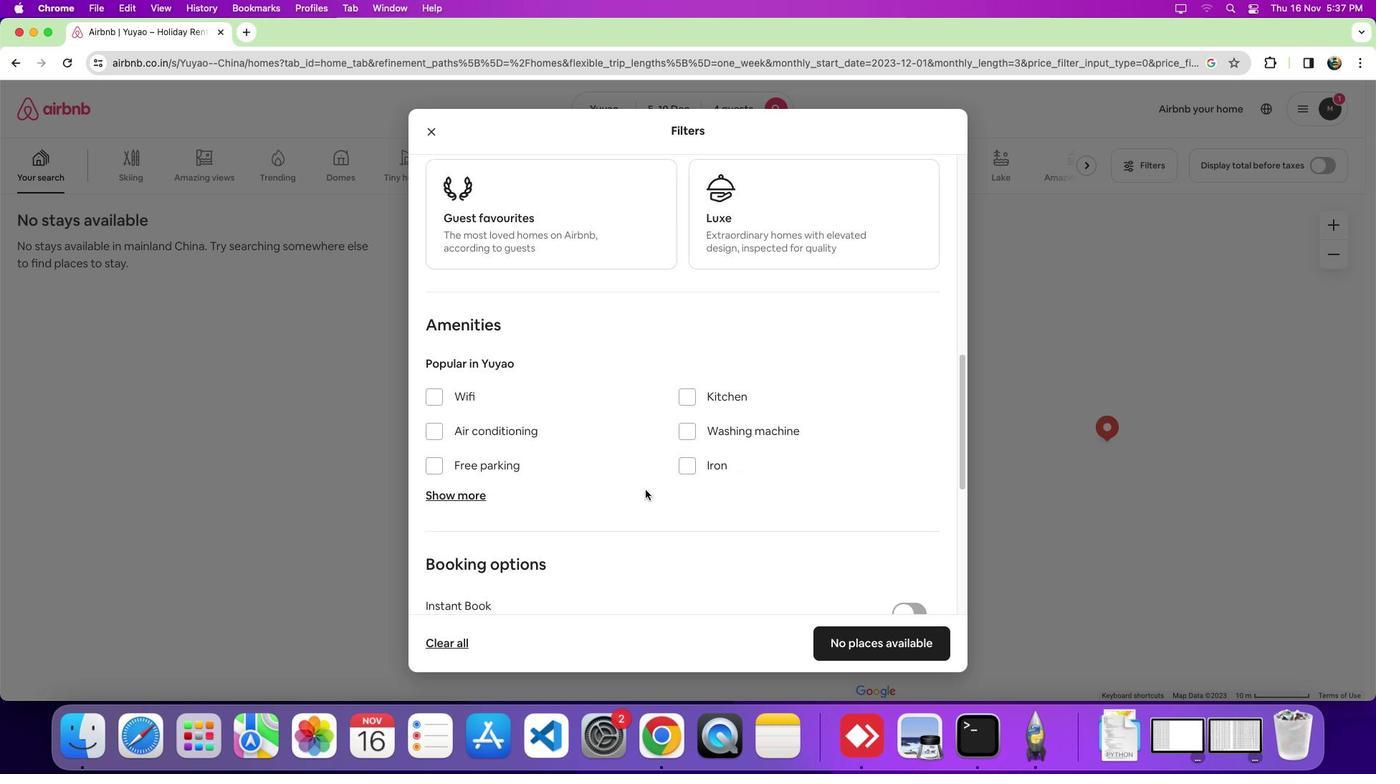 
Action: Mouse scrolled (645, 490) with delta (0, 0)
Screenshot: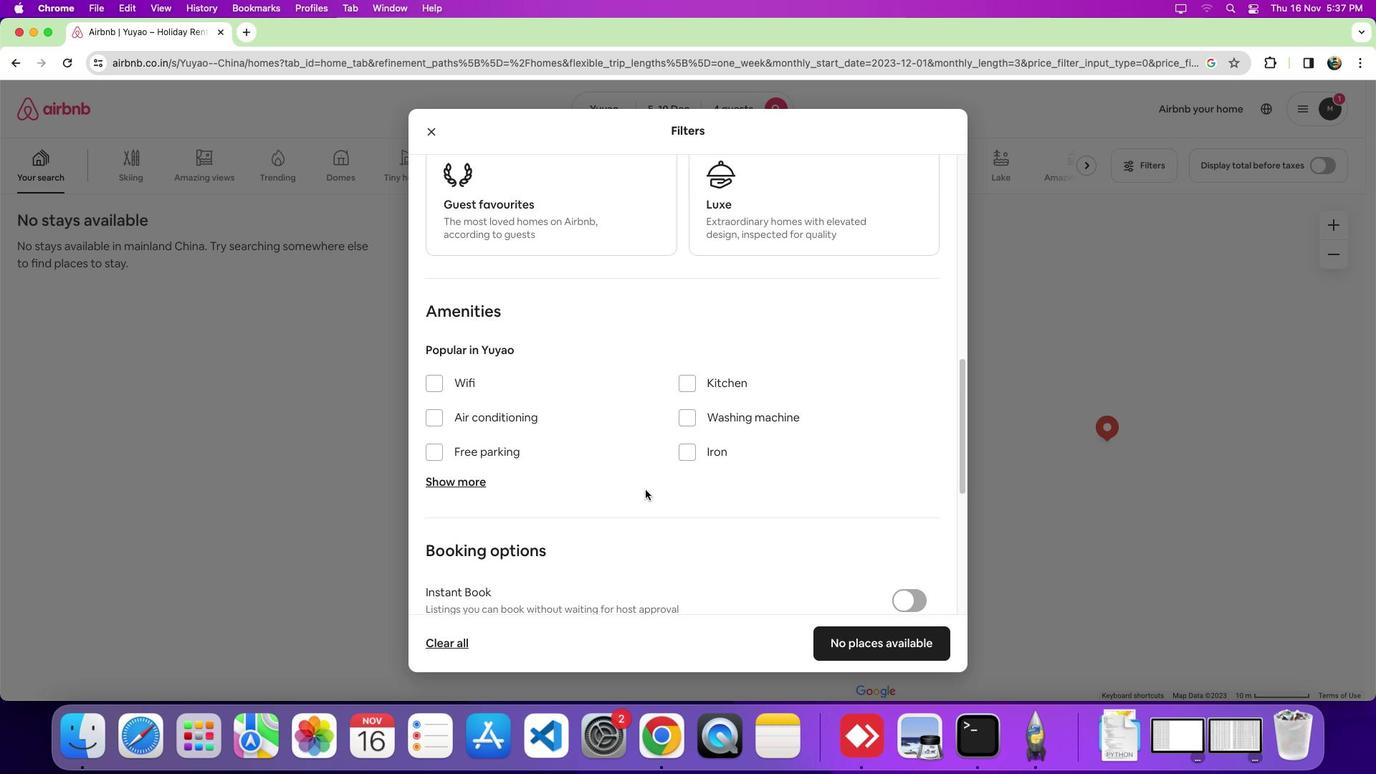 
Action: Mouse scrolled (645, 490) with delta (0, 0)
Screenshot: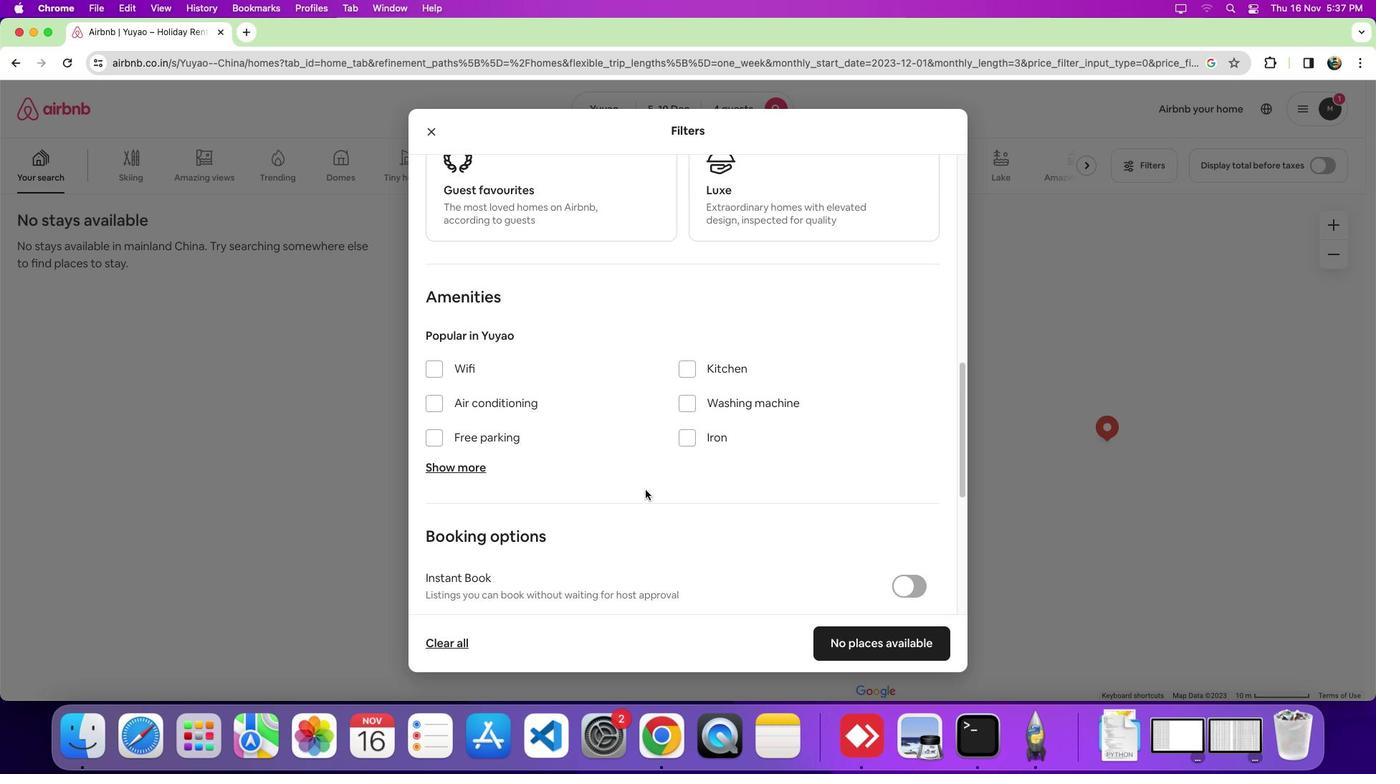 
Action: Mouse scrolled (645, 490) with delta (0, 0)
Screenshot: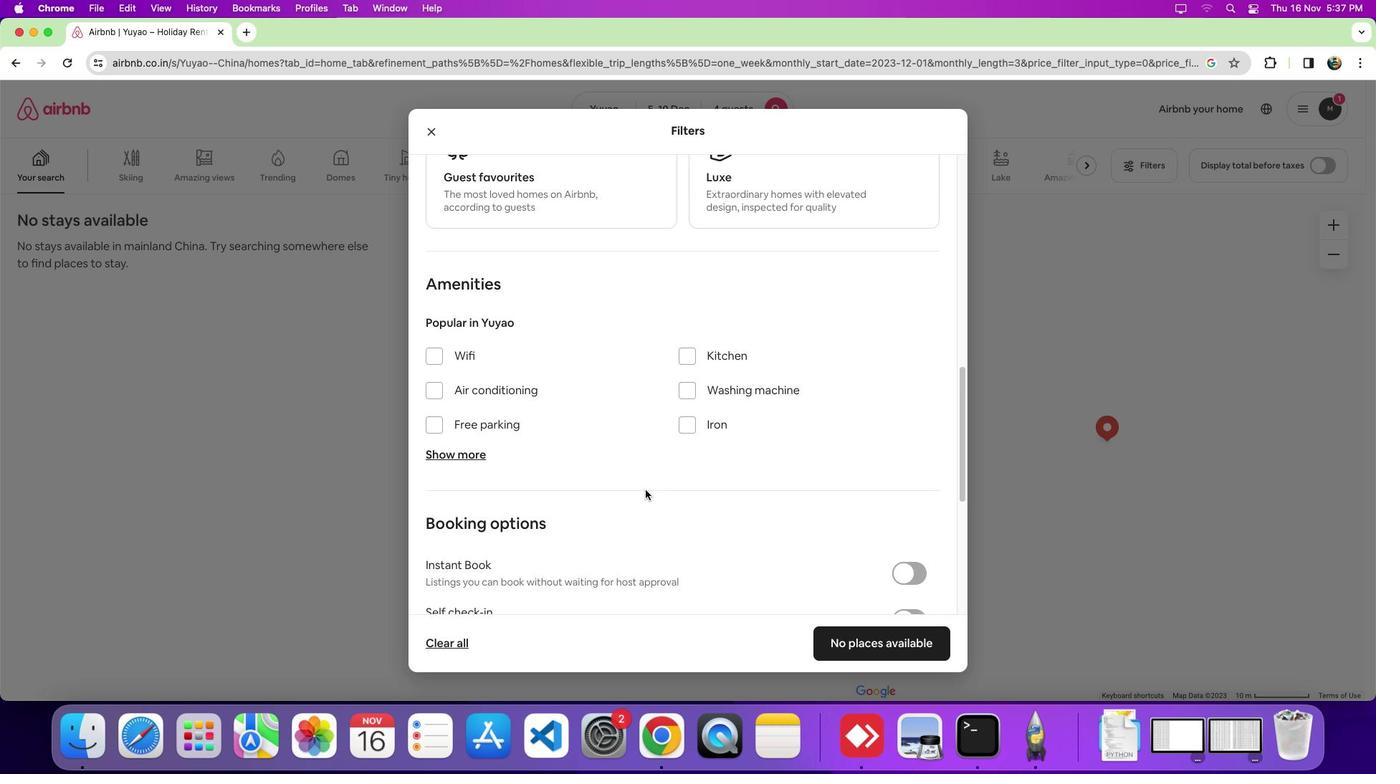 
Action: Mouse scrolled (645, 490) with delta (0, 0)
Screenshot: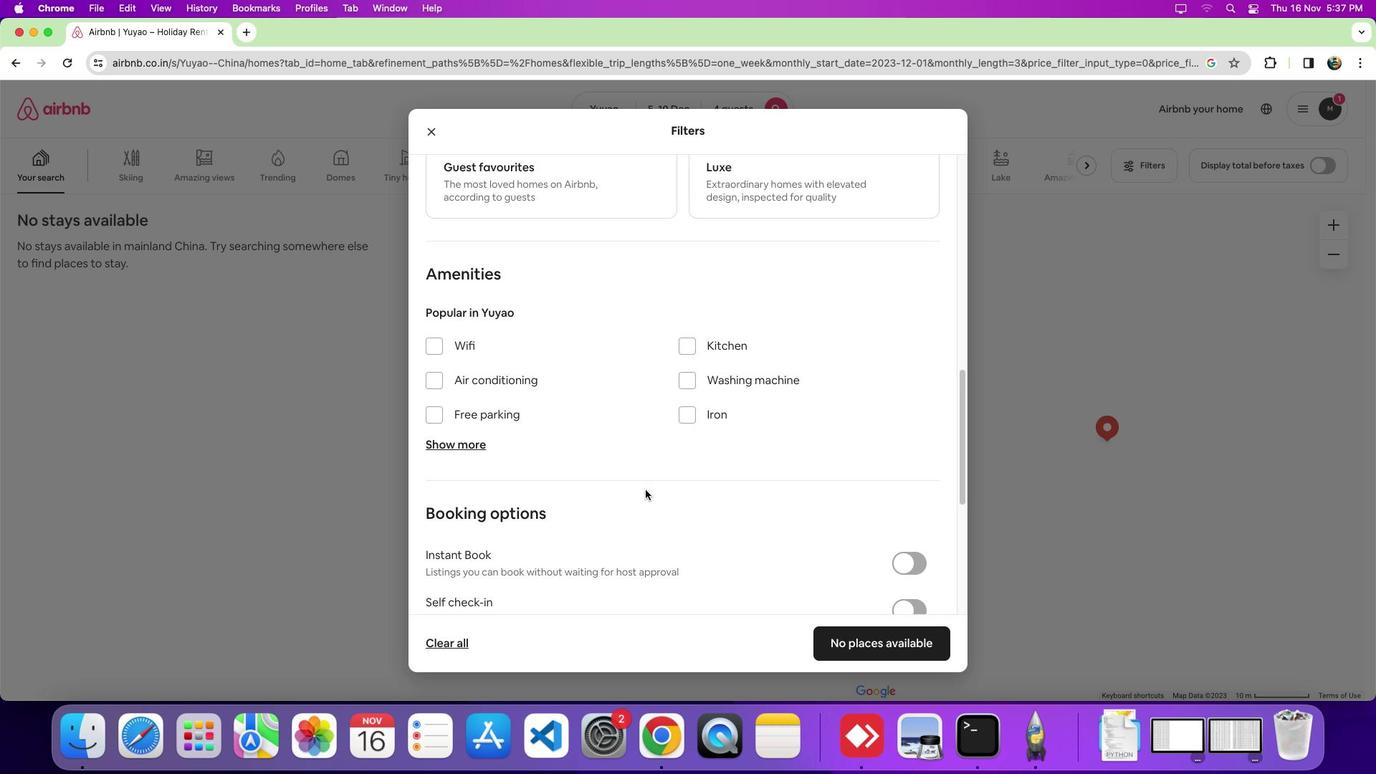 
Action: Mouse moved to (691, 382)
Screenshot: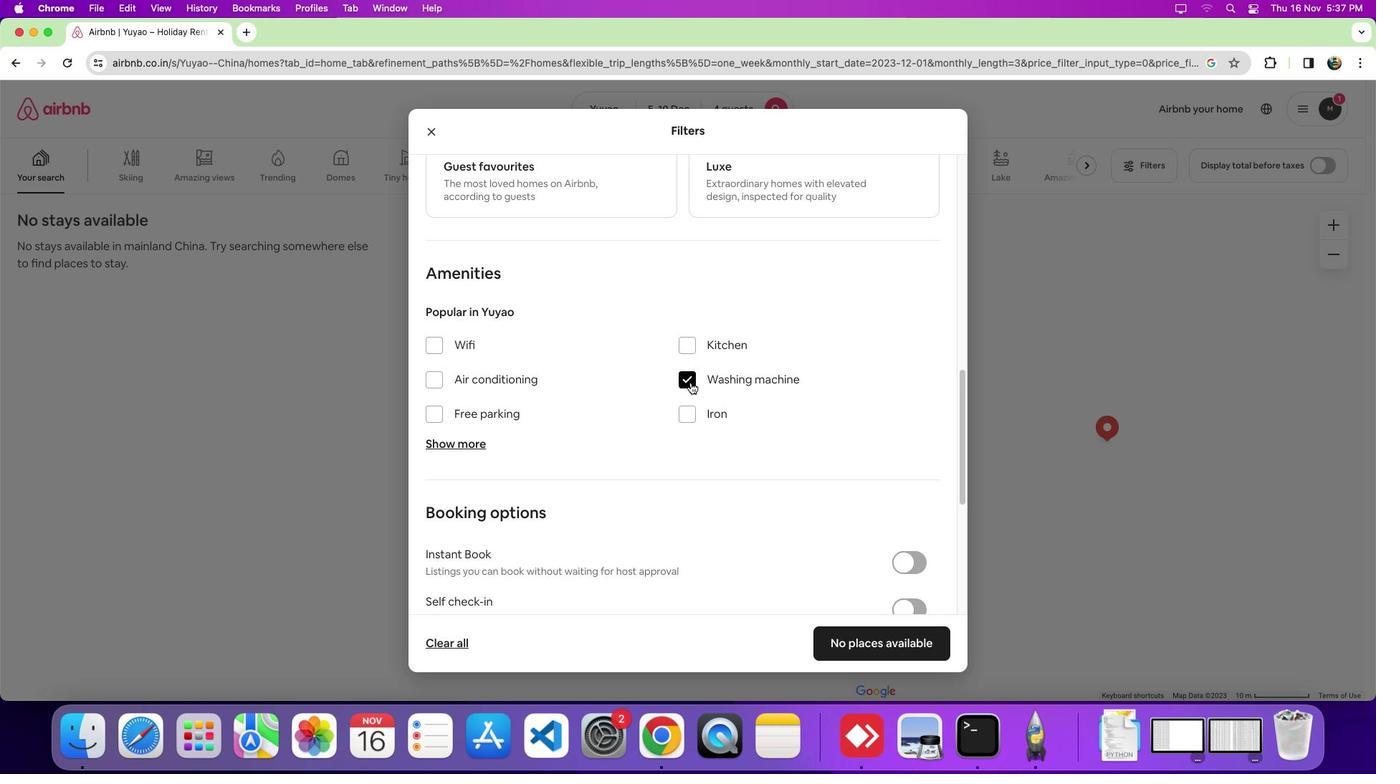 
Action: Mouse pressed left at (691, 382)
Screenshot: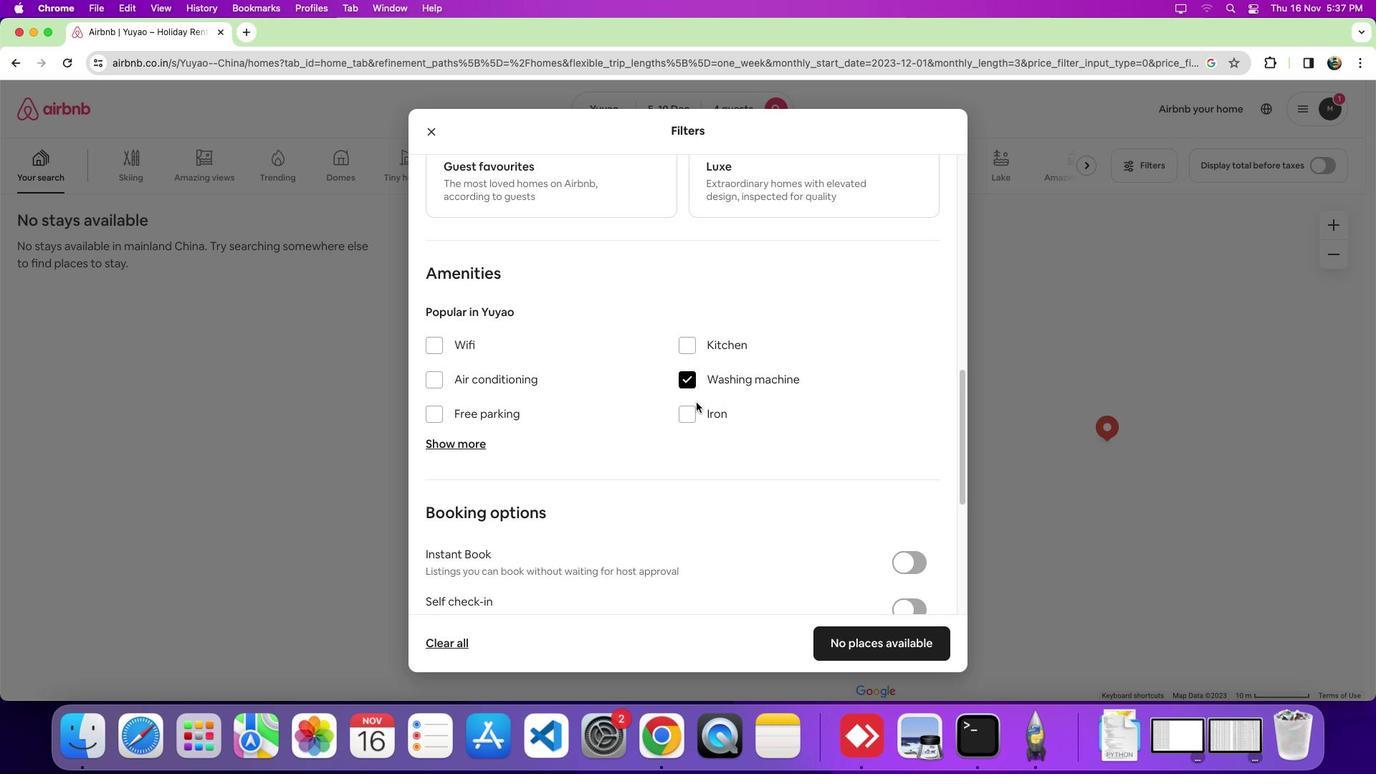
Action: Mouse moved to (849, 633)
Screenshot: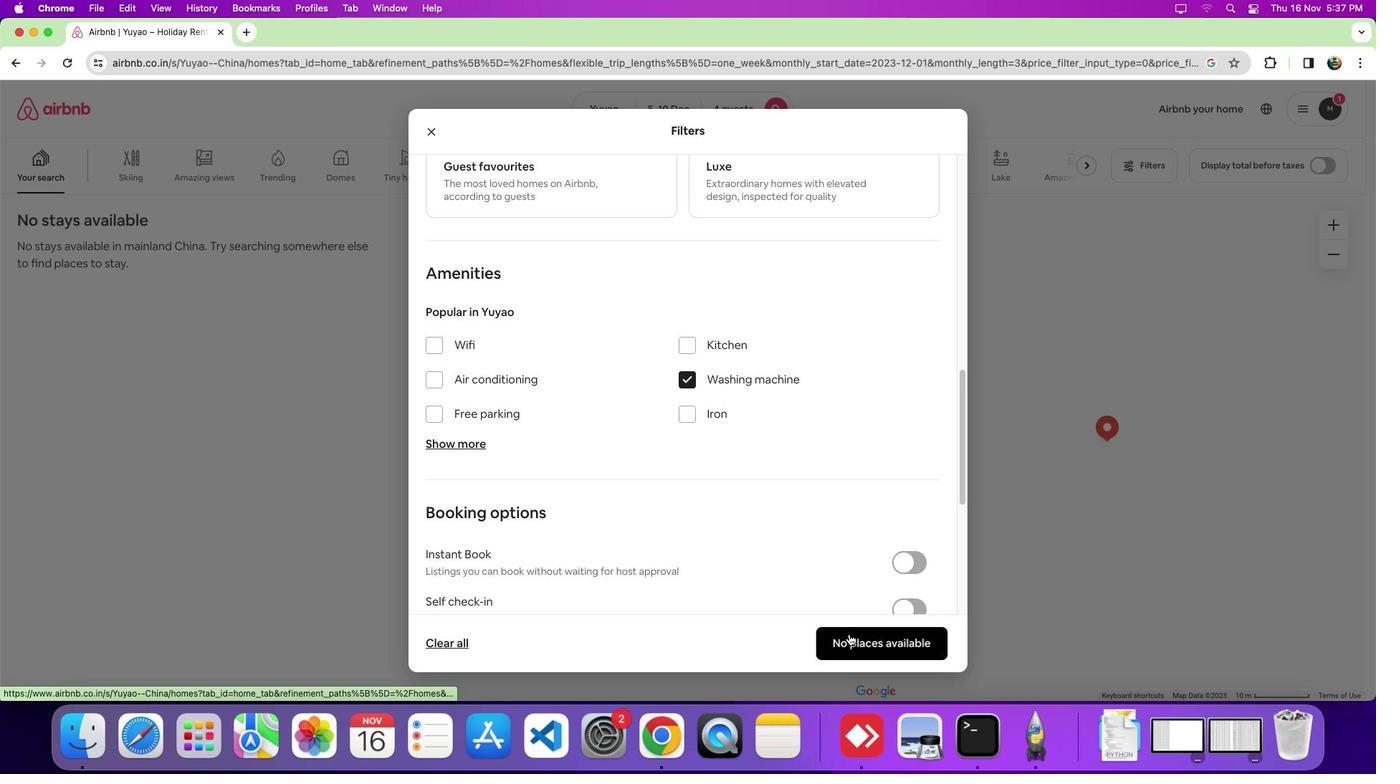 
Action: Mouse pressed left at (849, 633)
Screenshot: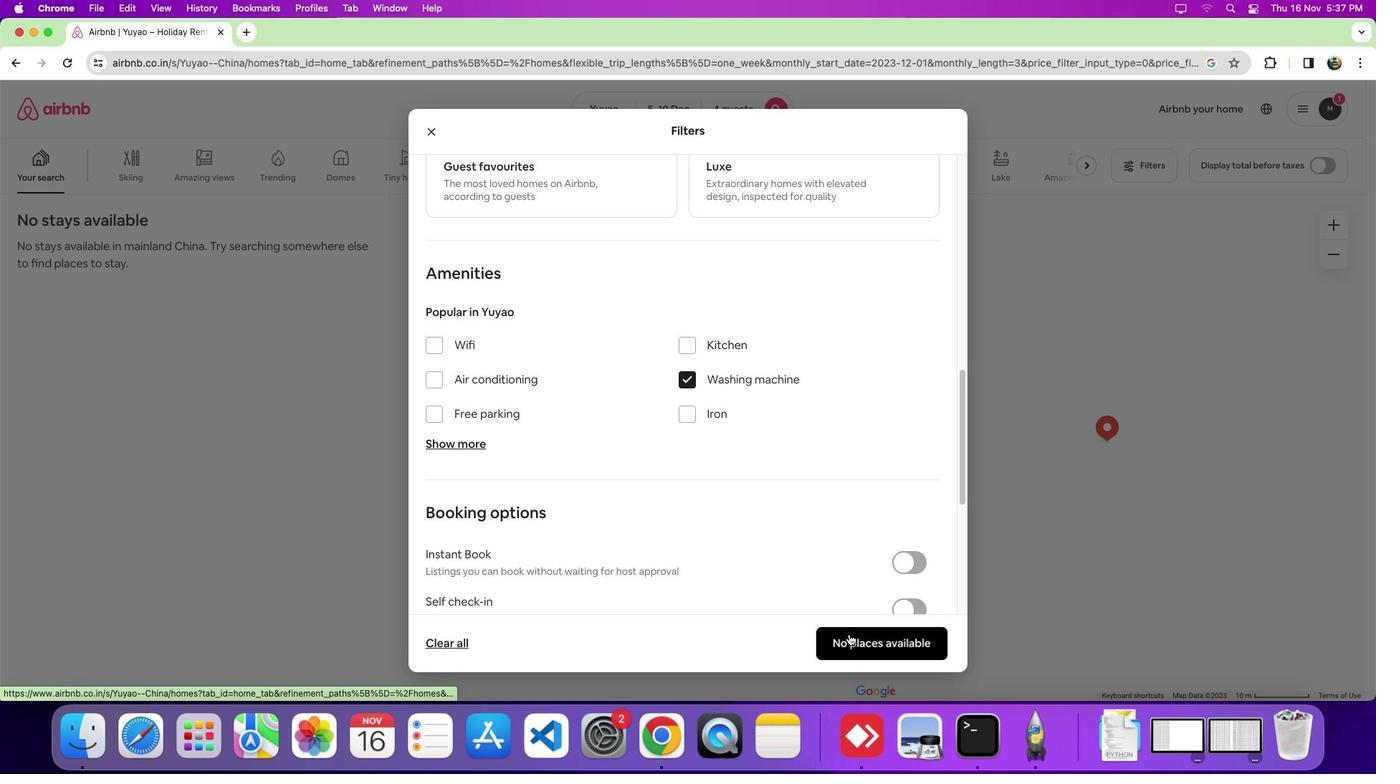 
Action: Mouse moved to (719, 548)
Screenshot: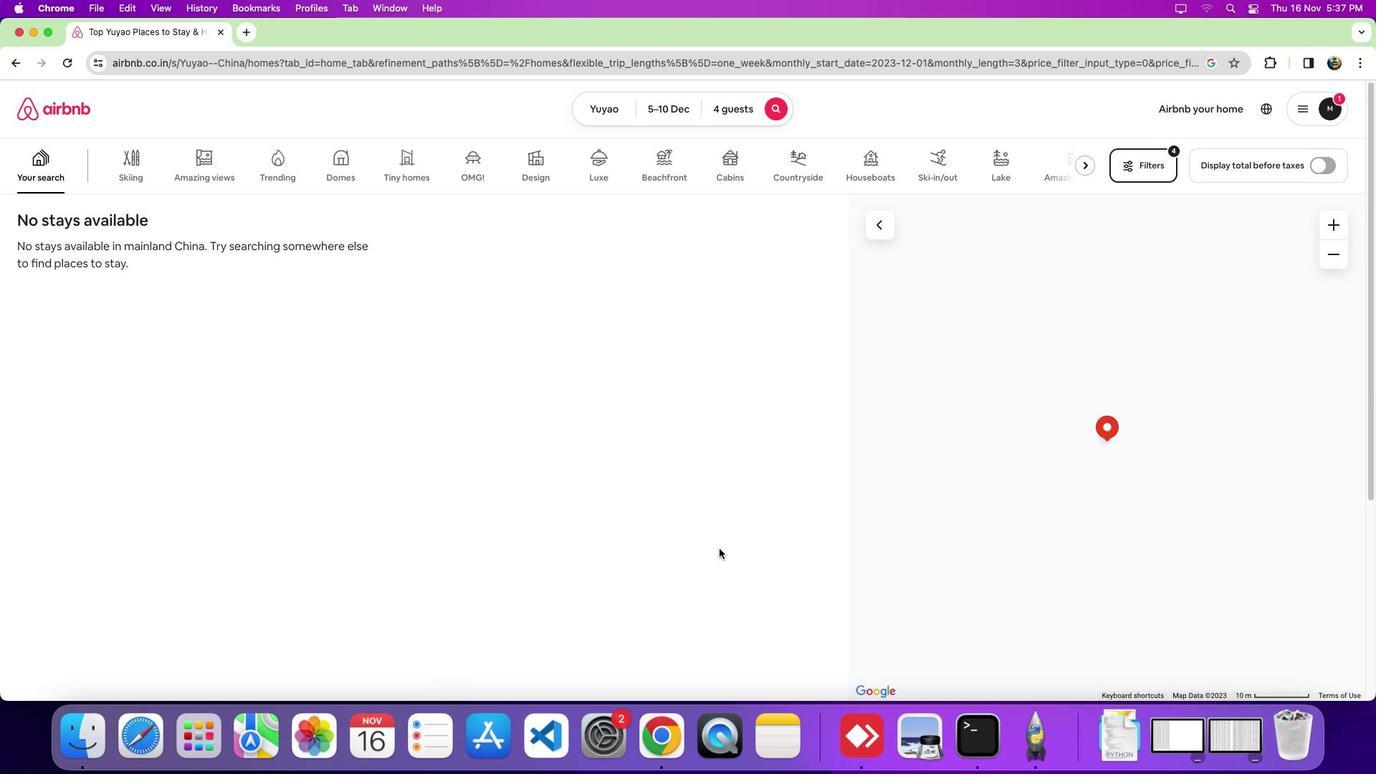 
Action: Mouse pressed left at (719, 548)
Screenshot: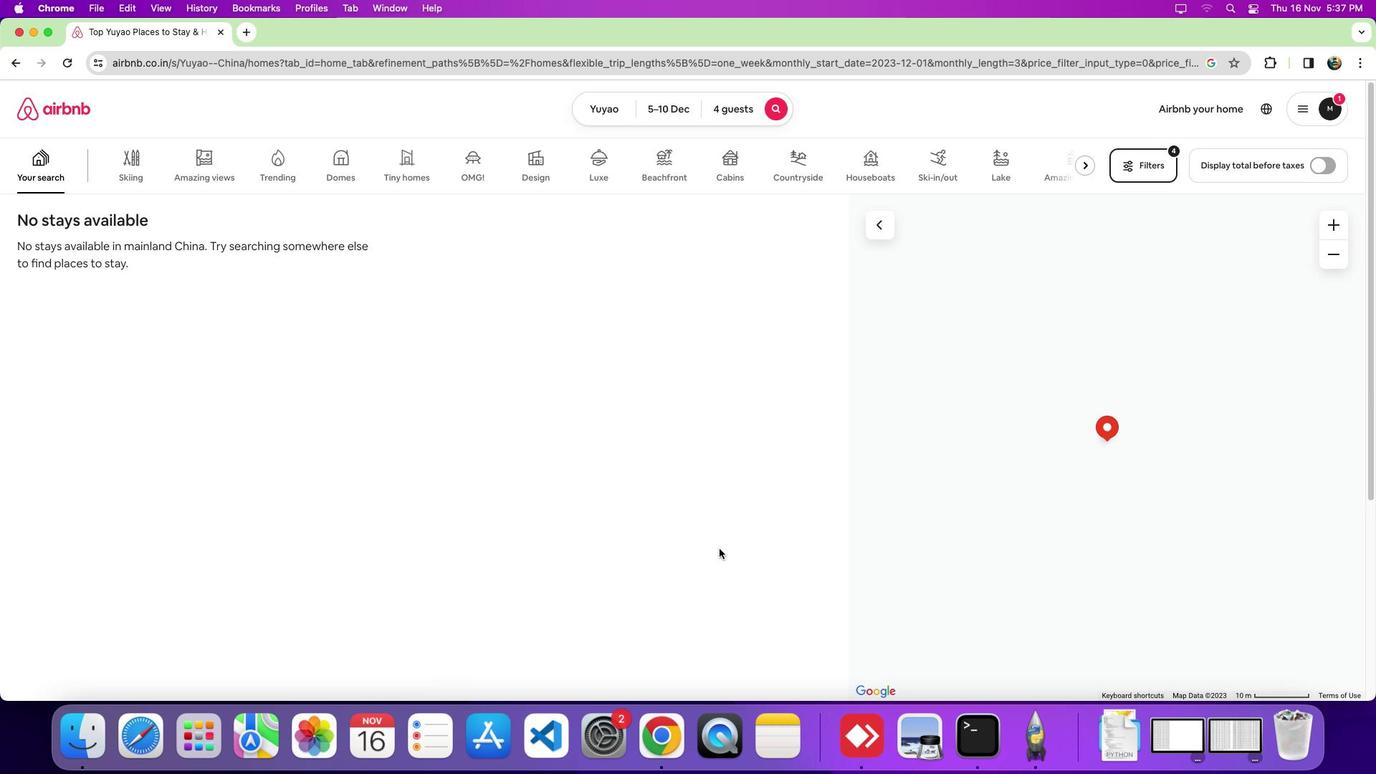 
Action: Mouse moved to (597, 116)
Screenshot: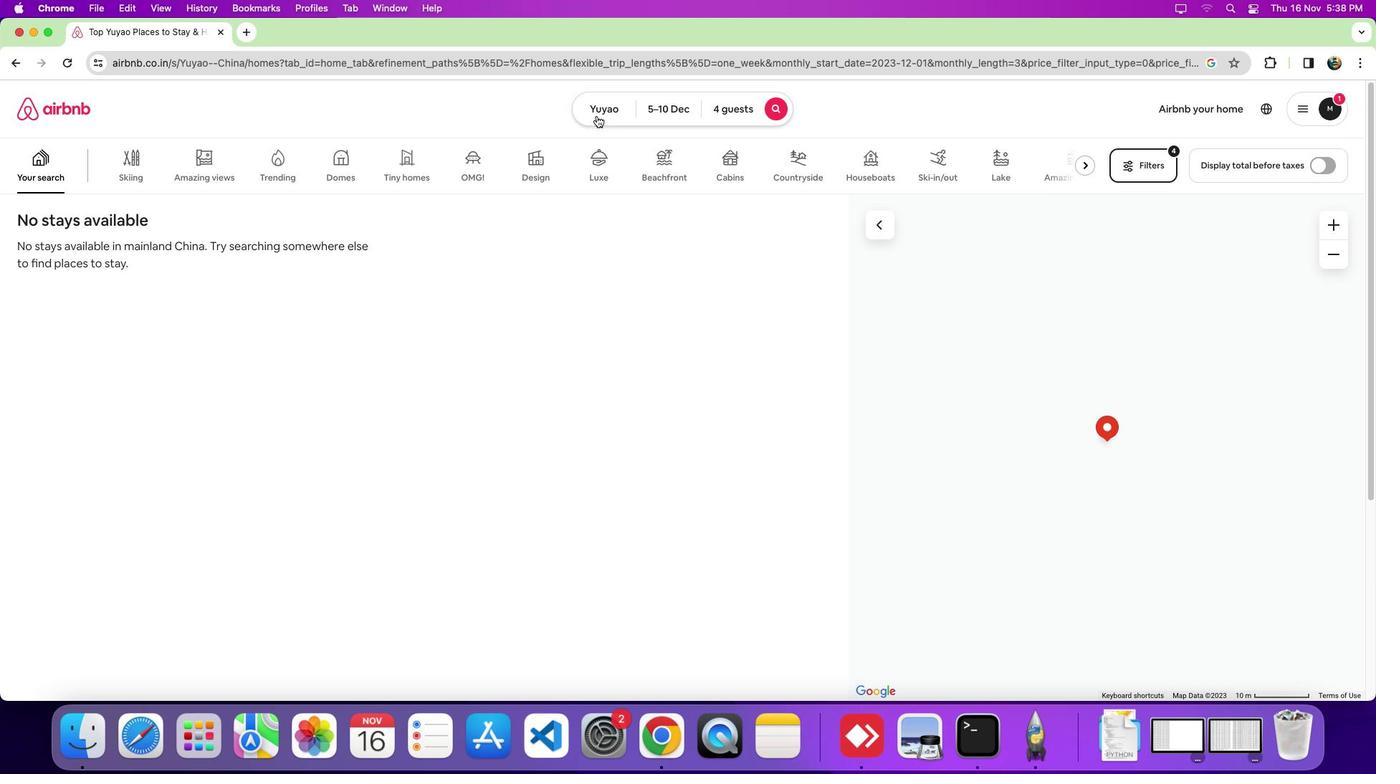 
Action: Mouse pressed left at (597, 116)
Screenshot: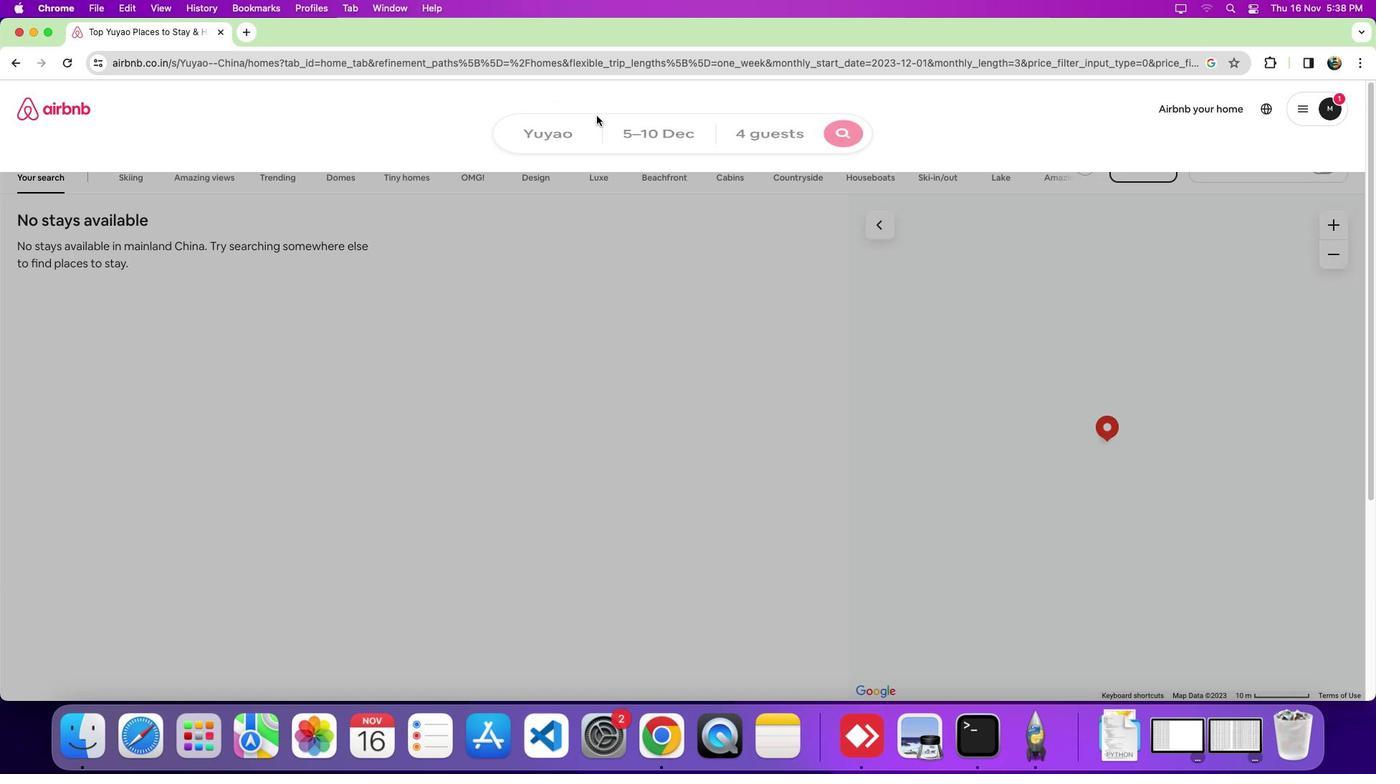 
Action: Mouse moved to (800, 616)
Screenshot: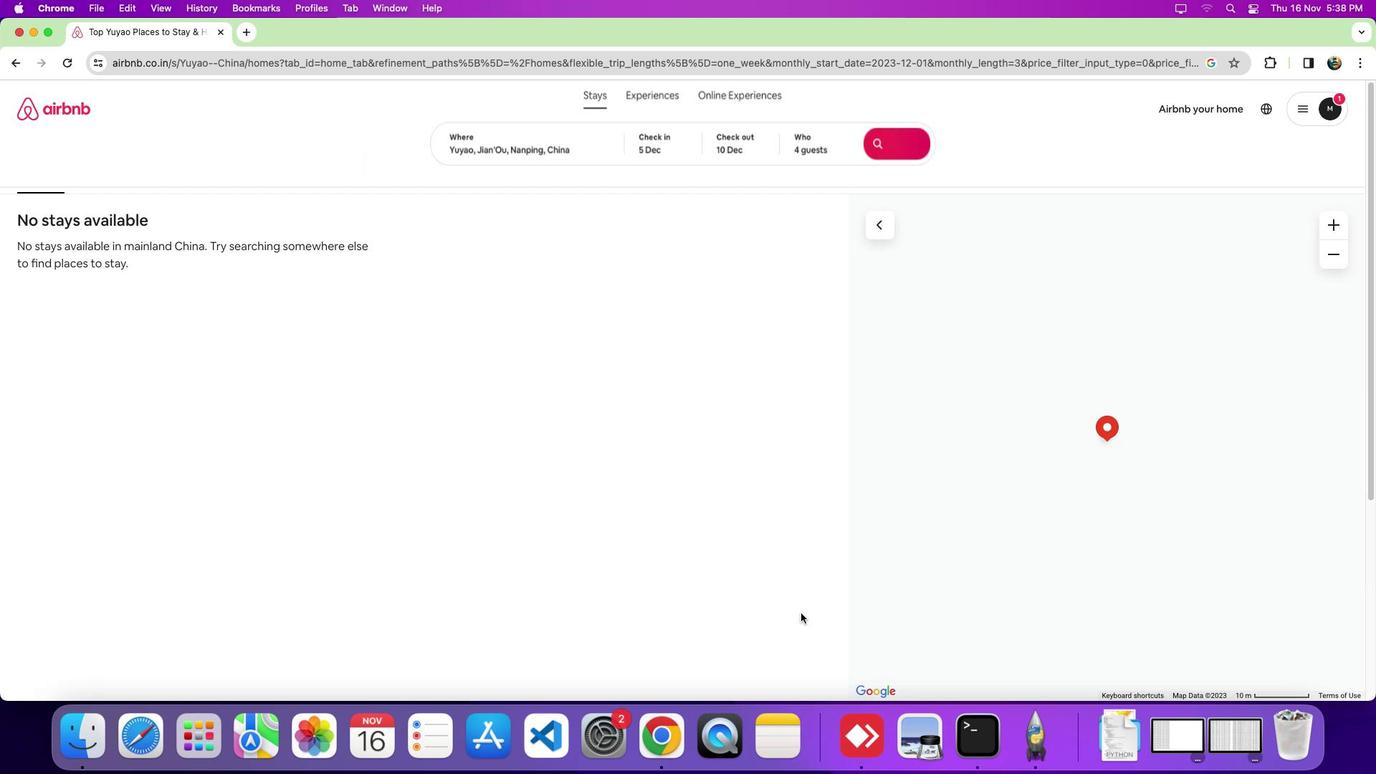 
Action: Mouse pressed left at (800, 616)
Screenshot: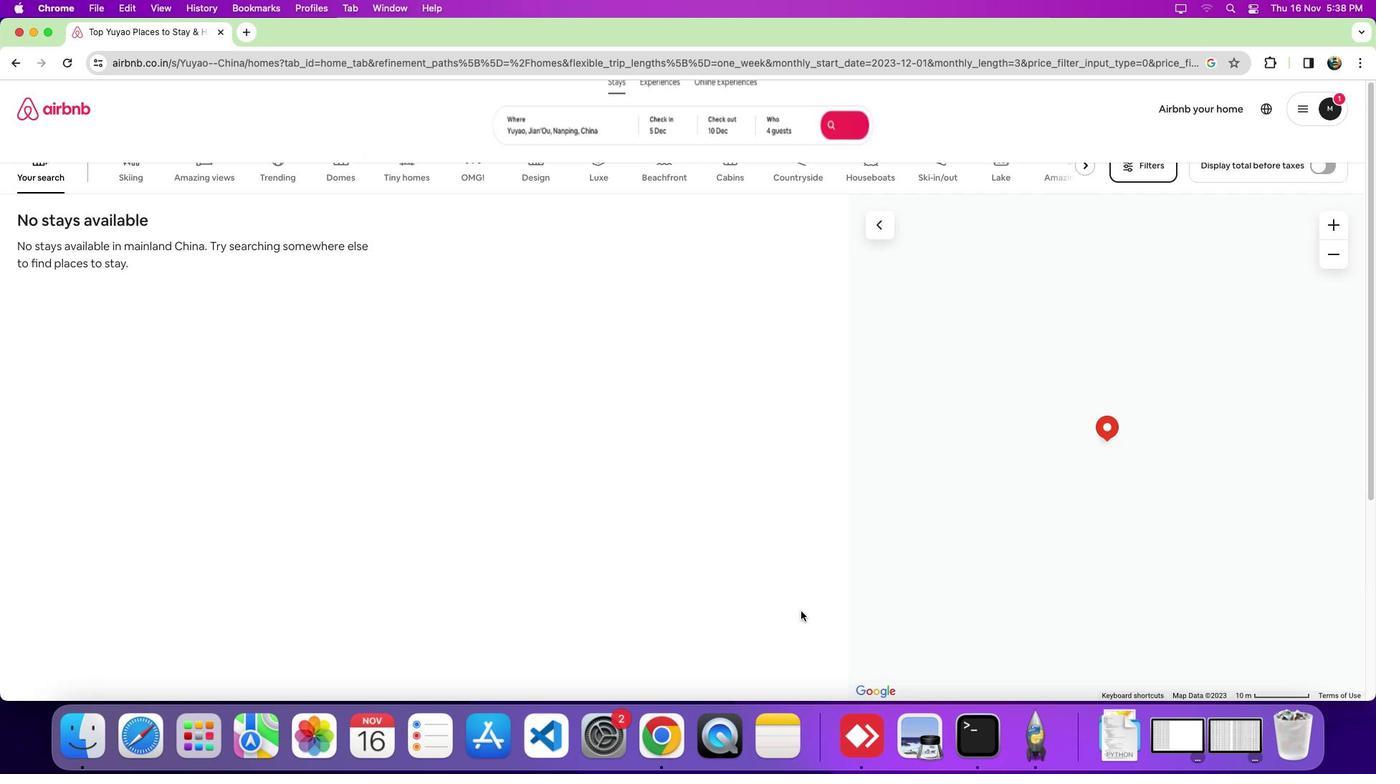 
Action: Mouse moved to (805, 574)
Screenshot: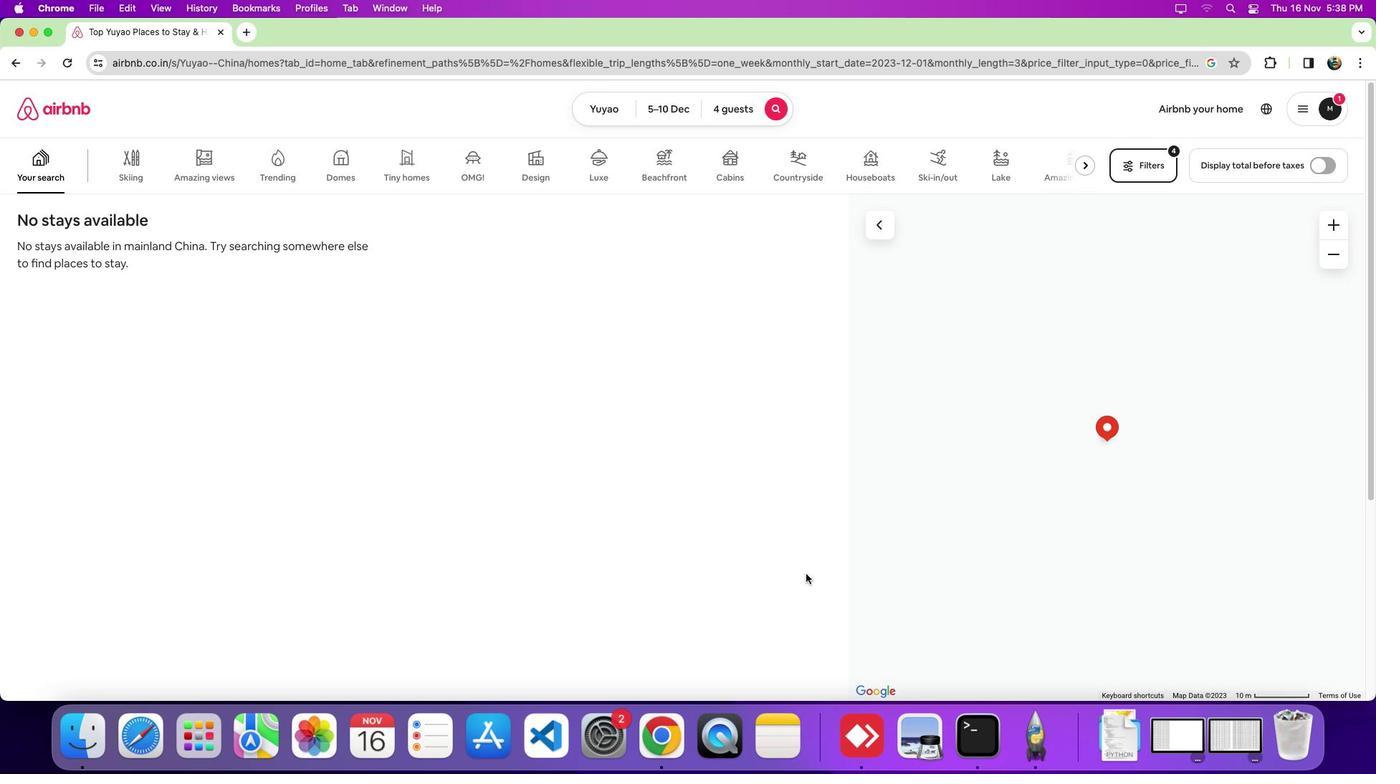 
